 Task: In the  document horse.html Align the width of word art with 'Picture'. Fill the whole document with 'Black'. Add link on bottom right corner of the sheet: www.instagram.com
Action: Mouse moved to (319, 469)
Screenshot: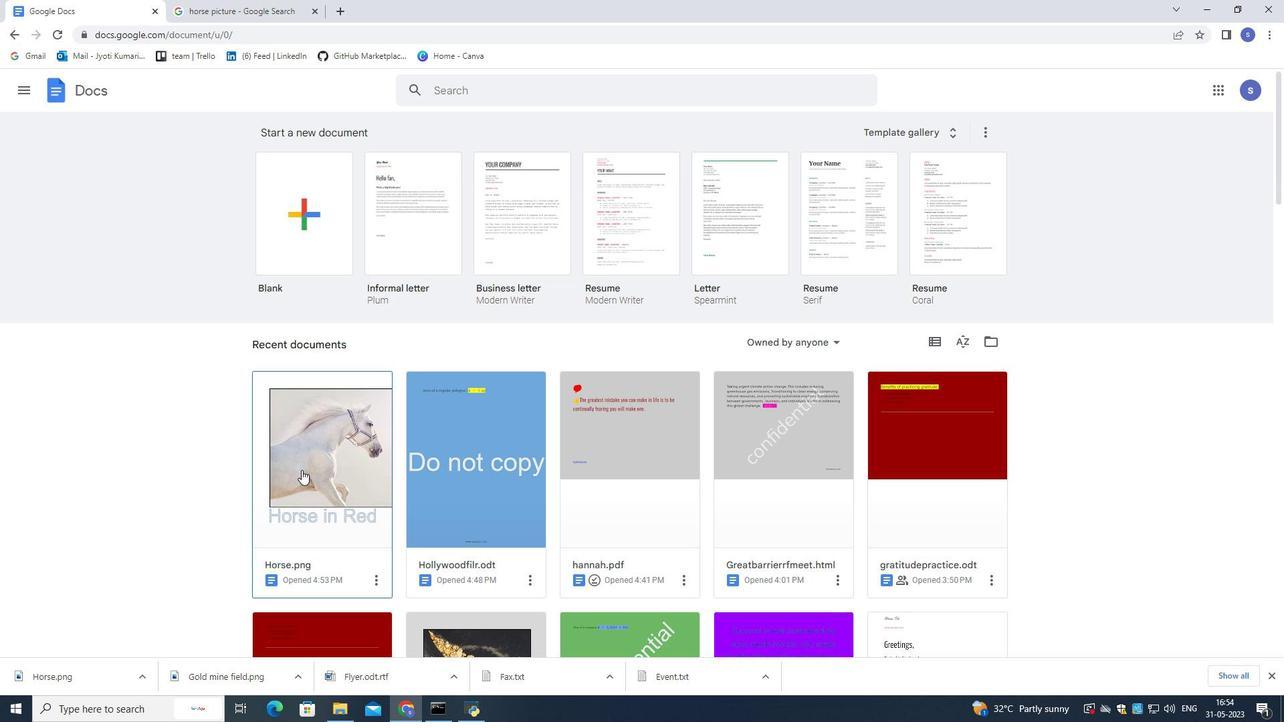 
Action: Mouse pressed left at (319, 469)
Screenshot: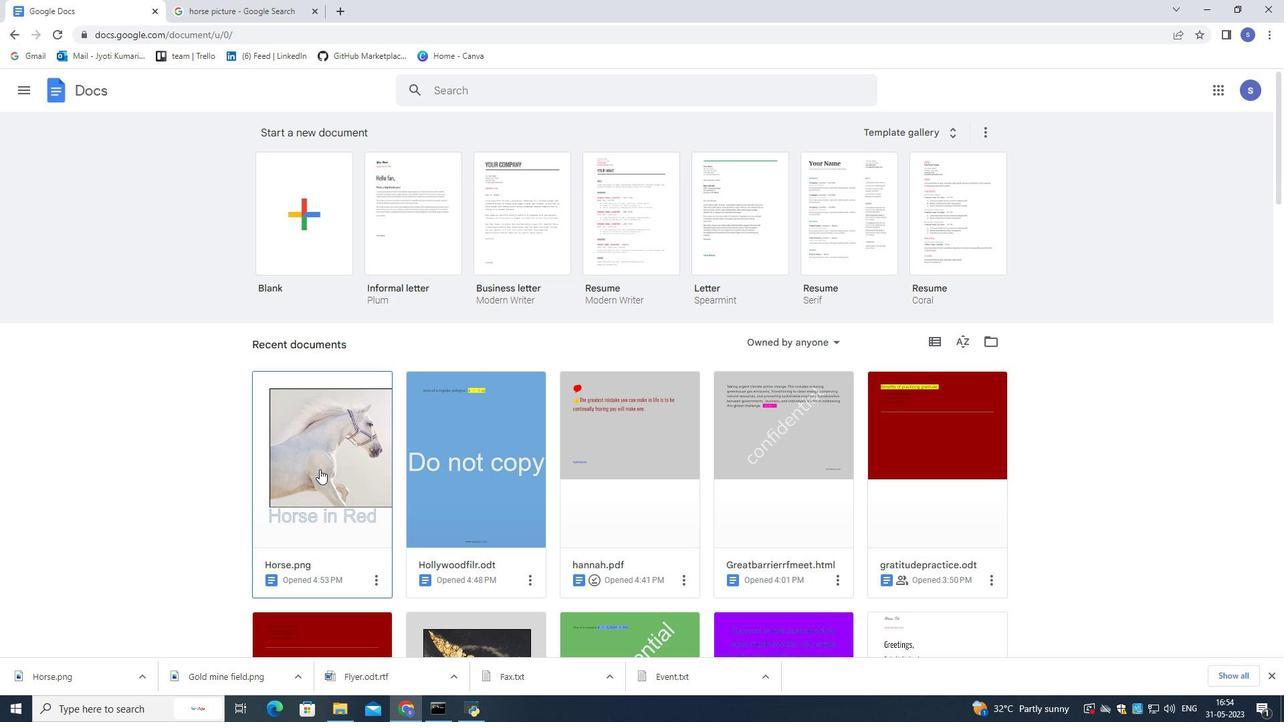
Action: Mouse moved to (322, 463)
Screenshot: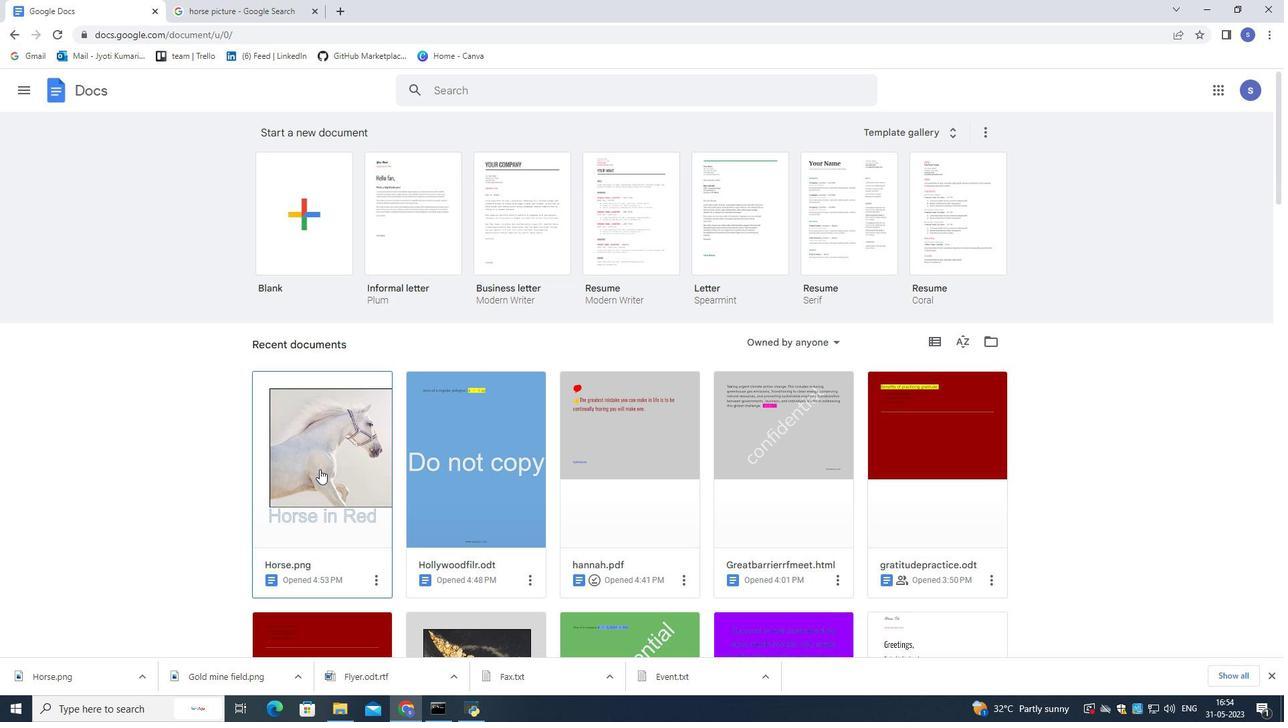 
Action: Mouse pressed left at (322, 463)
Screenshot: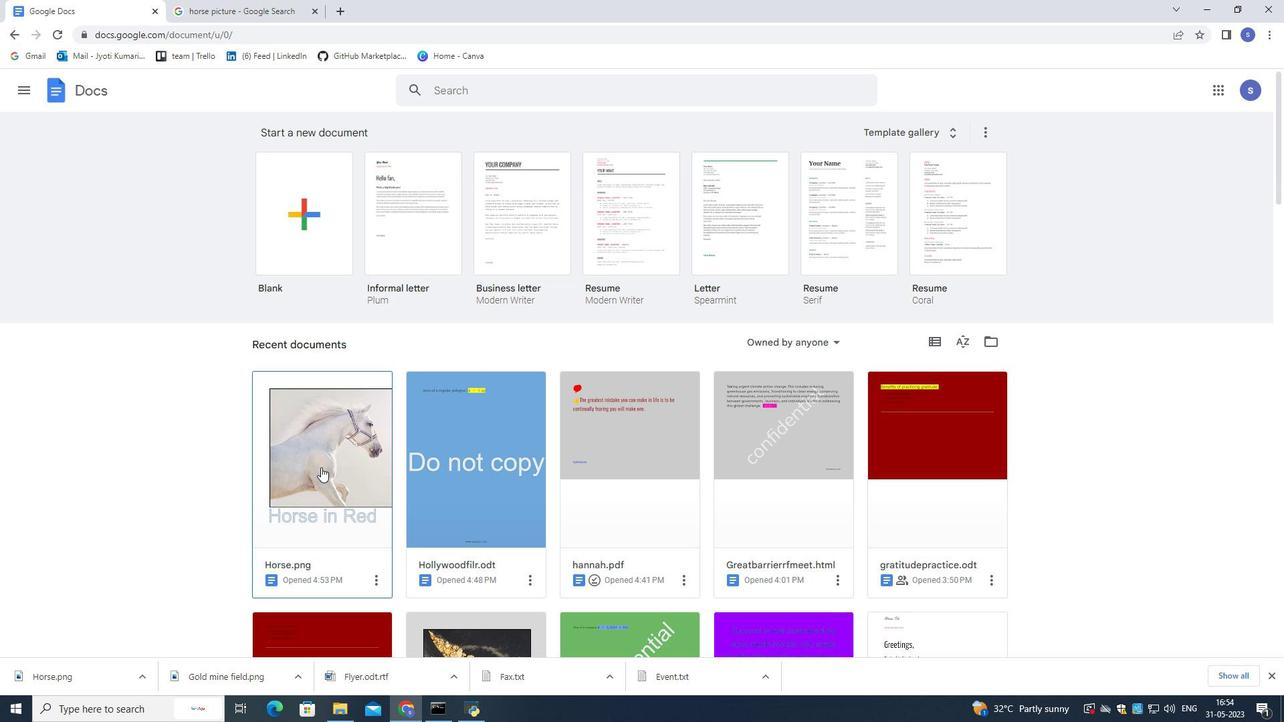 
Action: Mouse moved to (644, 531)
Screenshot: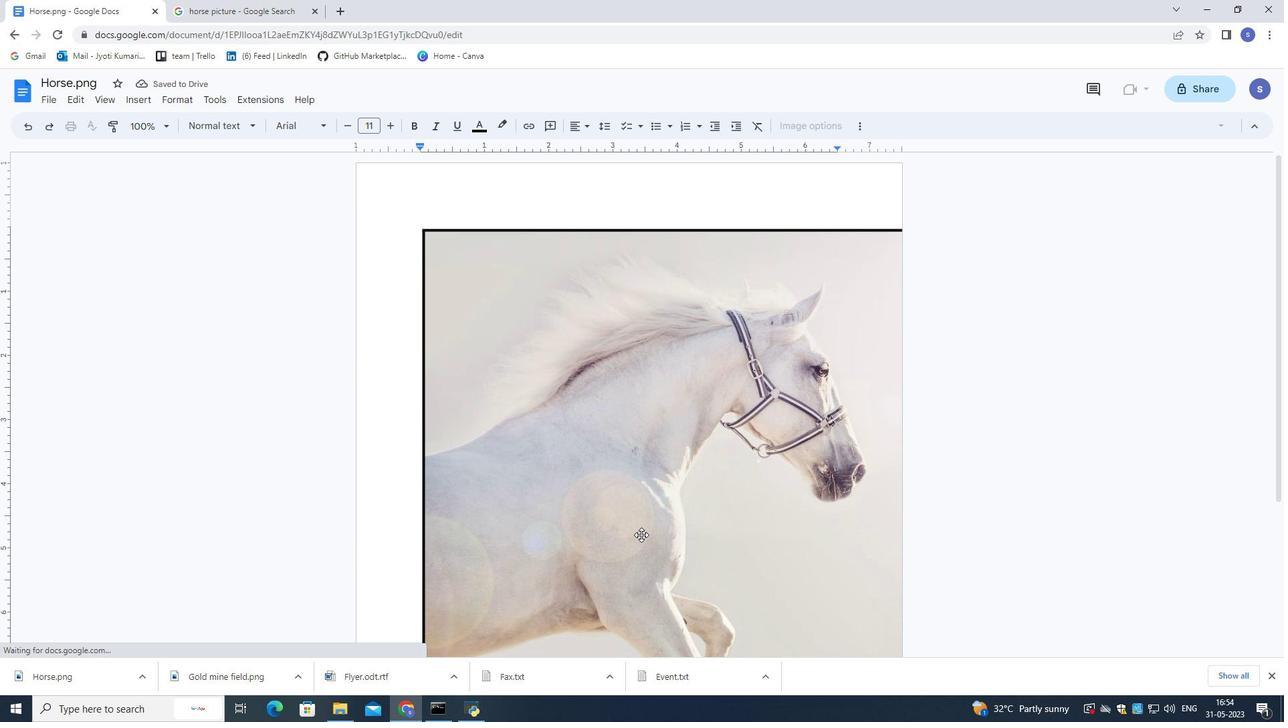 
Action: Mouse scrolled (644, 530) with delta (0, 0)
Screenshot: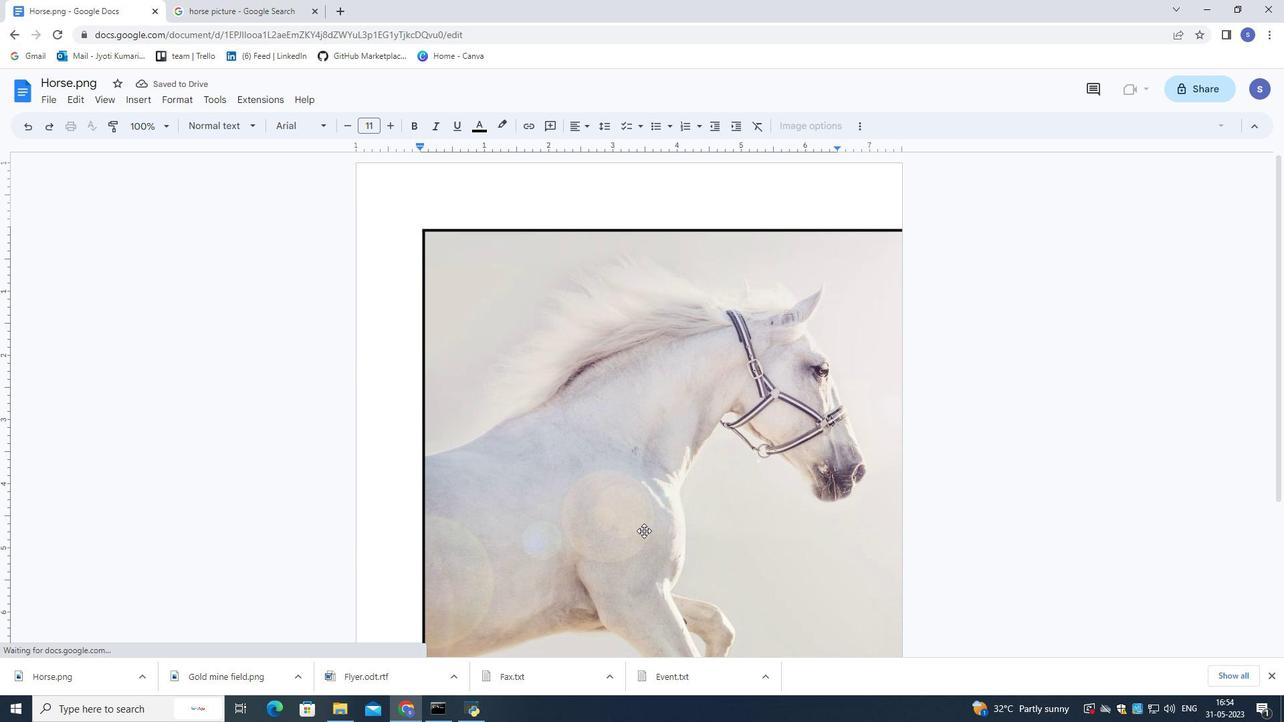 
Action: Mouse moved to (644, 531)
Screenshot: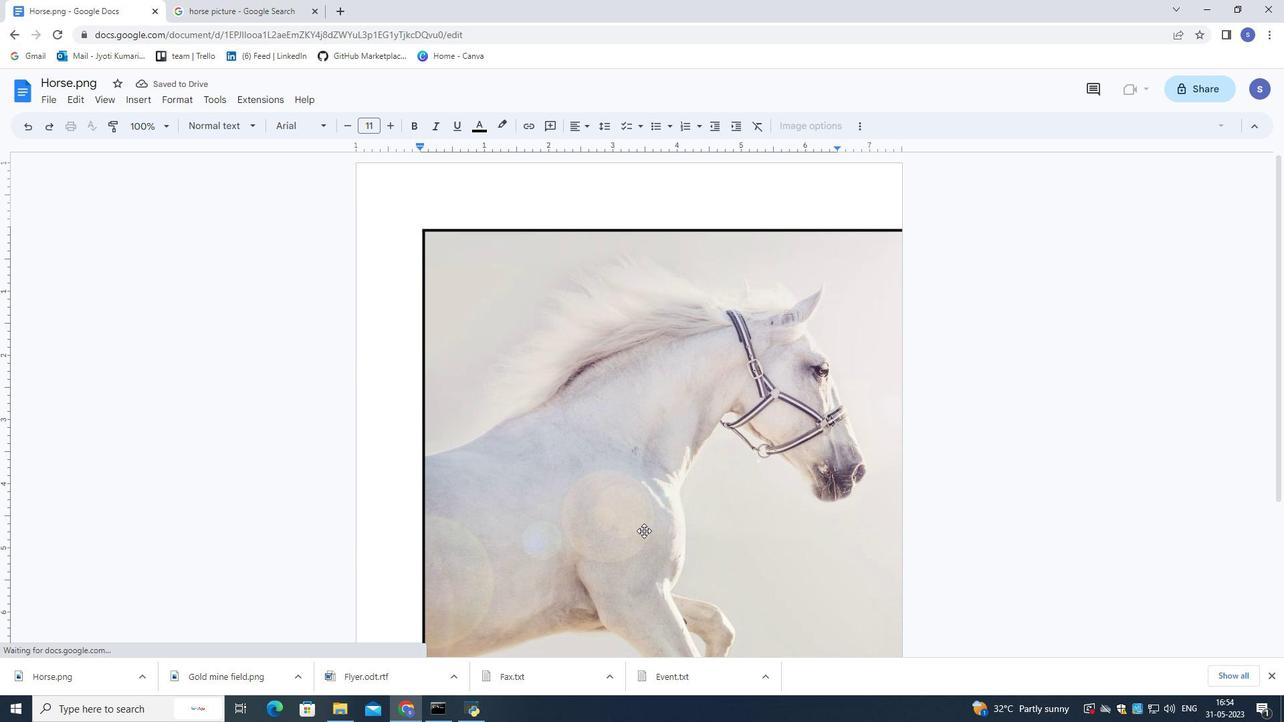 
Action: Mouse scrolled (644, 530) with delta (0, 0)
Screenshot: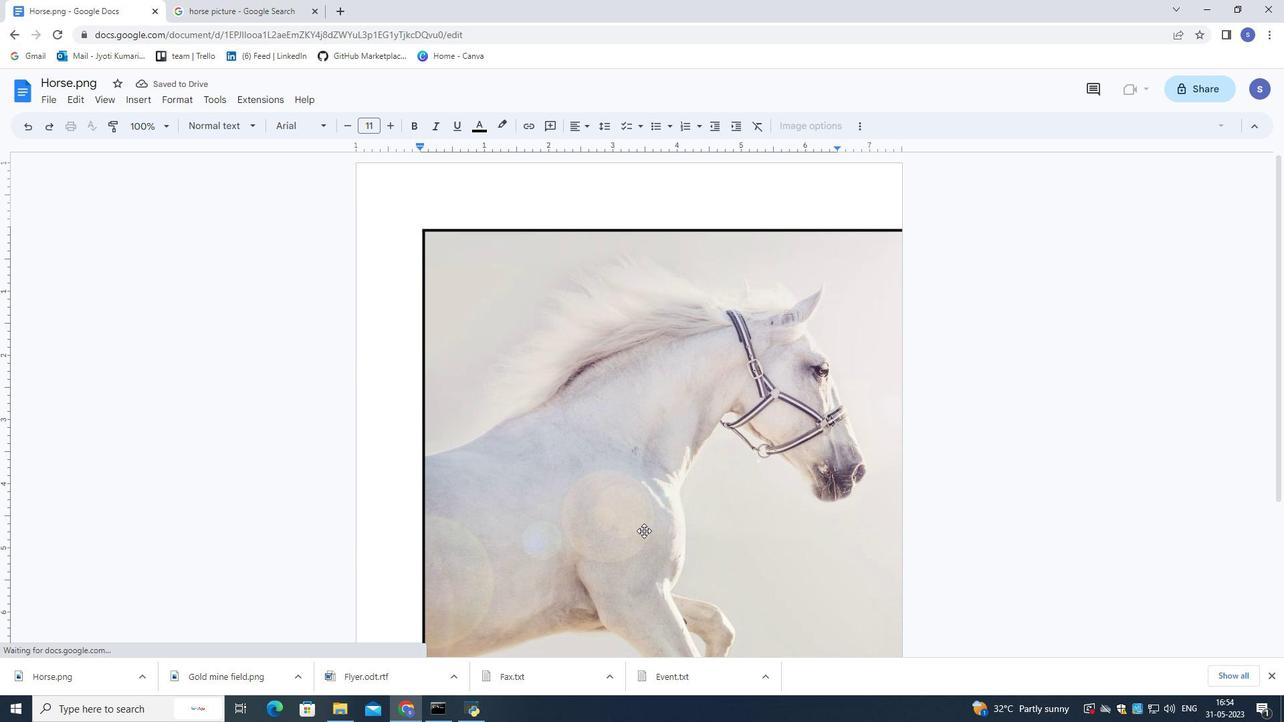 
Action: Mouse moved to (666, 586)
Screenshot: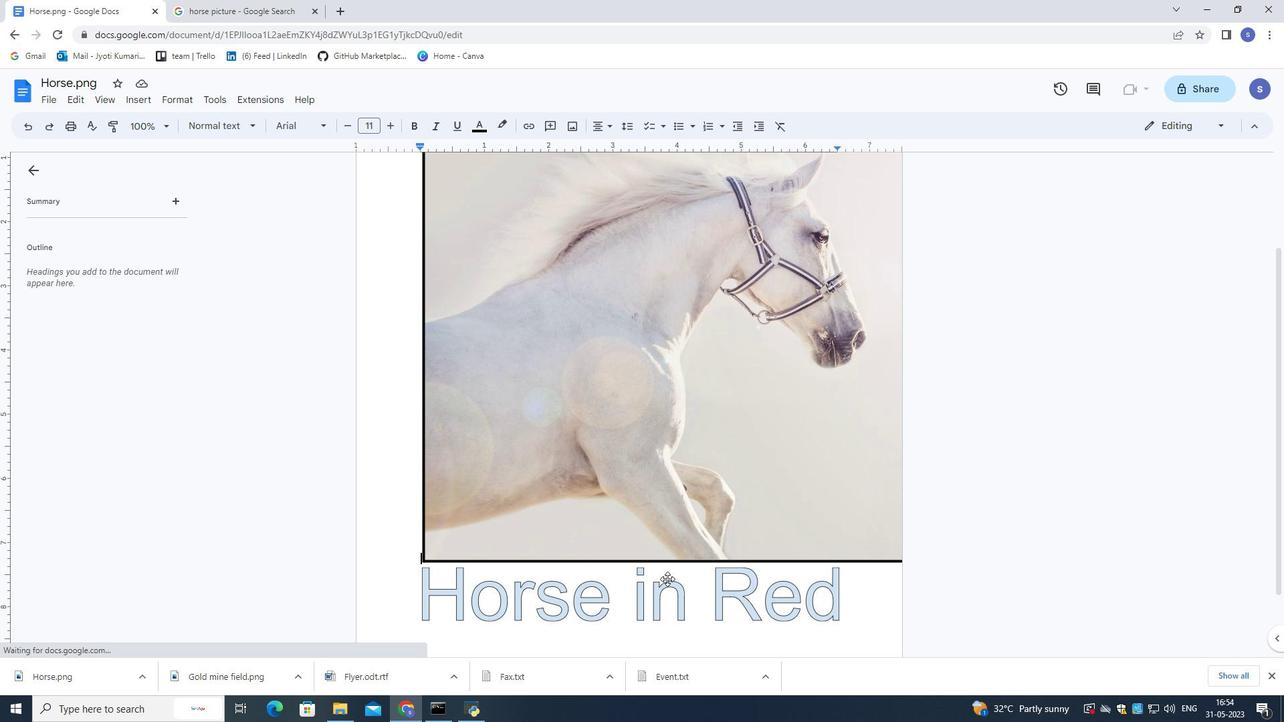 
Action: Mouse pressed left at (666, 586)
Screenshot: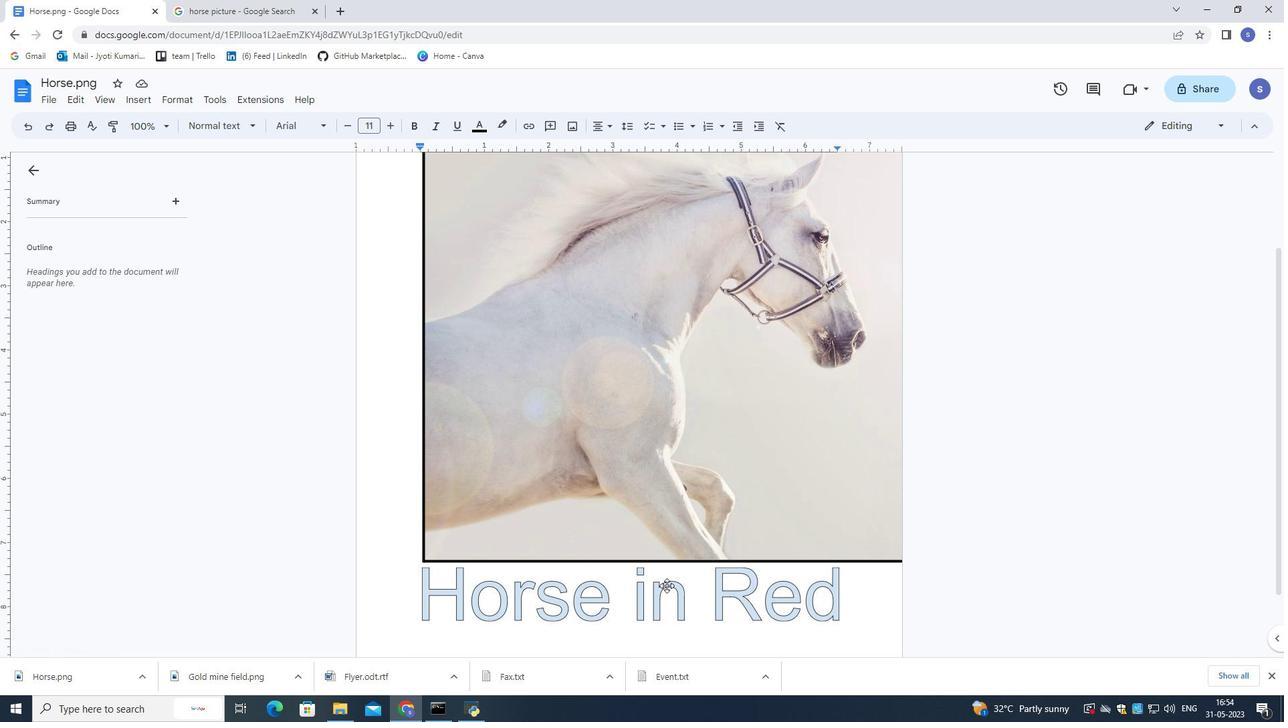 
Action: Mouse moved to (672, 505)
Screenshot: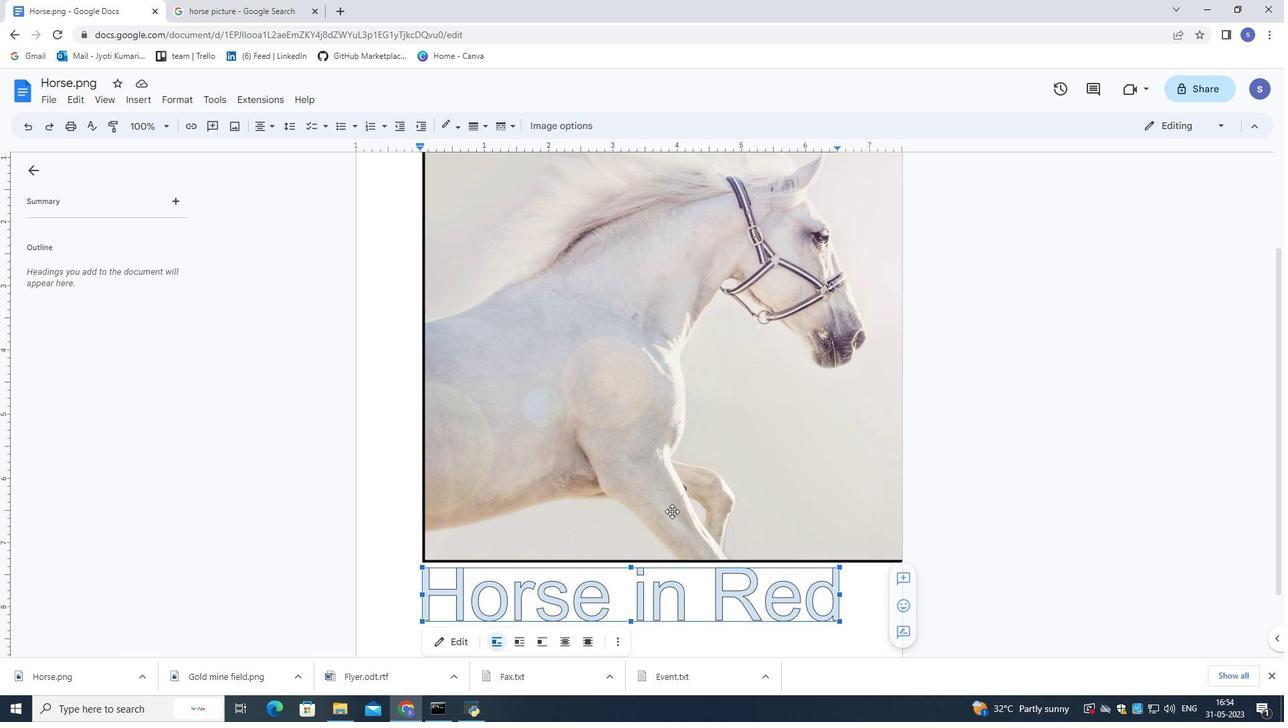 
Action: Mouse scrolled (672, 505) with delta (0, 0)
Screenshot: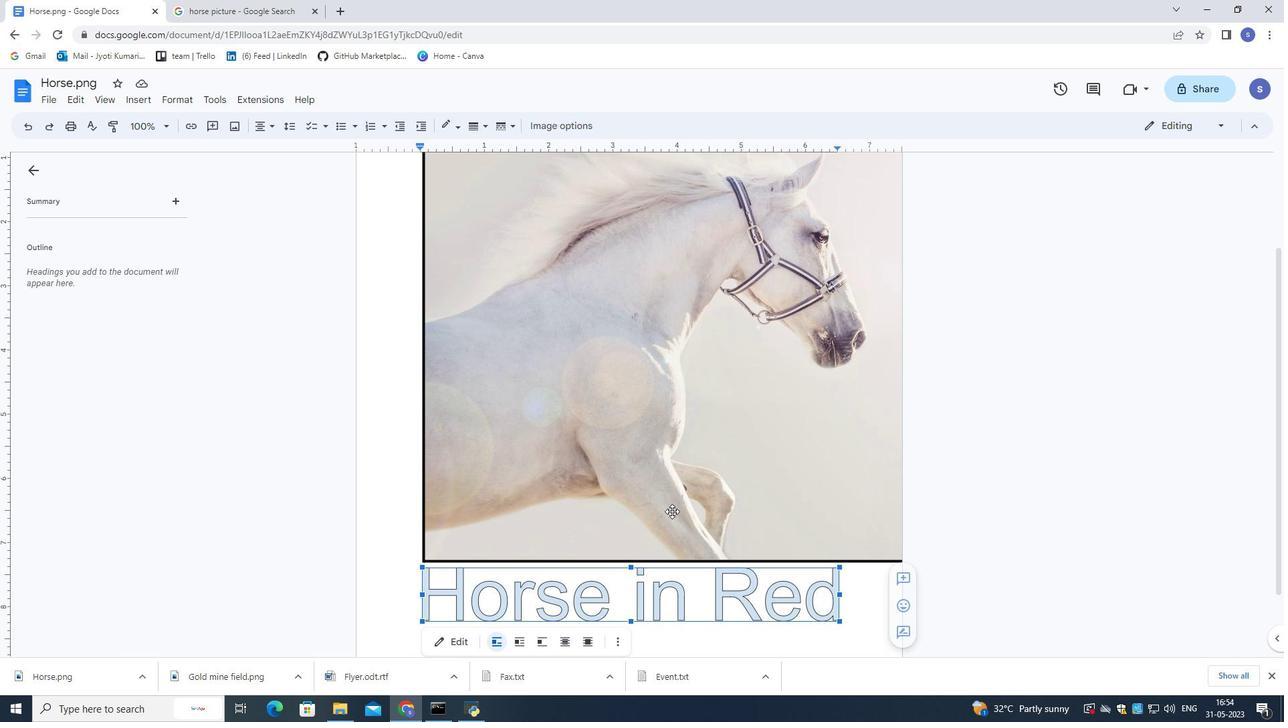 
Action: Mouse scrolled (672, 505) with delta (0, 0)
Screenshot: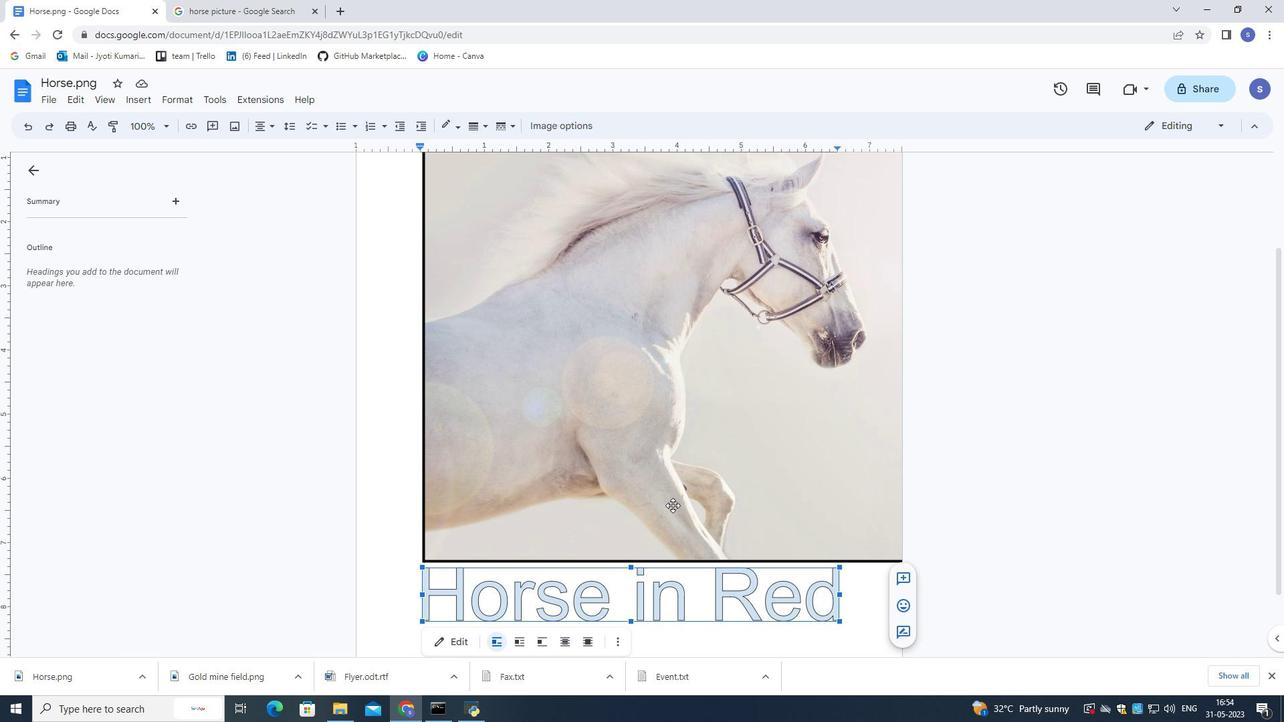 
Action: Mouse scrolled (672, 505) with delta (0, 0)
Screenshot: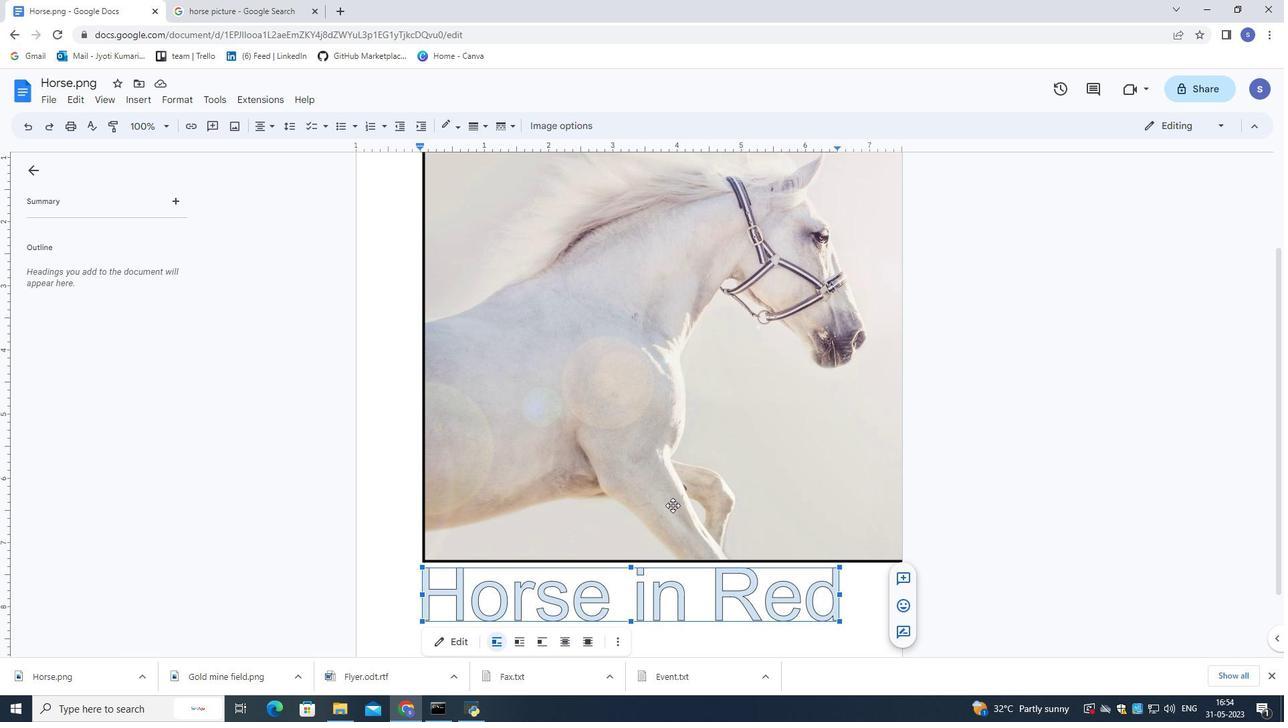 
Action: Mouse moved to (839, 509)
Screenshot: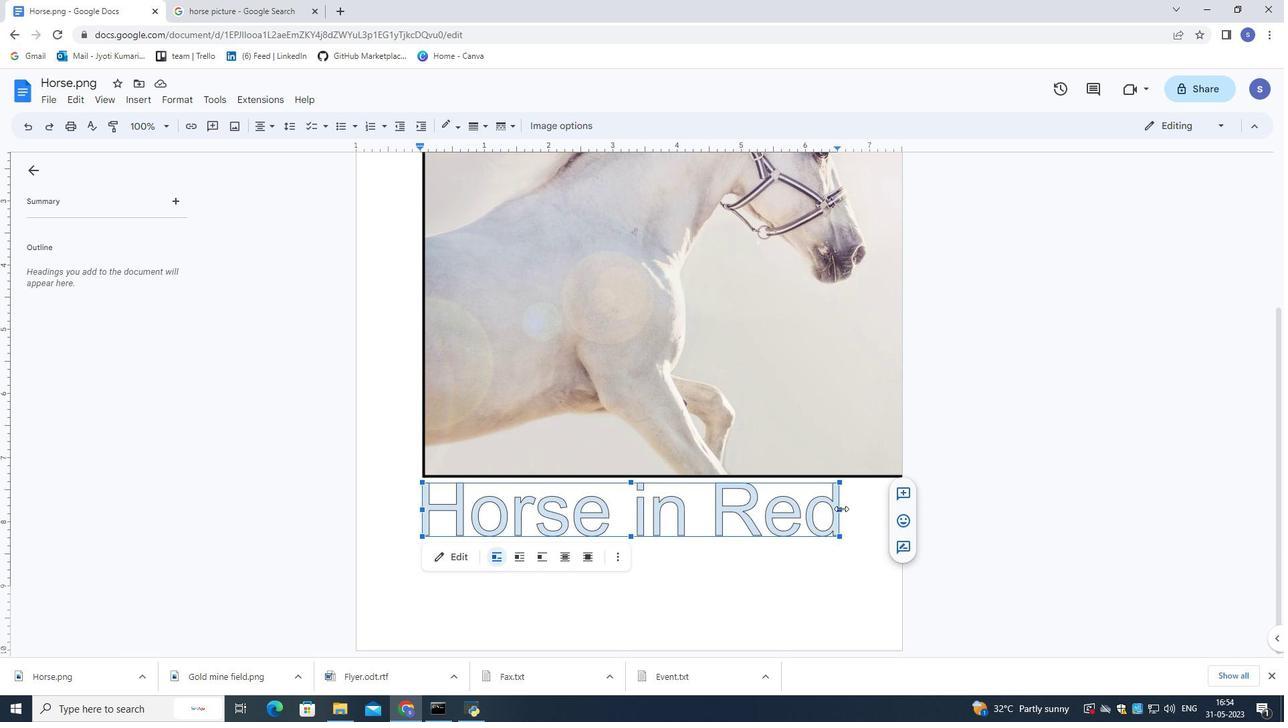 
Action: Mouse pressed left at (839, 509)
Screenshot: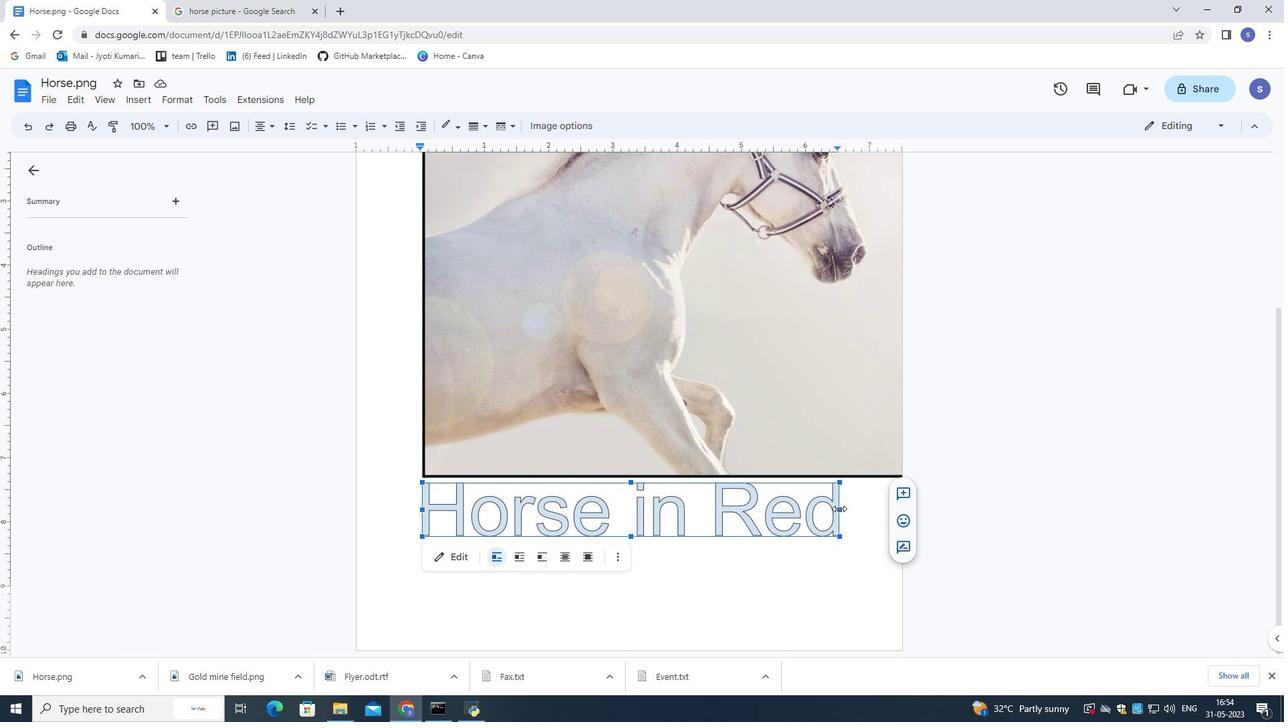 
Action: Mouse moved to (842, 454)
Screenshot: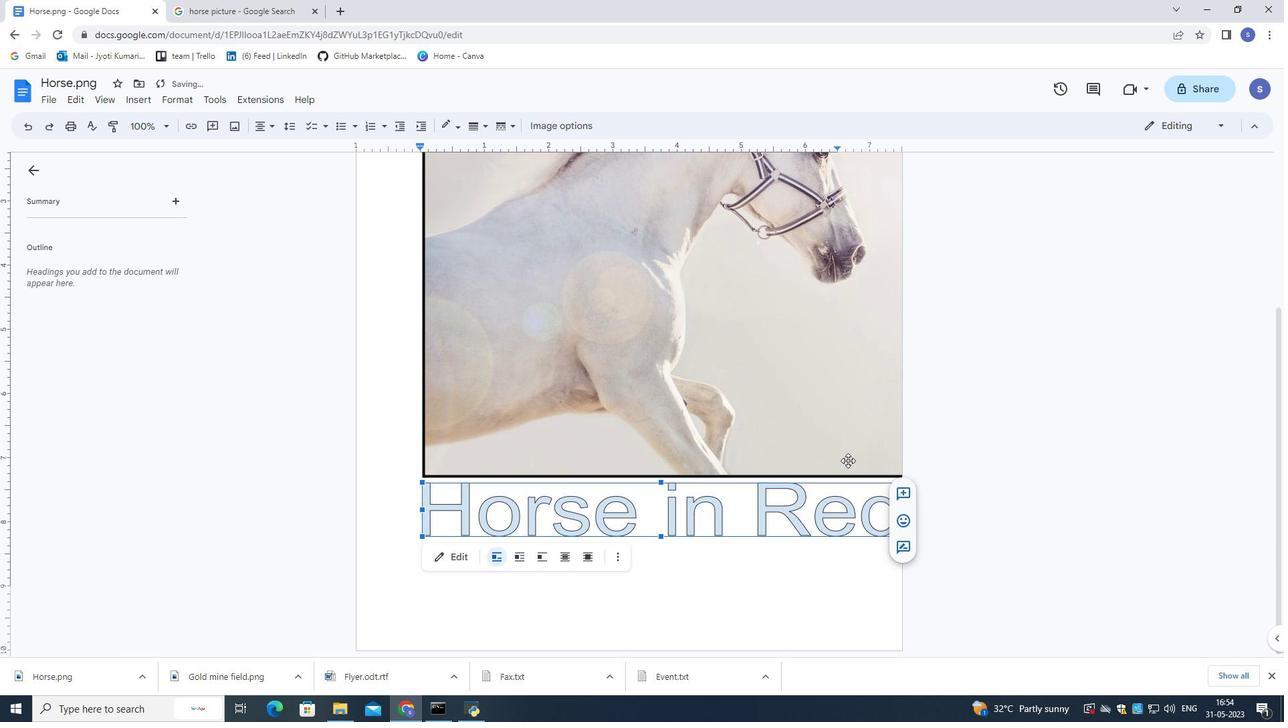 
Action: Mouse pressed left at (842, 454)
Screenshot: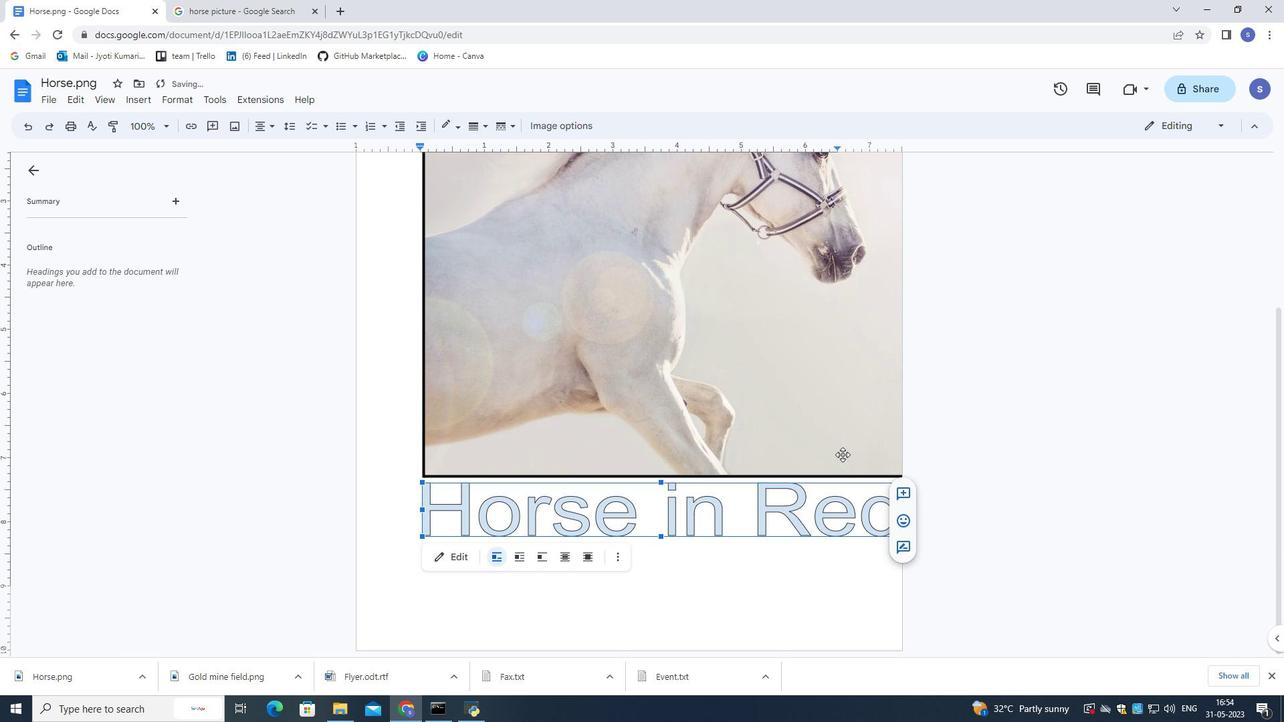 
Action: Mouse moved to (845, 515)
Screenshot: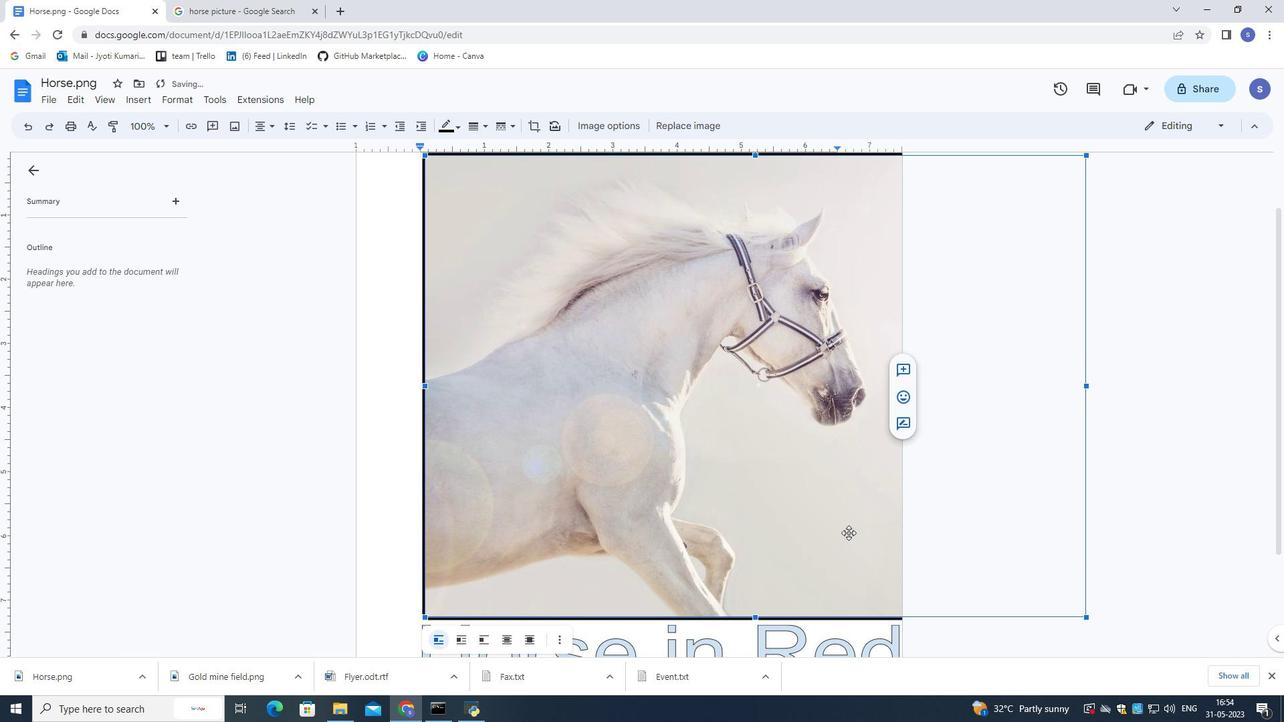 
Action: Mouse scrolled (845, 515) with delta (0, 0)
Screenshot: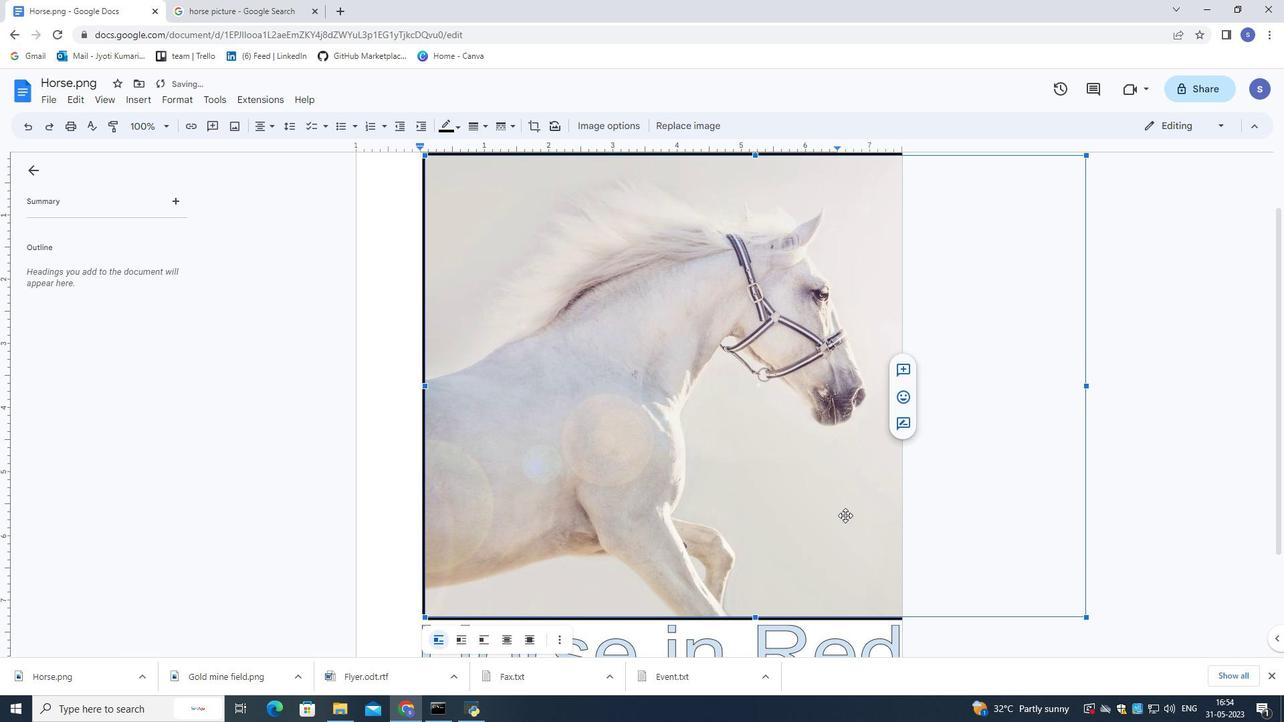 
Action: Mouse scrolled (845, 515) with delta (0, 0)
Screenshot: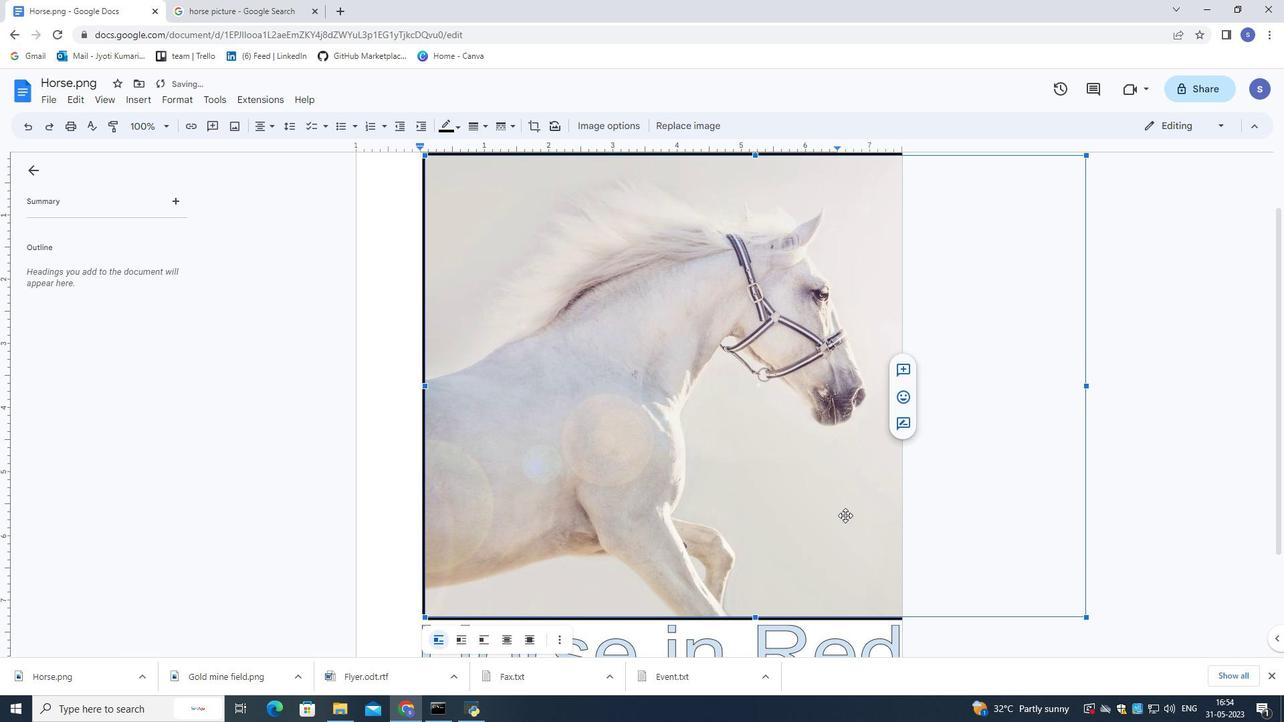 
Action: Mouse scrolled (845, 515) with delta (0, 0)
Screenshot: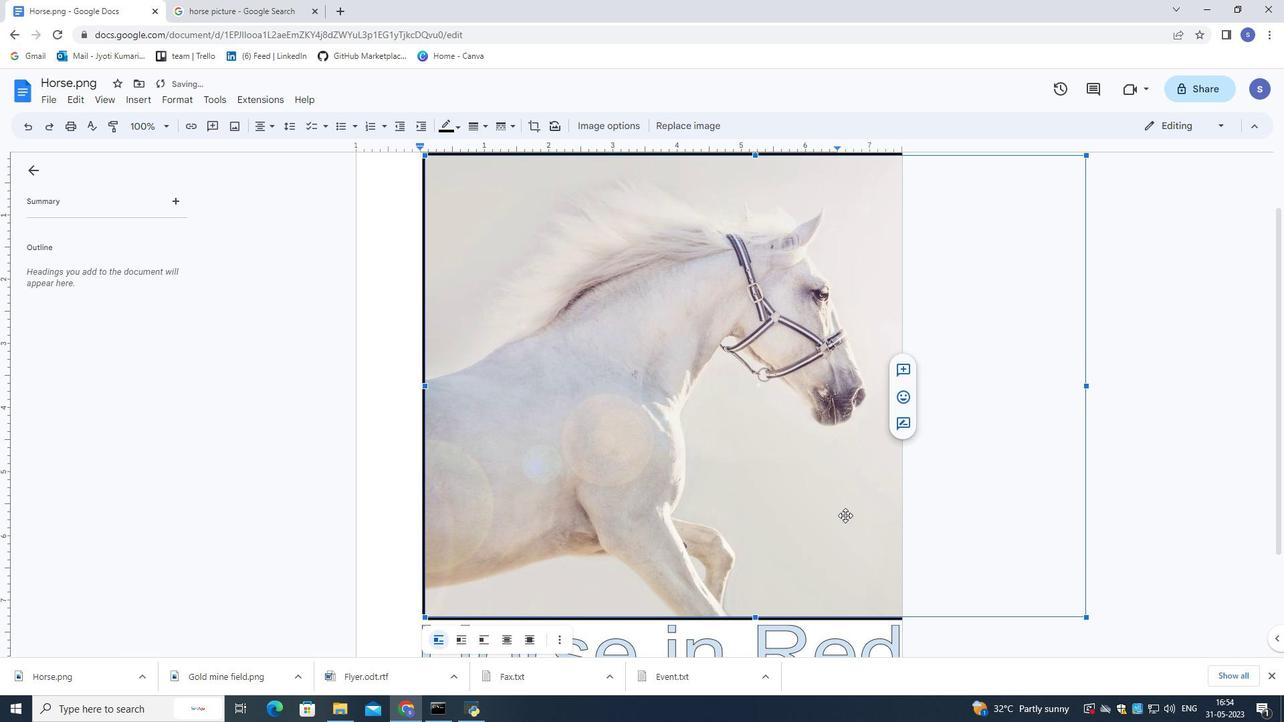 
Action: Mouse scrolled (845, 515) with delta (0, 0)
Screenshot: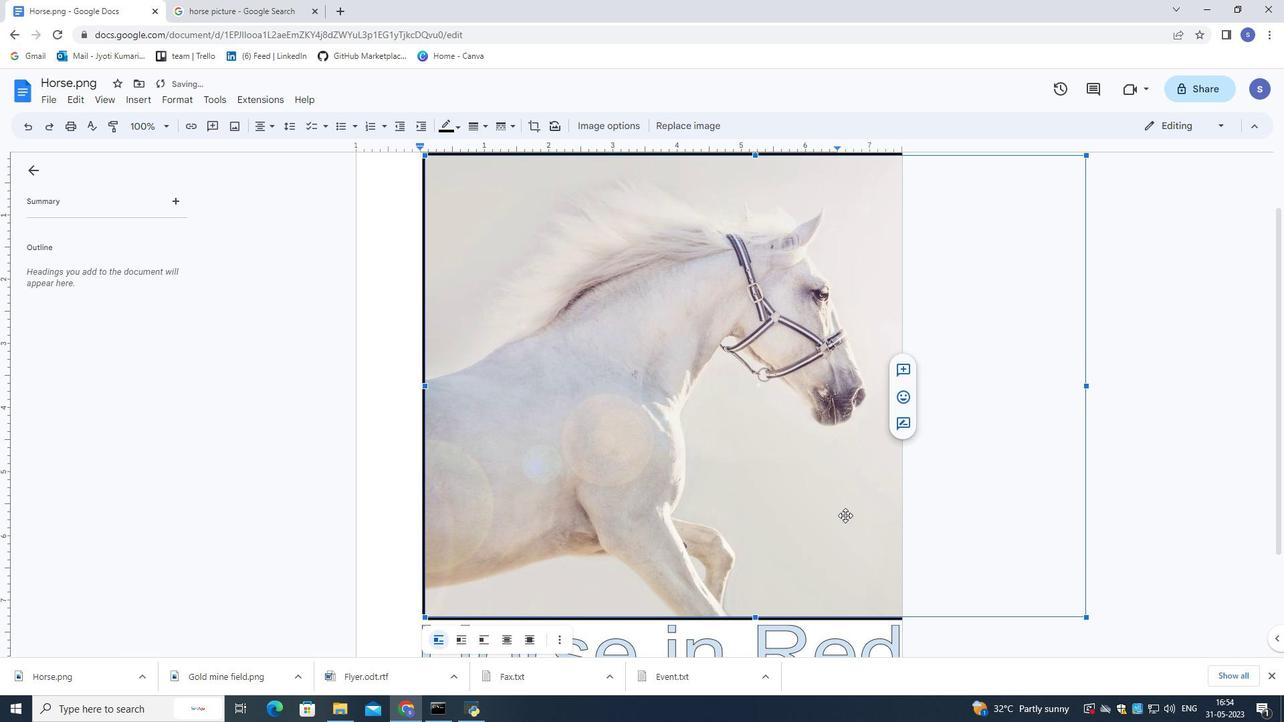
Action: Mouse scrolled (845, 515) with delta (0, 0)
Screenshot: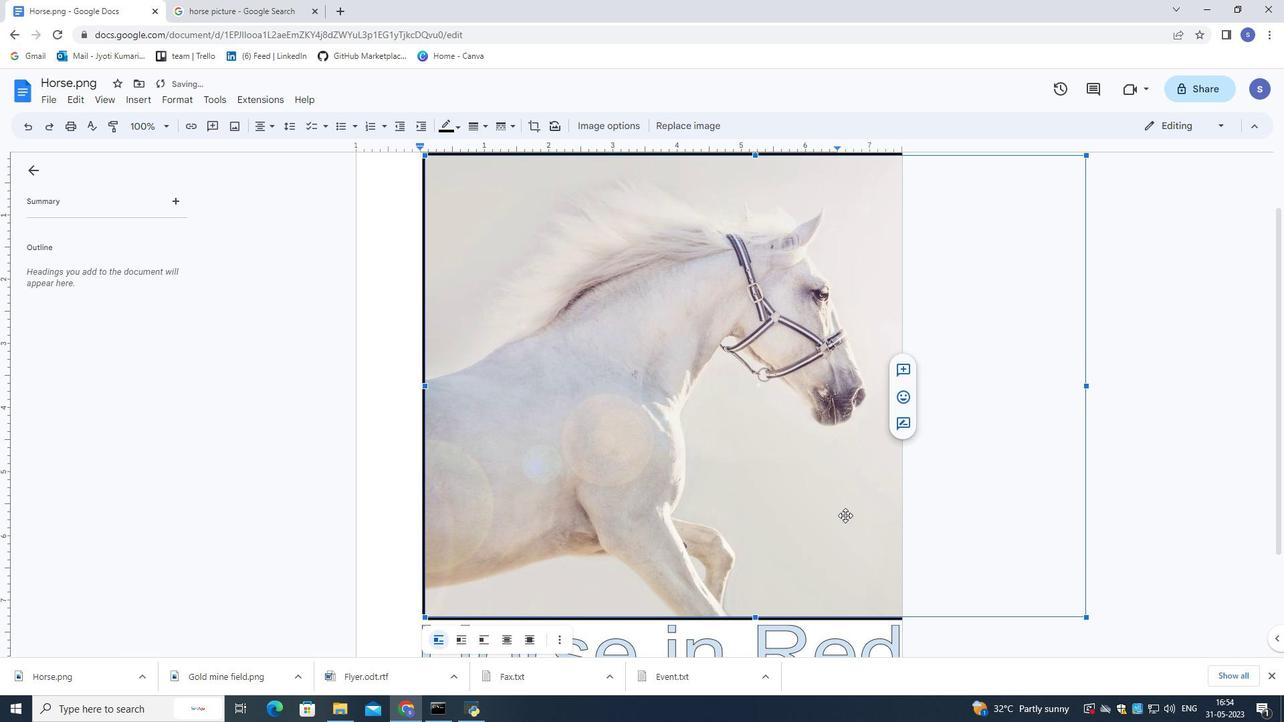 
Action: Mouse moved to (836, 551)
Screenshot: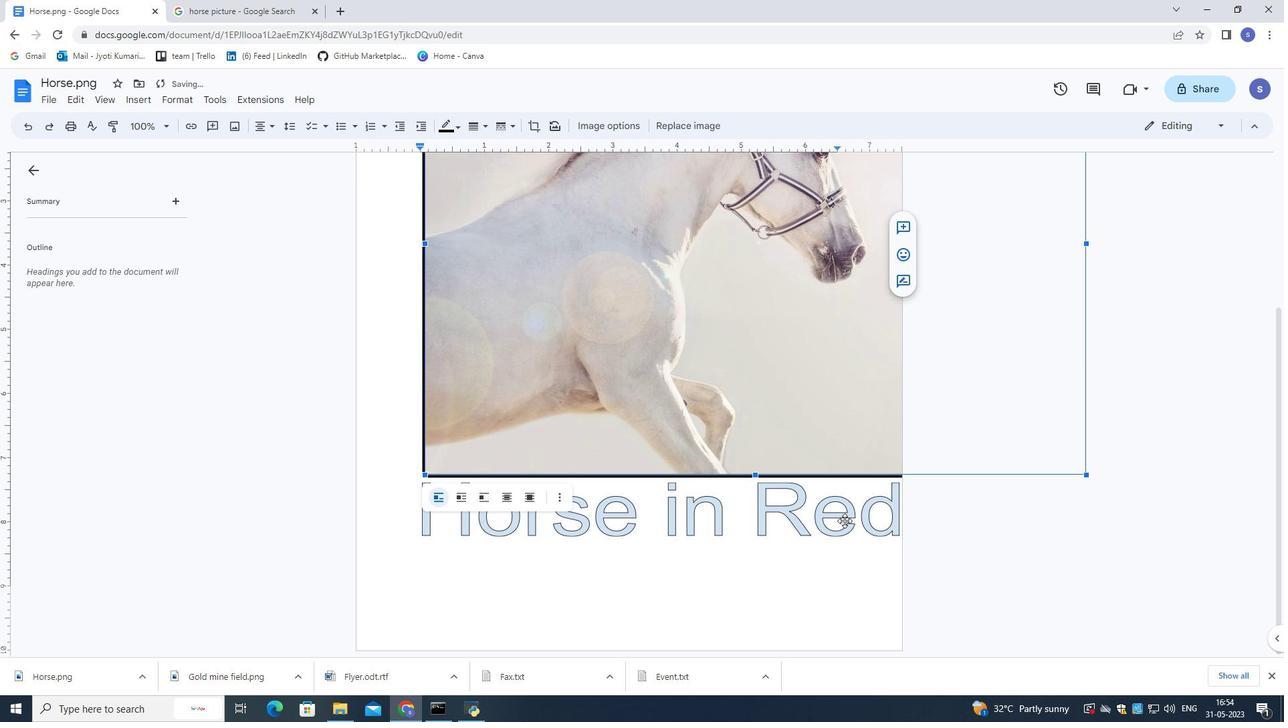
Action: Mouse pressed left at (836, 551)
Screenshot: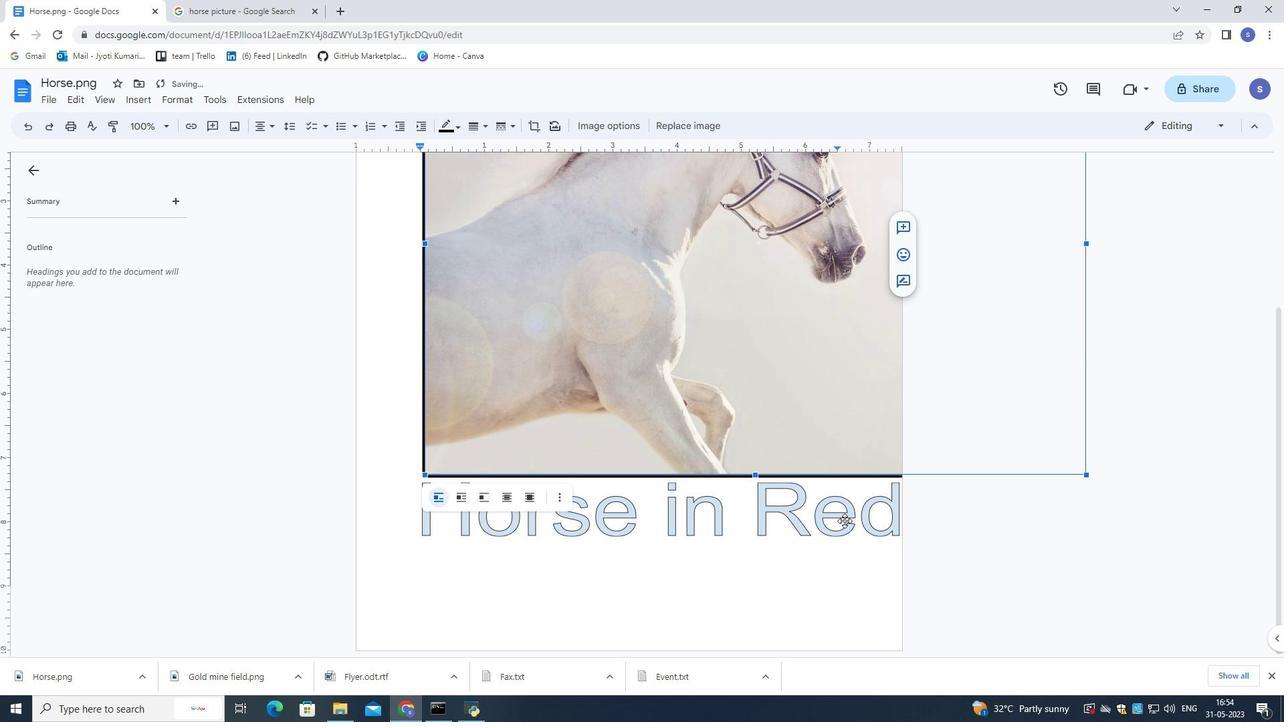 
Action: Mouse moved to (794, 434)
Screenshot: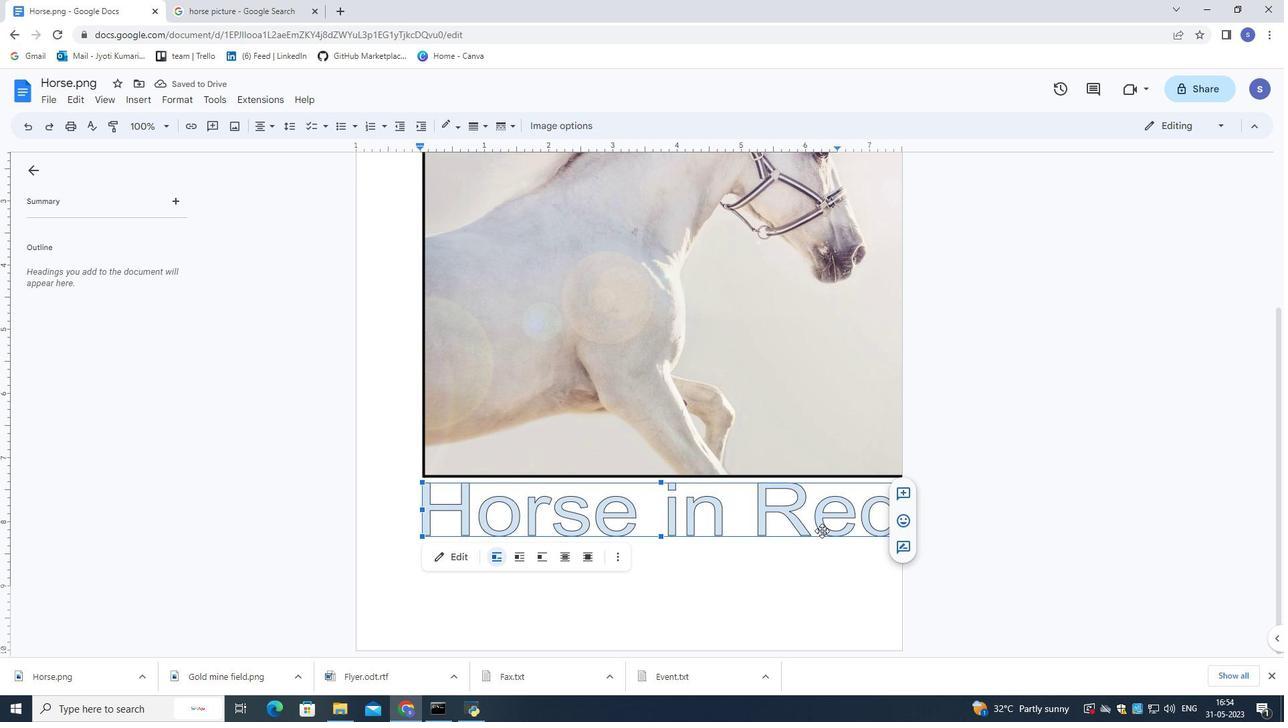 
Action: Mouse pressed left at (794, 434)
Screenshot: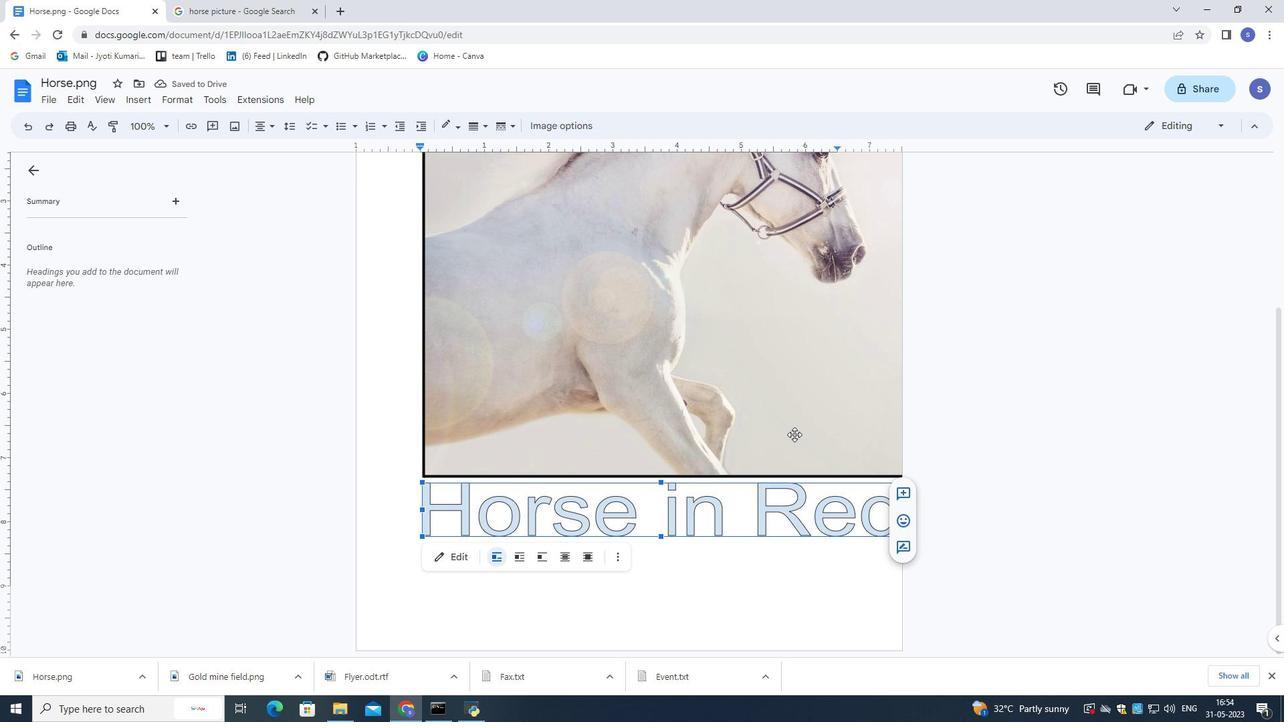 
Action: Mouse moved to (815, 530)
Screenshot: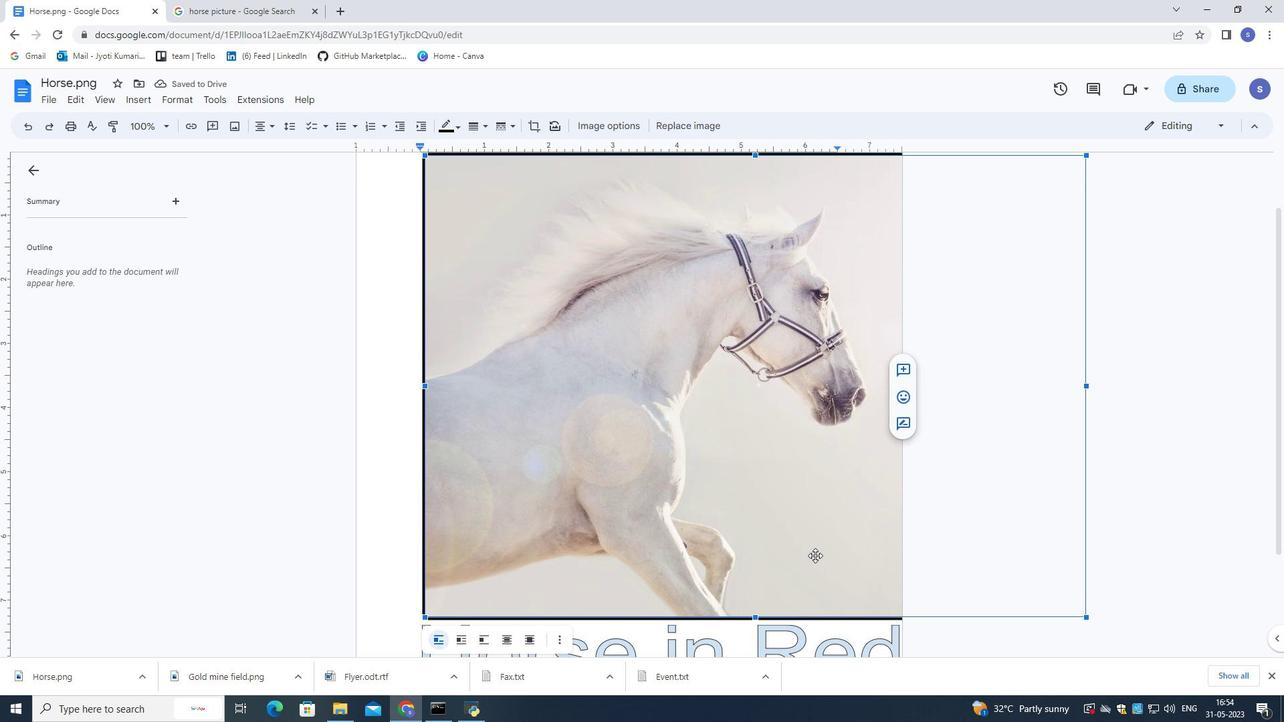 
Action: Mouse scrolled (815, 529) with delta (0, 0)
Screenshot: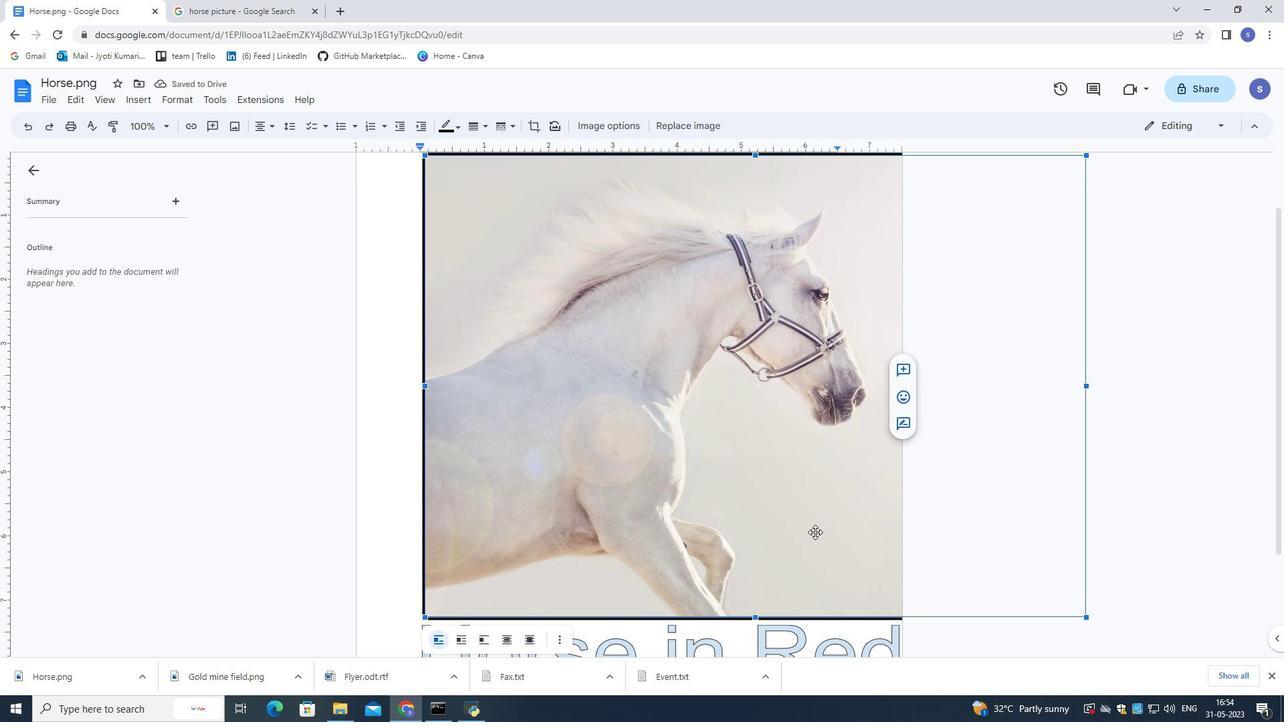 
Action: Mouse scrolled (815, 529) with delta (0, 0)
Screenshot: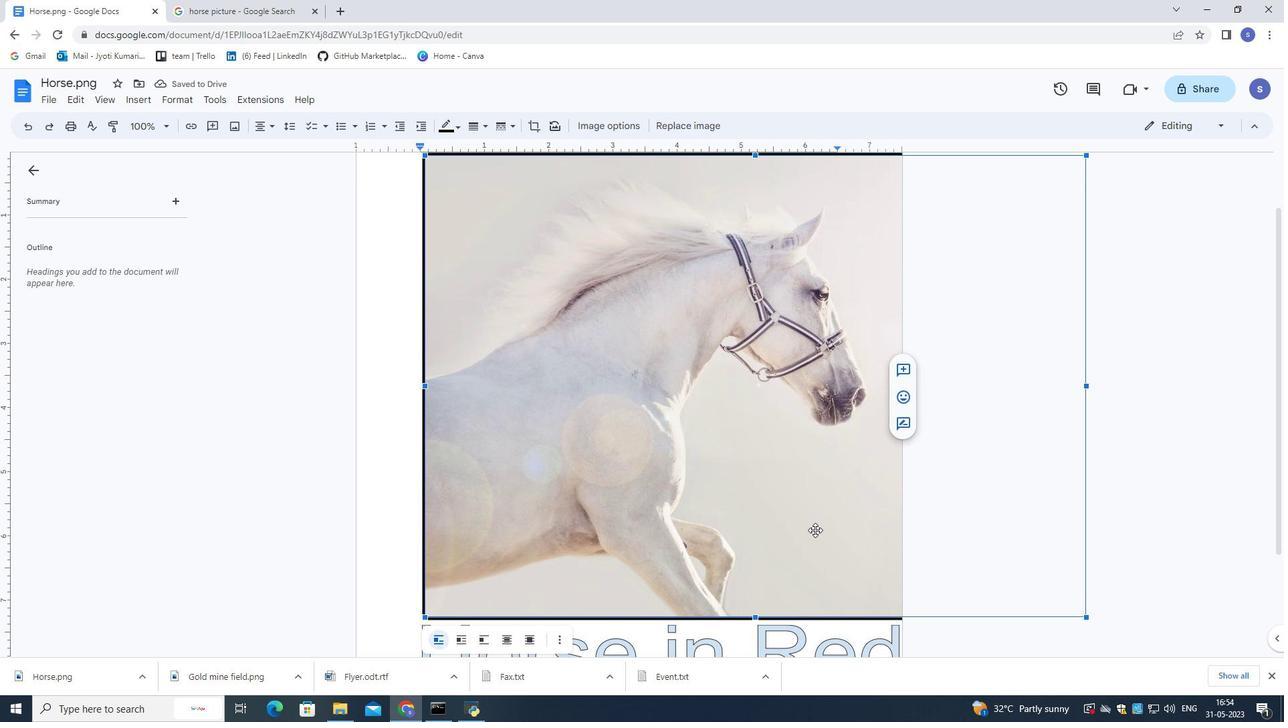 
Action: Mouse scrolled (815, 529) with delta (0, 0)
Screenshot: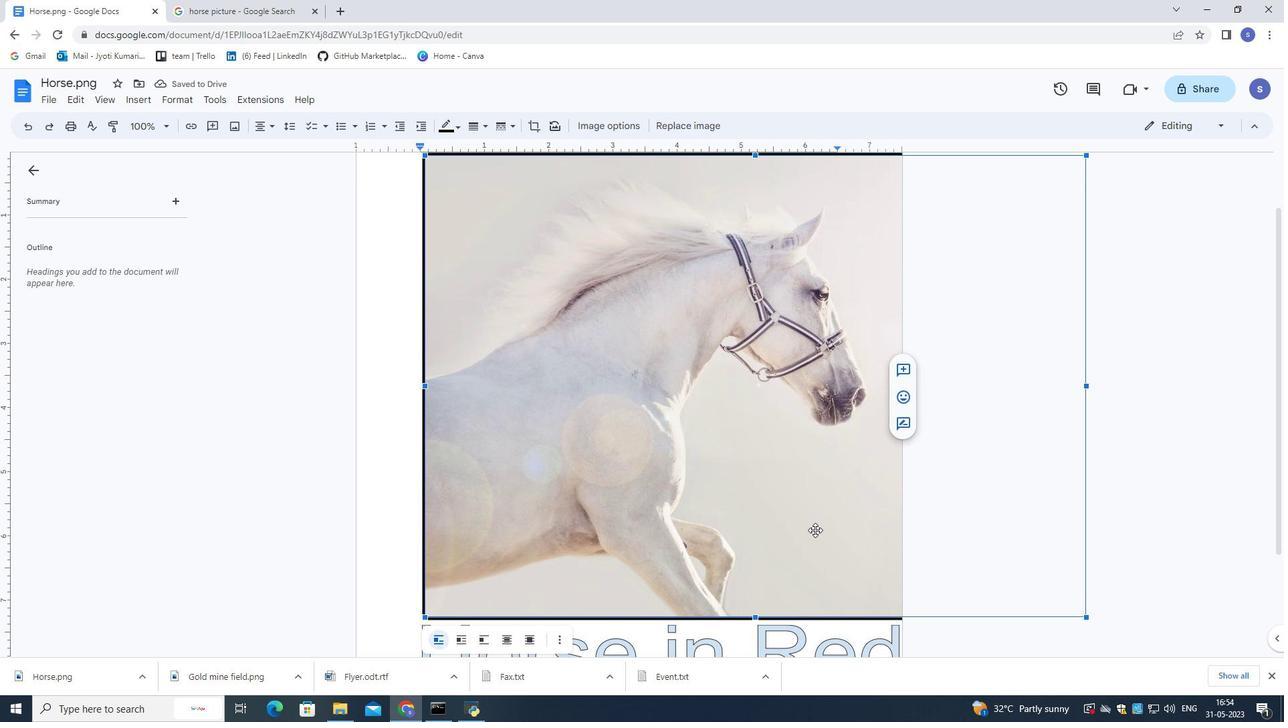 
Action: Mouse moved to (819, 555)
Screenshot: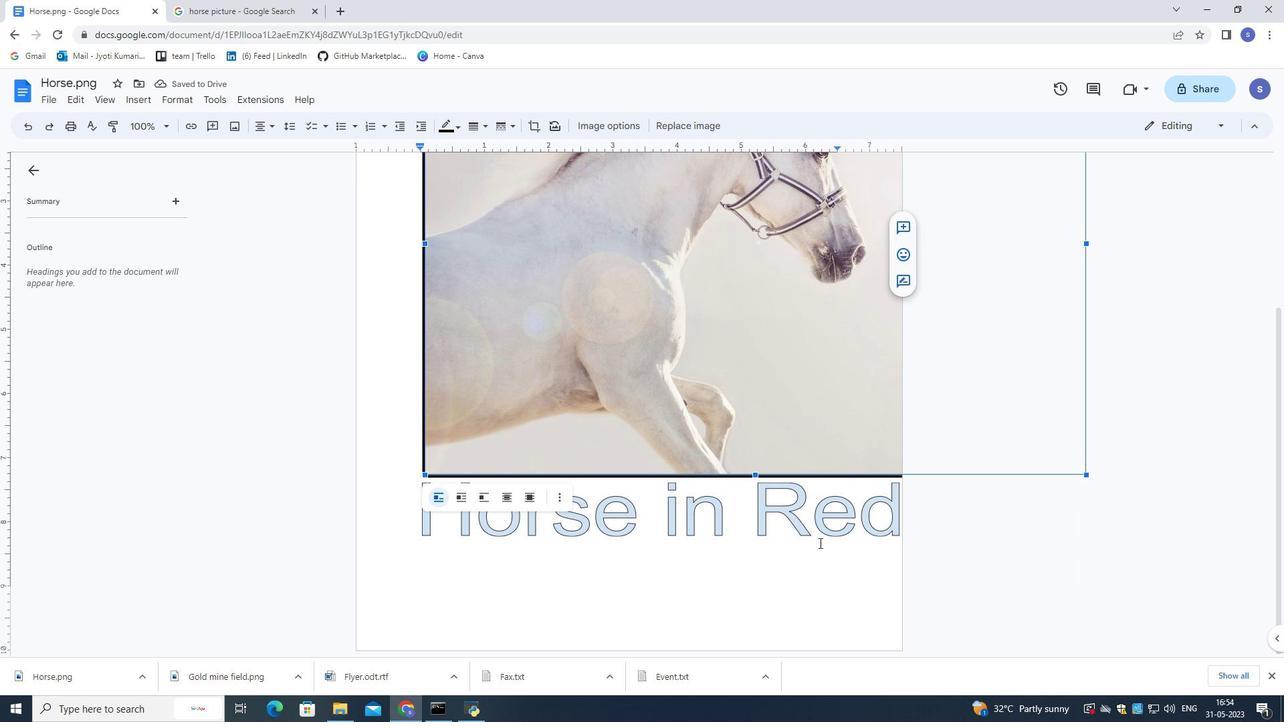 
Action: Mouse pressed left at (819, 555)
Screenshot: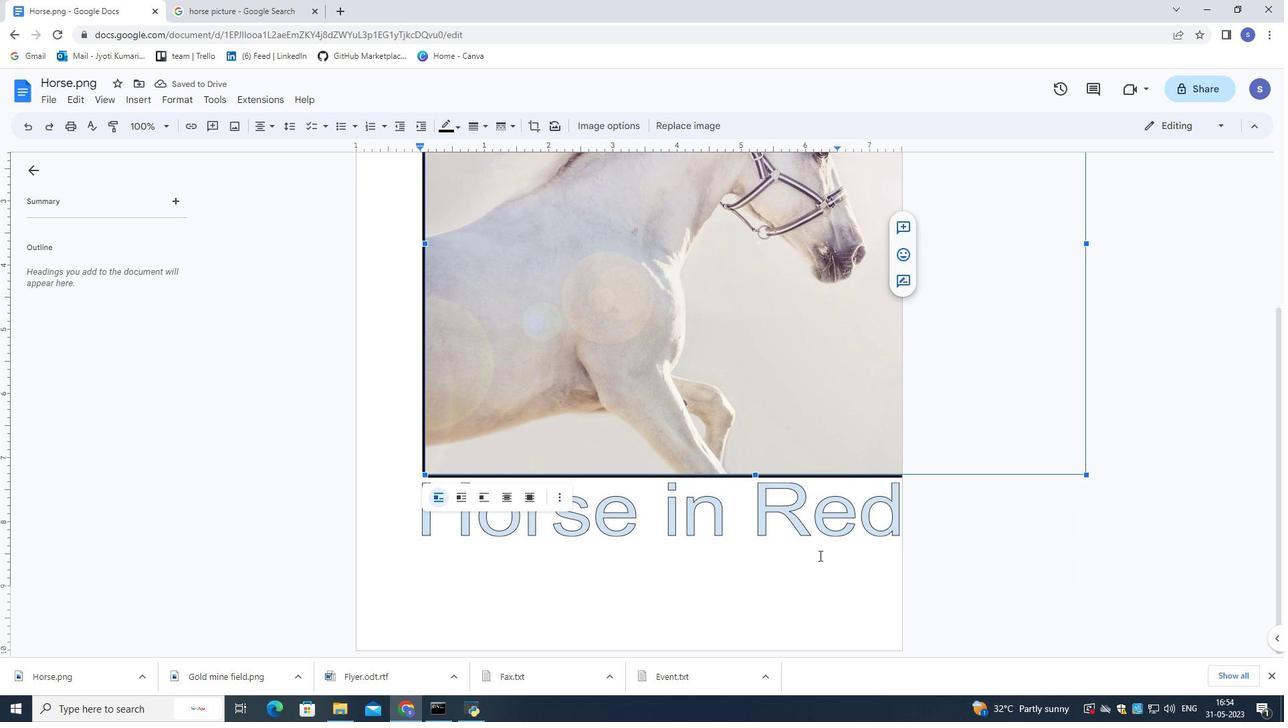 
Action: Mouse moved to (571, 329)
Screenshot: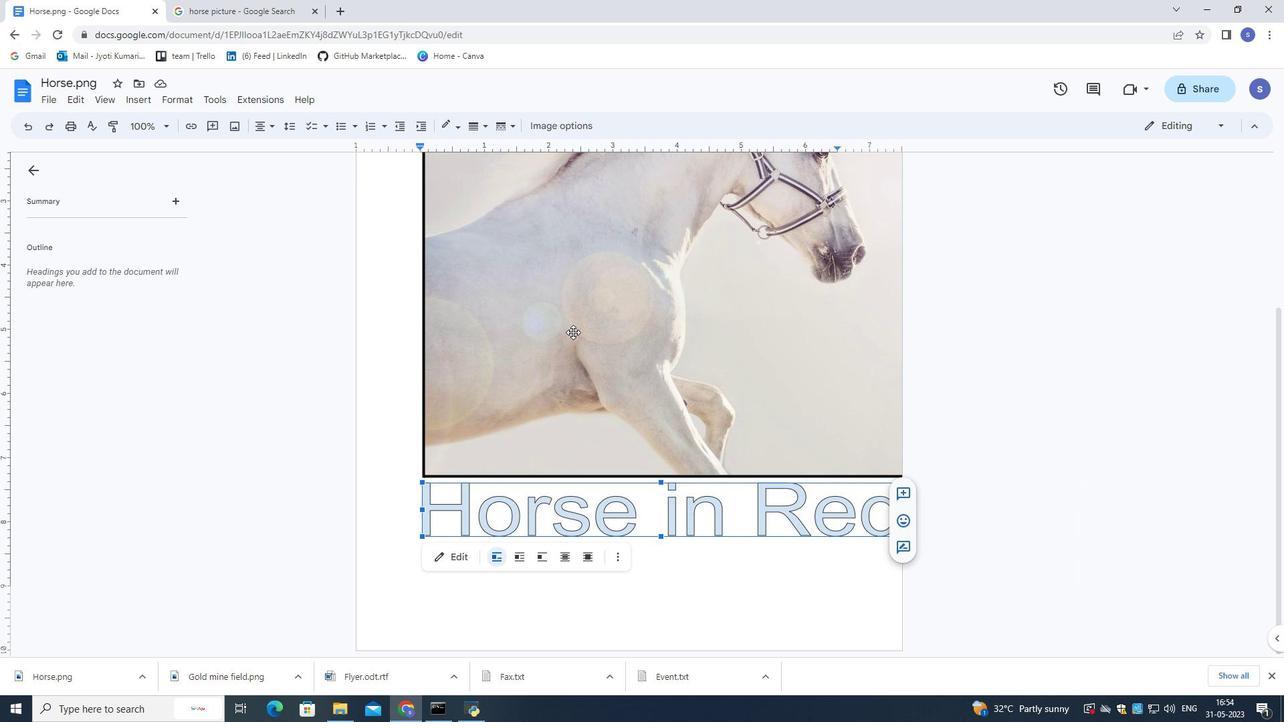 
Action: Mouse scrolled (571, 329) with delta (0, 0)
Screenshot: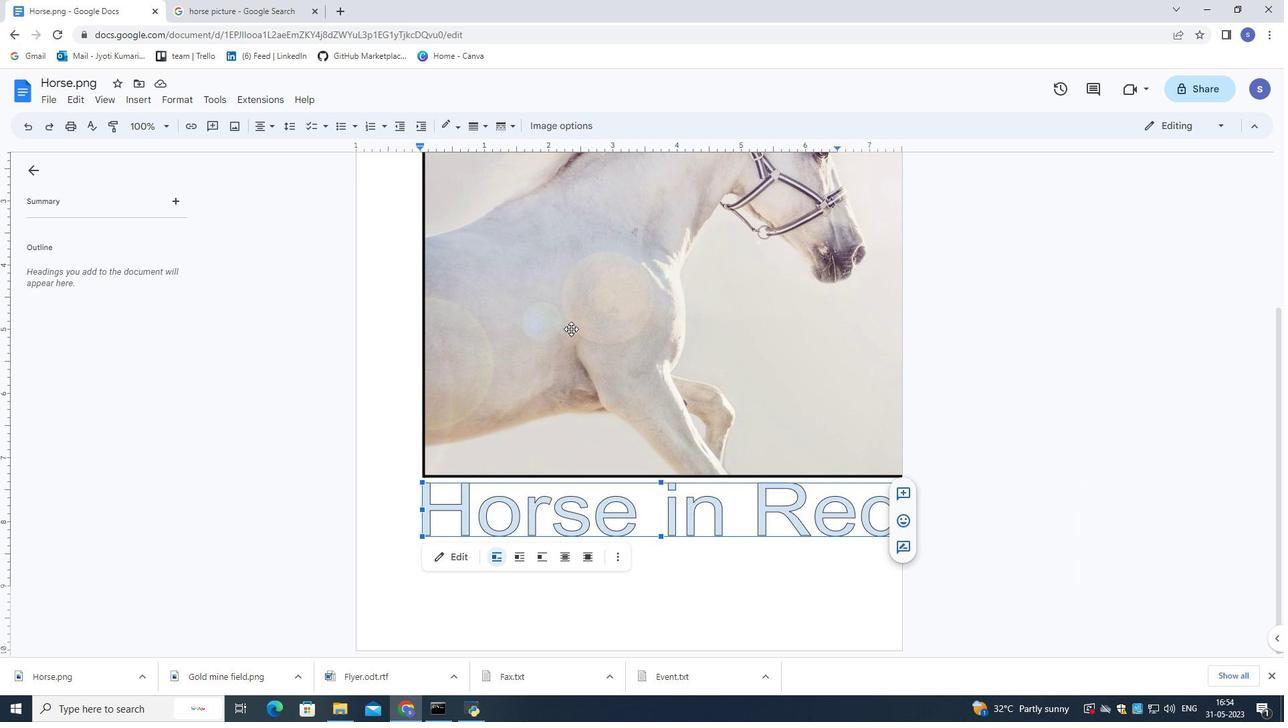 
Action: Mouse scrolled (571, 329) with delta (0, 0)
Screenshot: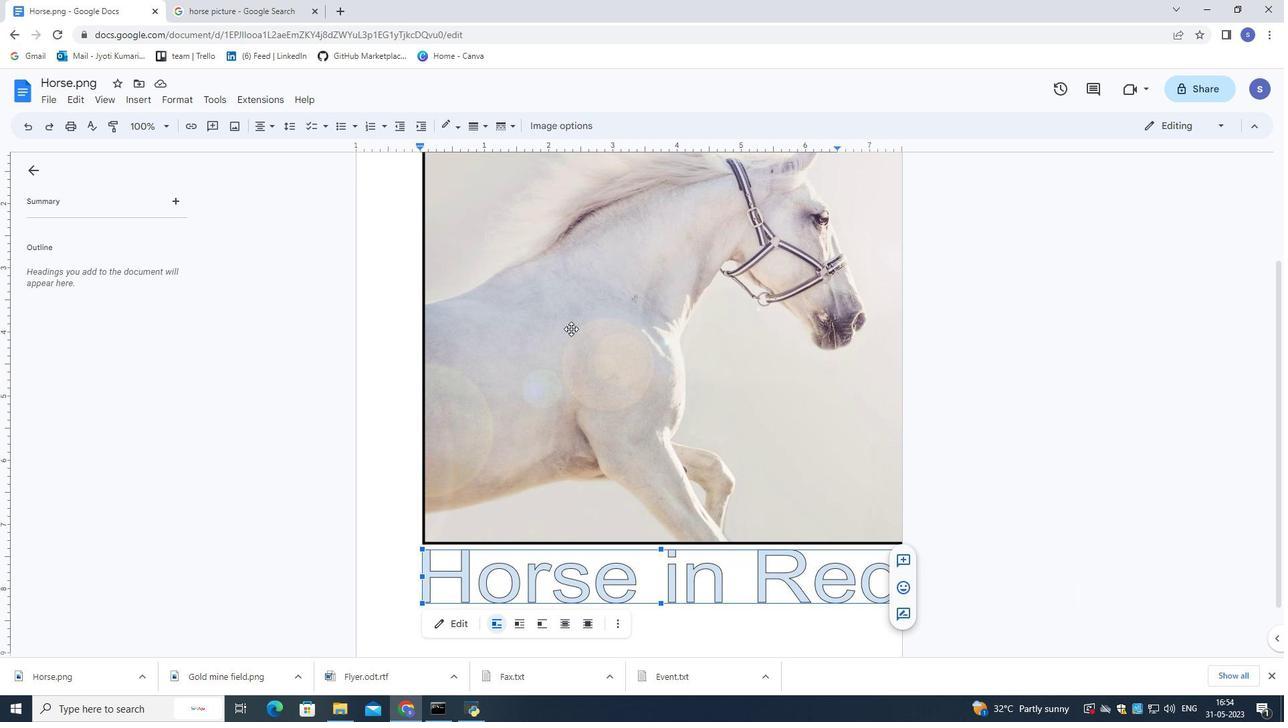 
Action: Mouse moved to (46, 94)
Screenshot: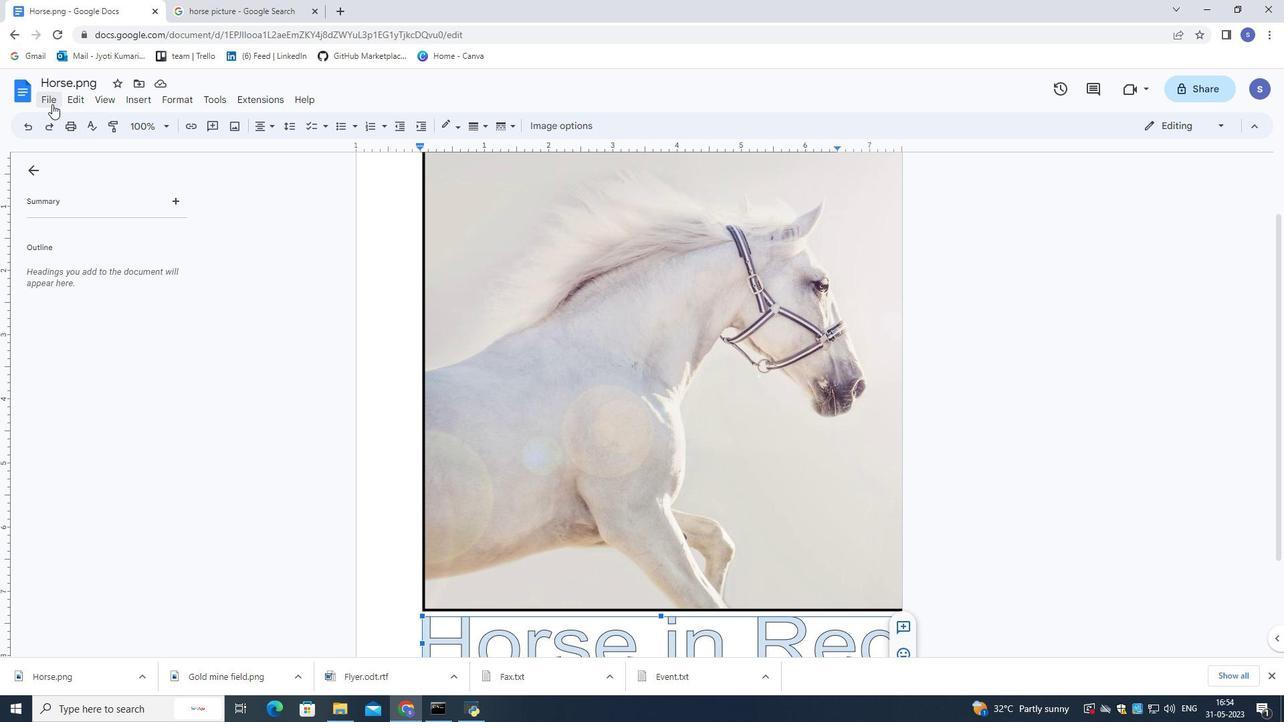 
Action: Mouse pressed left at (46, 94)
Screenshot: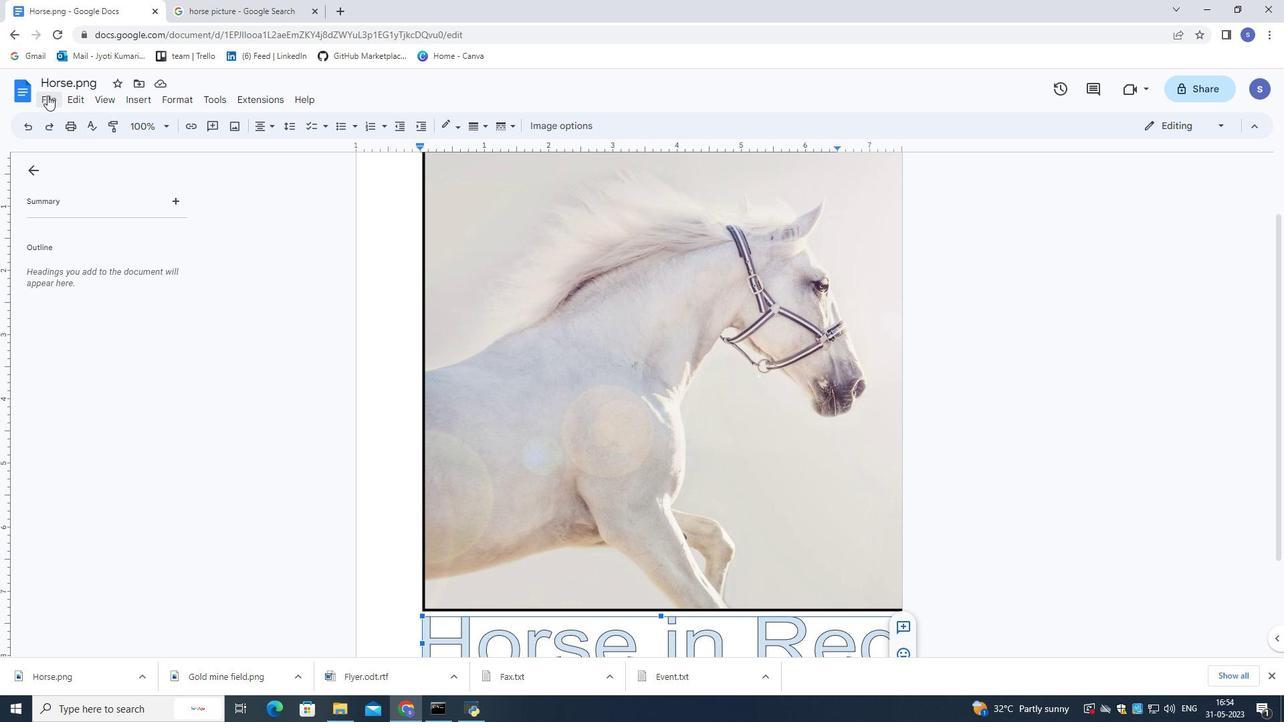 
Action: Mouse moved to (52, 94)
Screenshot: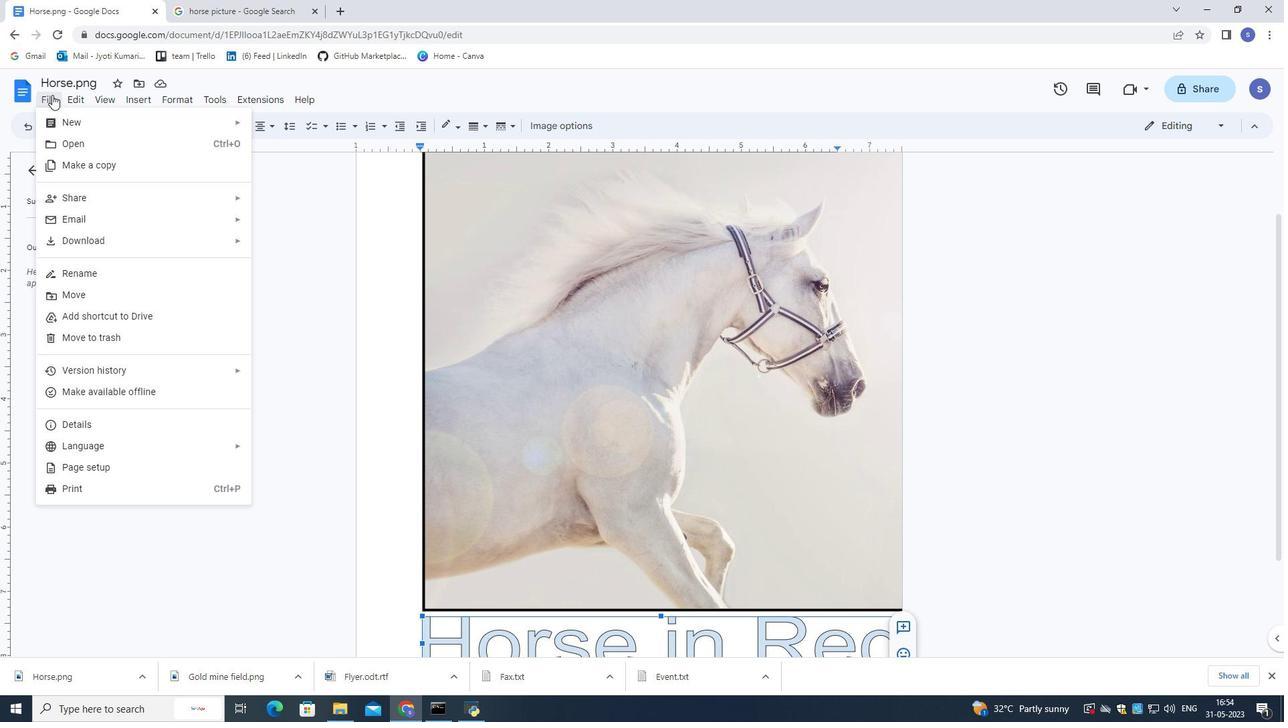 
Action: Mouse pressed left at (52, 94)
Screenshot: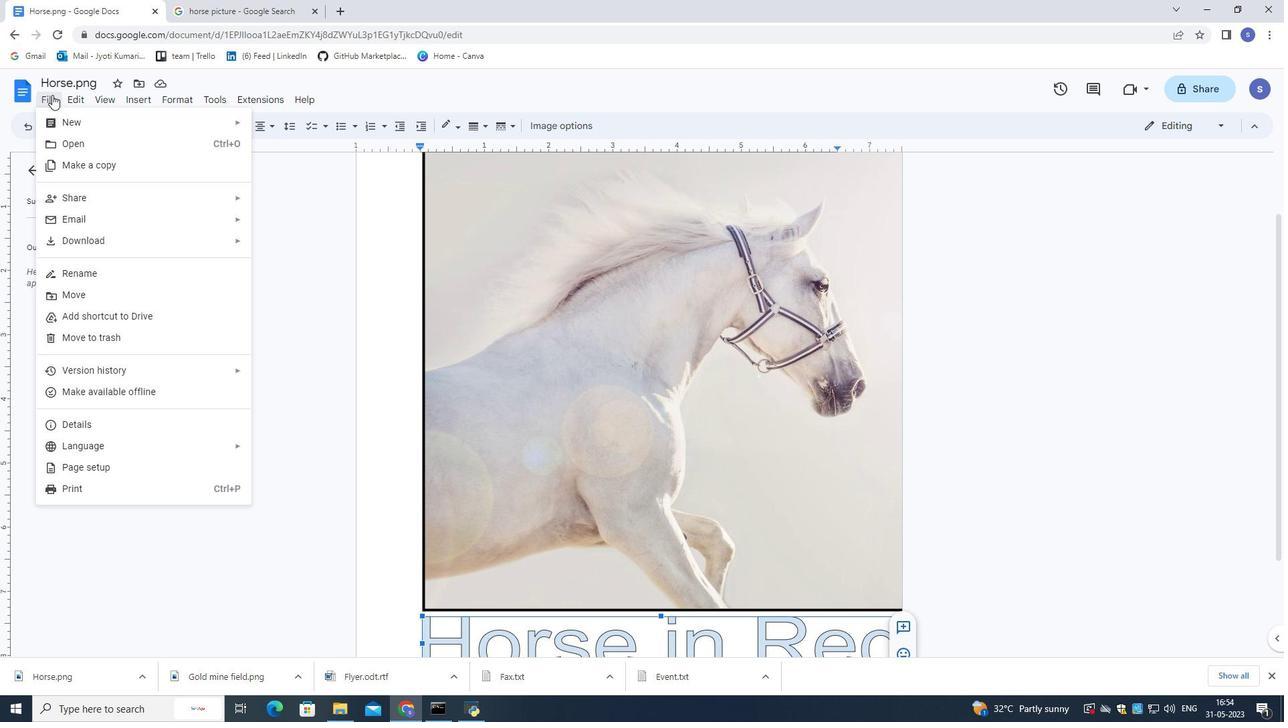 
Action: Mouse moved to (51, 100)
Screenshot: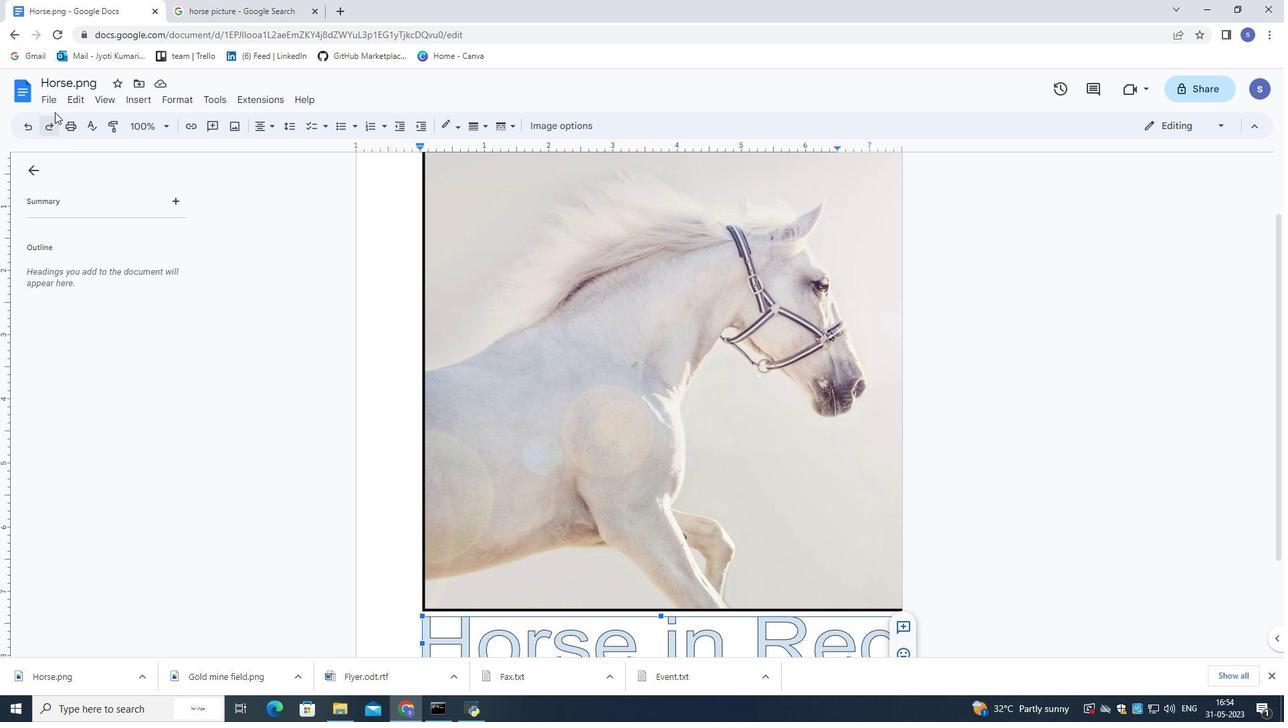 
Action: Mouse pressed left at (51, 100)
Screenshot: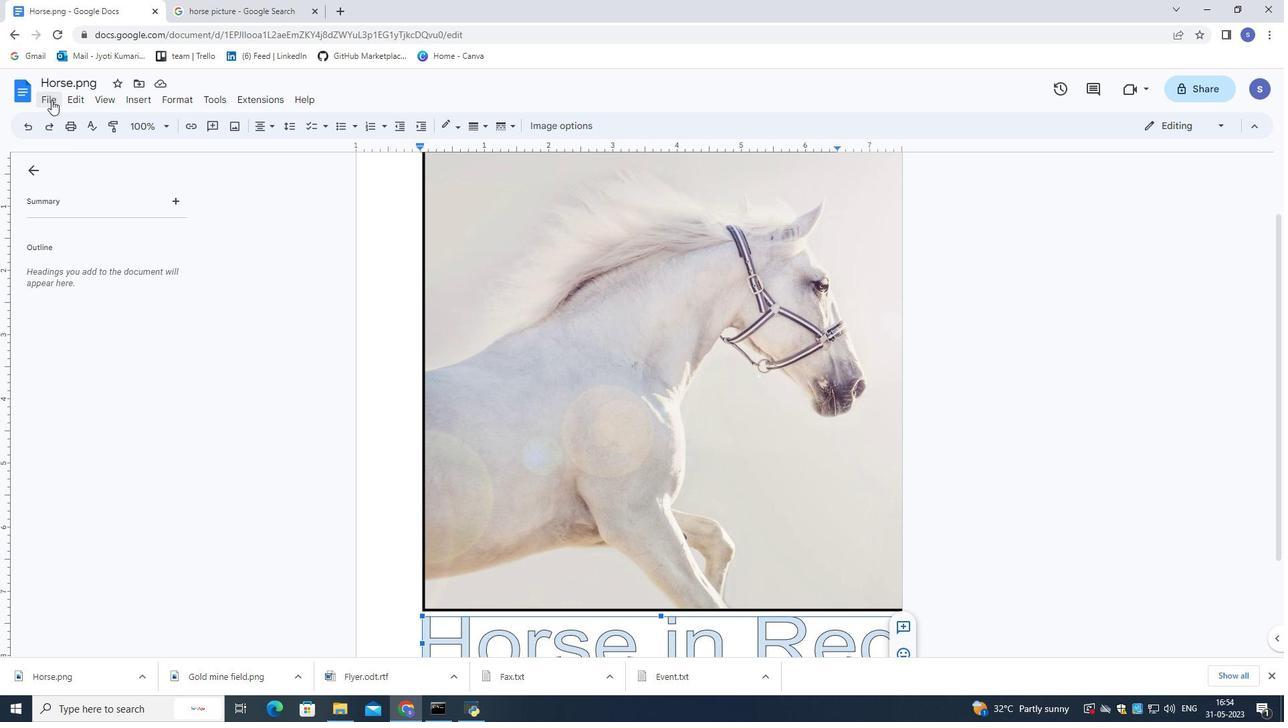 
Action: Mouse moved to (124, 462)
Screenshot: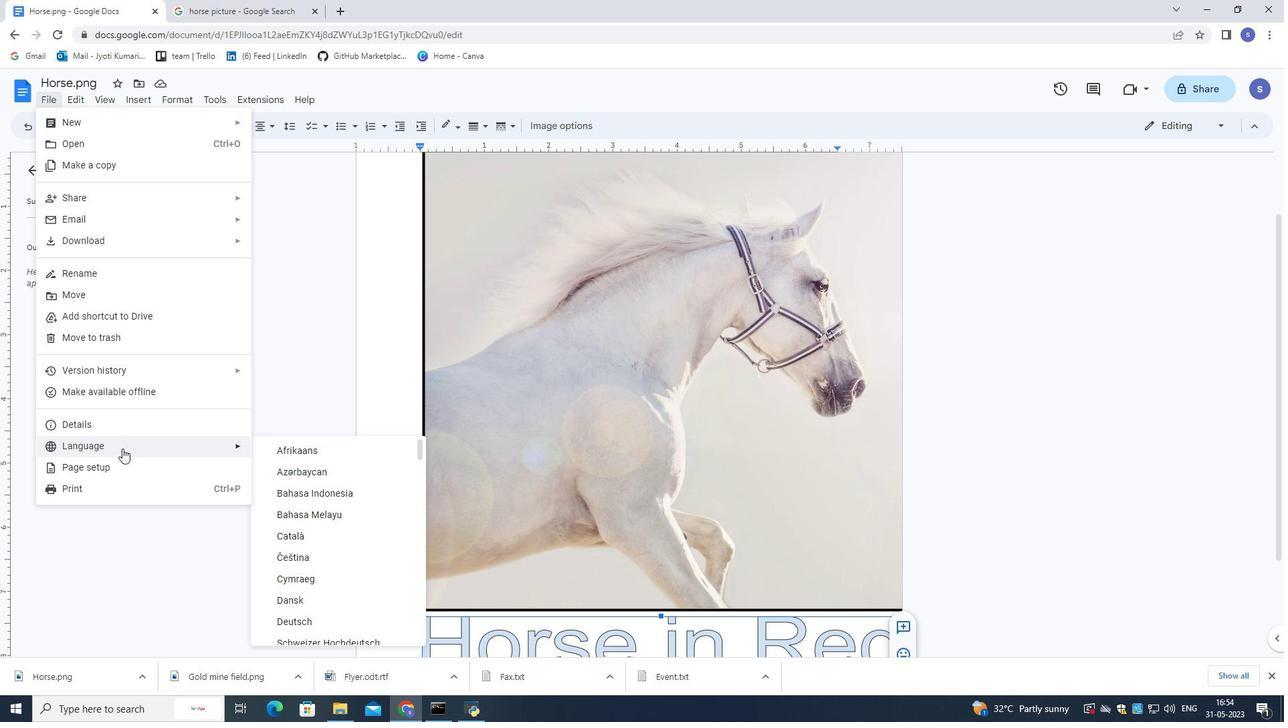 
Action: Mouse pressed left at (124, 462)
Screenshot: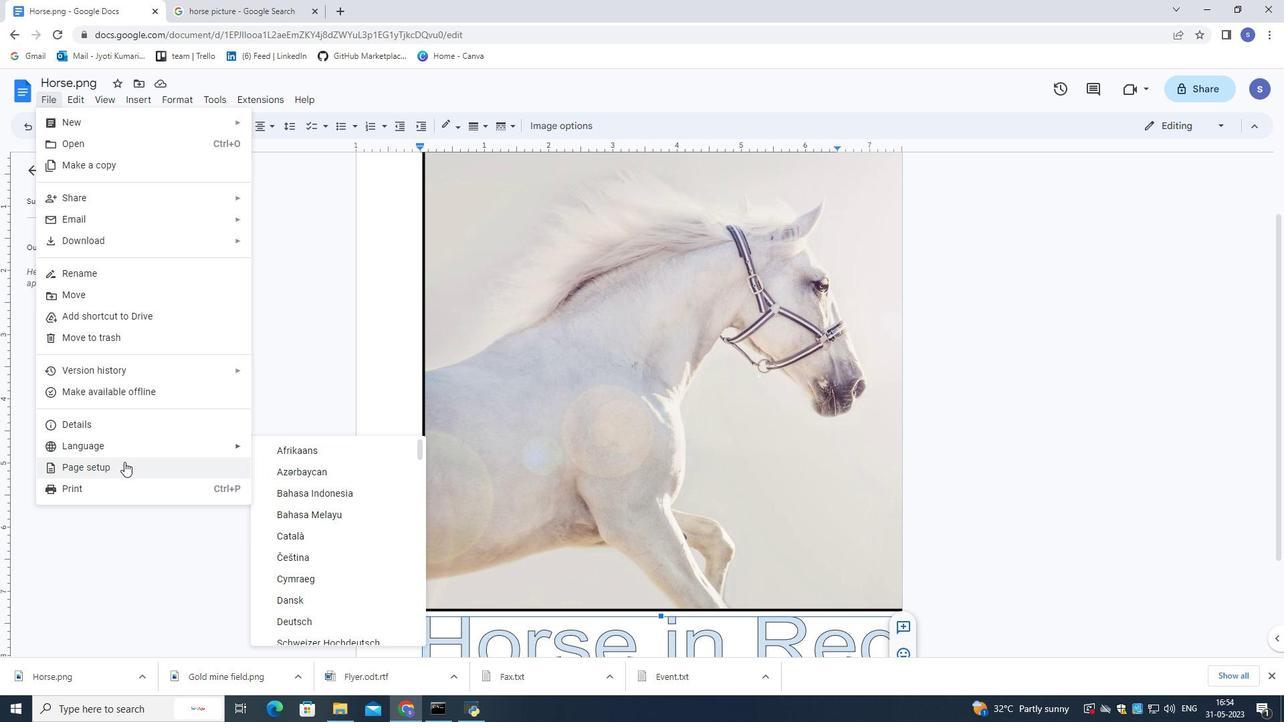 
Action: Mouse moved to (563, 290)
Screenshot: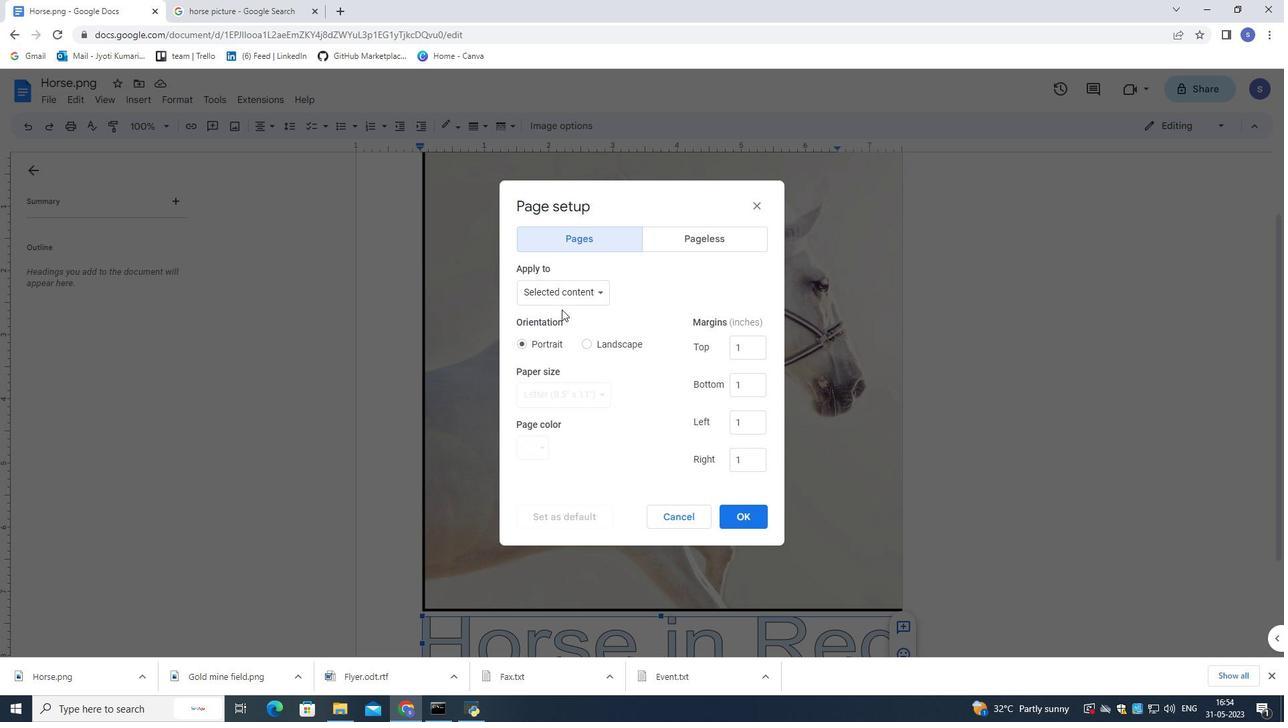 
Action: Mouse pressed left at (563, 290)
Screenshot: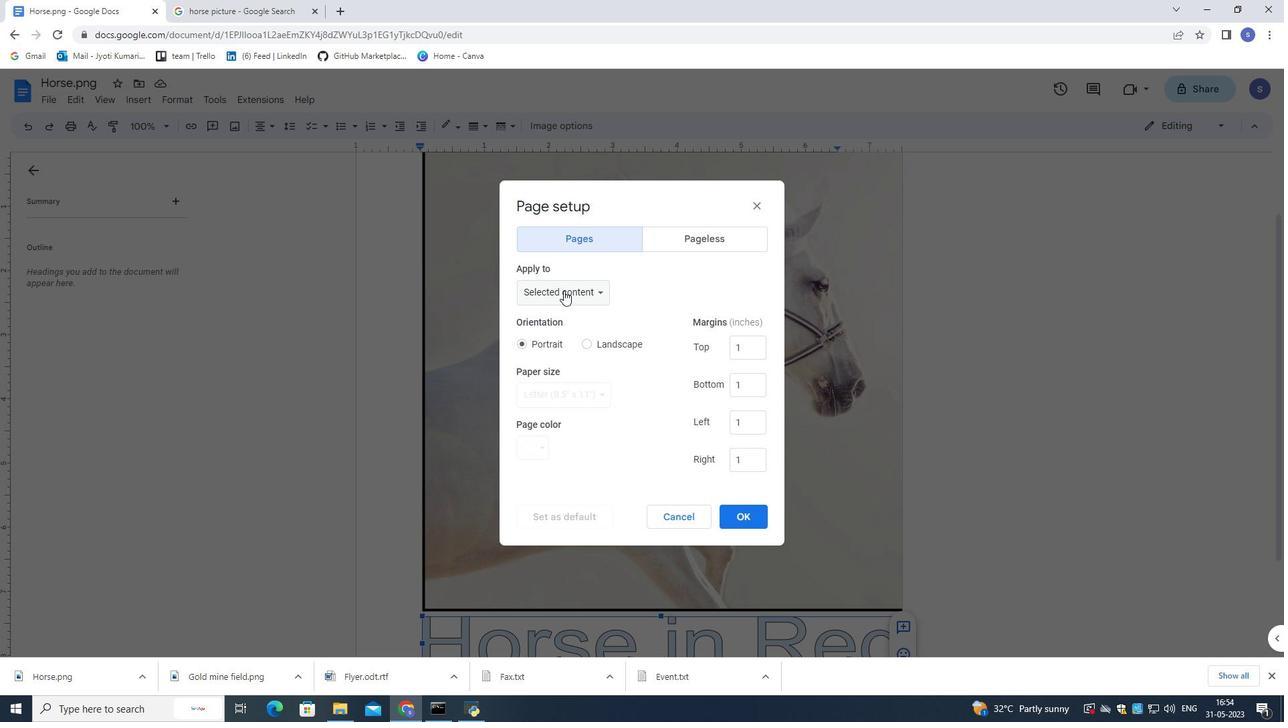 
Action: Mouse moved to (570, 265)
Screenshot: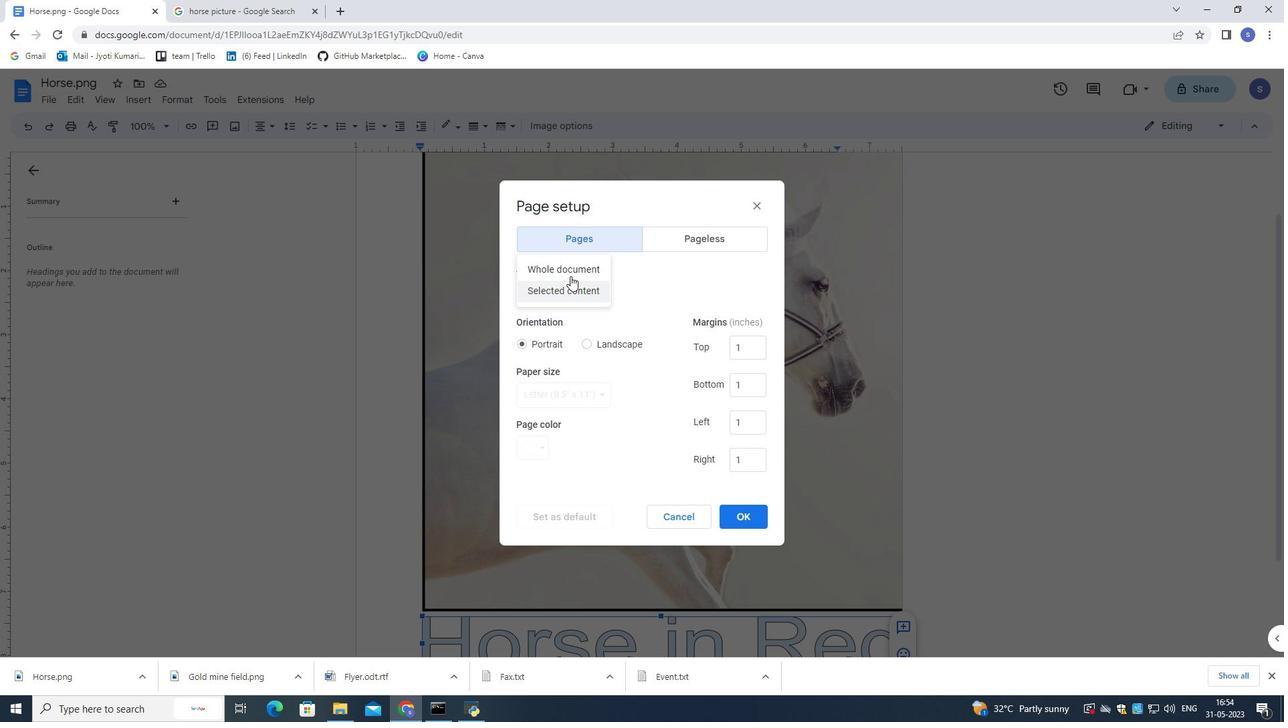 
Action: Mouse pressed left at (570, 265)
Screenshot: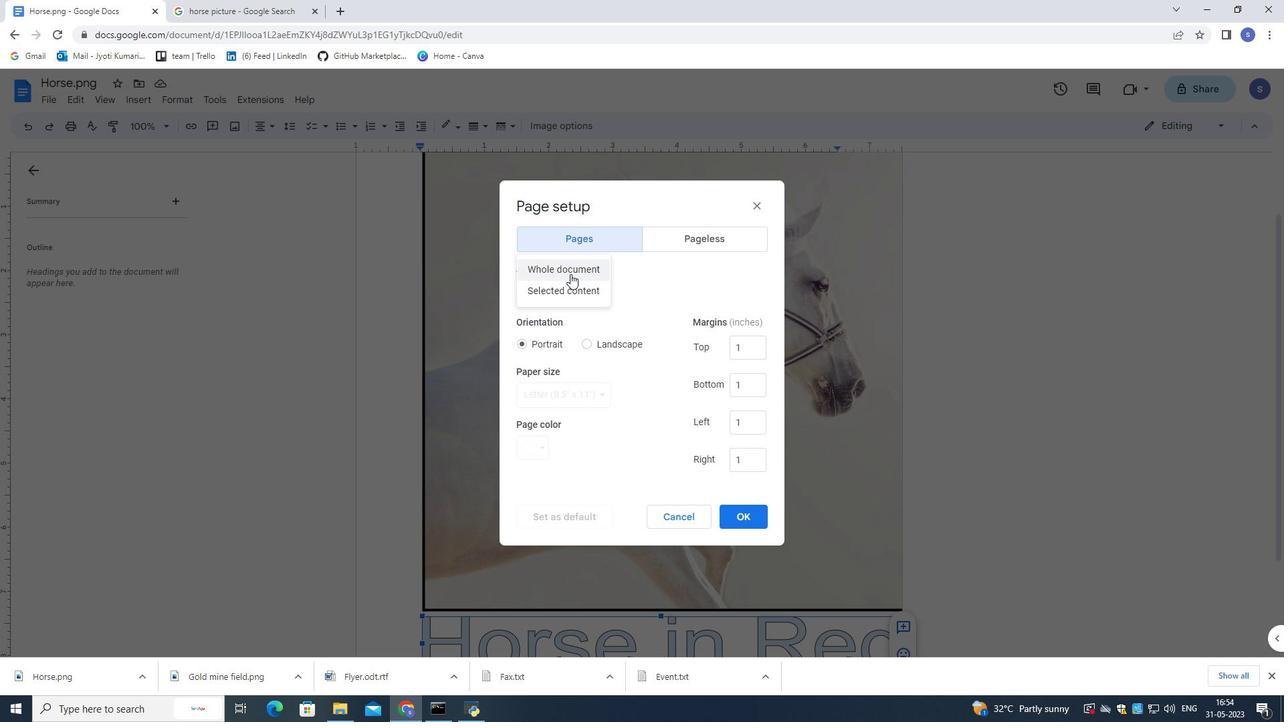 
Action: Mouse moved to (542, 444)
Screenshot: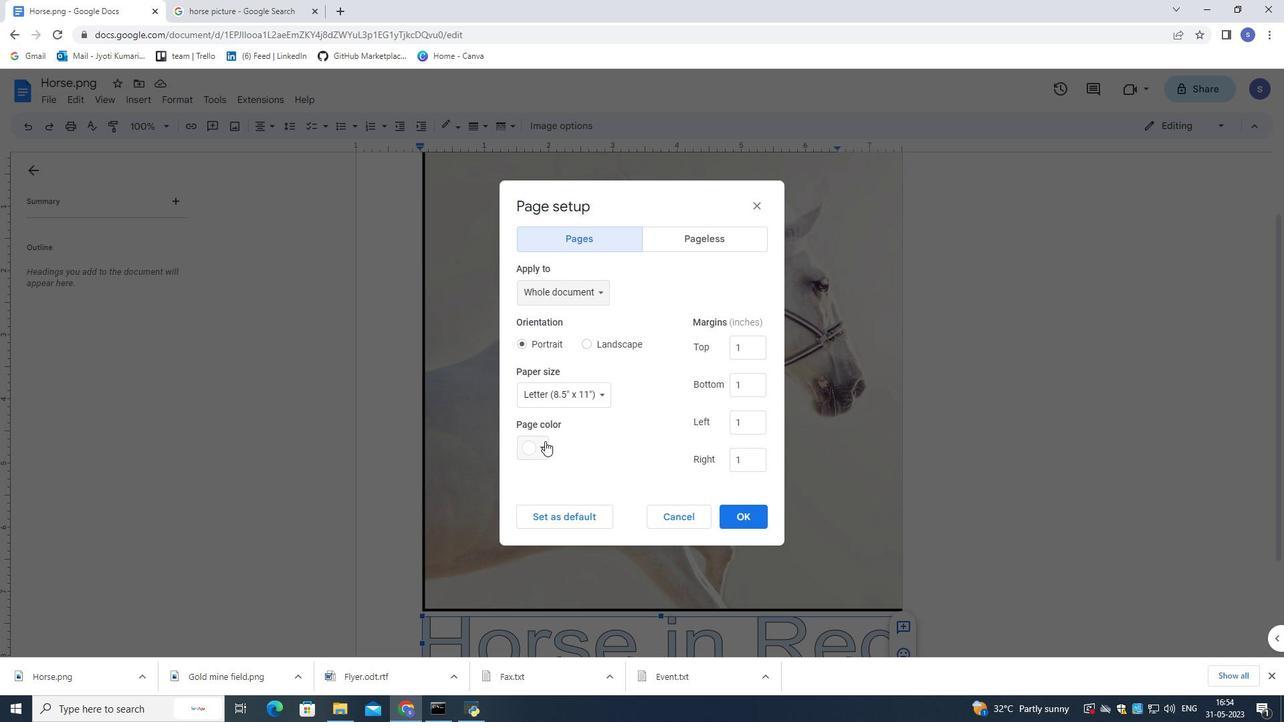 
Action: Mouse pressed left at (542, 444)
Screenshot: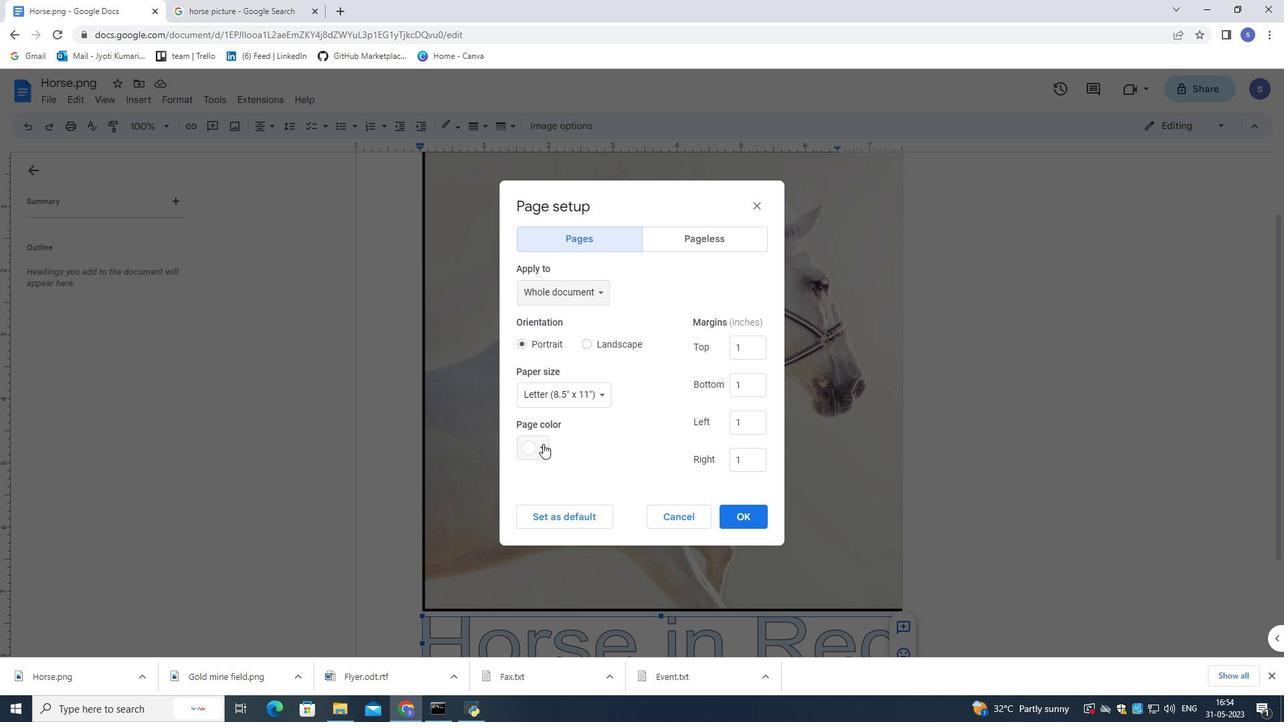 
Action: Mouse moved to (547, 478)
Screenshot: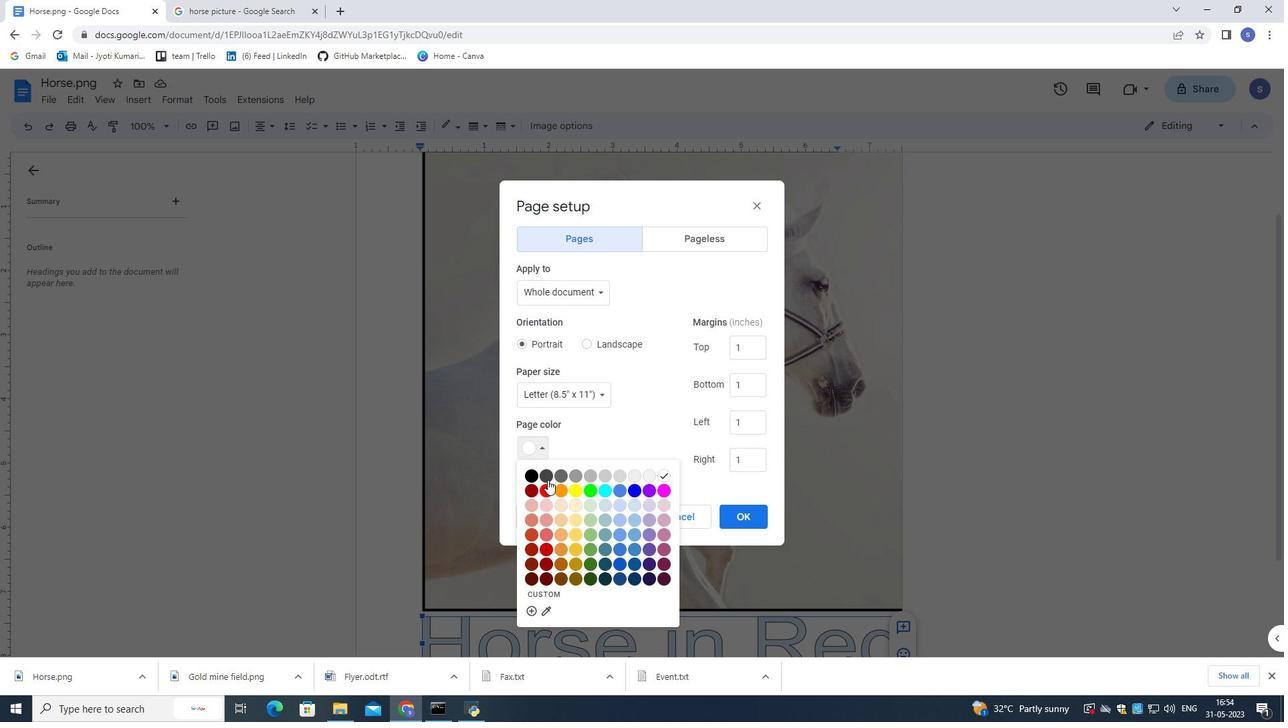 
Action: Mouse pressed left at (547, 478)
Screenshot: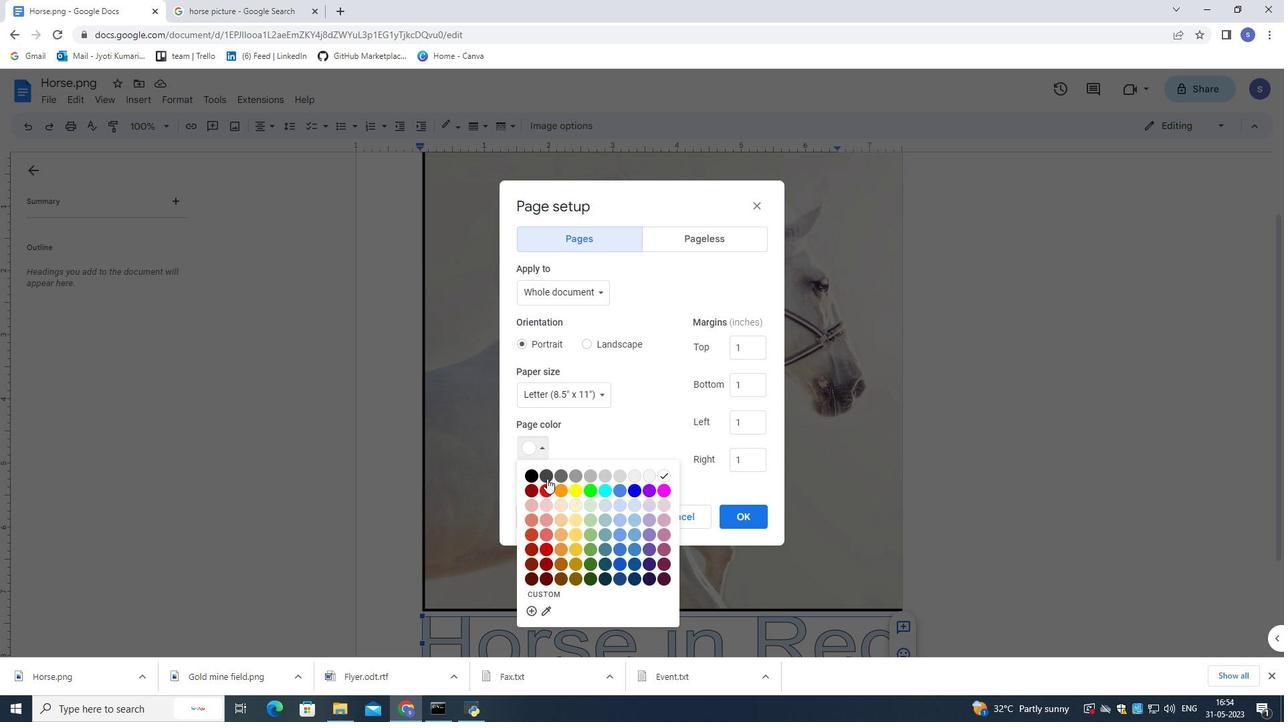 
Action: Mouse moved to (734, 521)
Screenshot: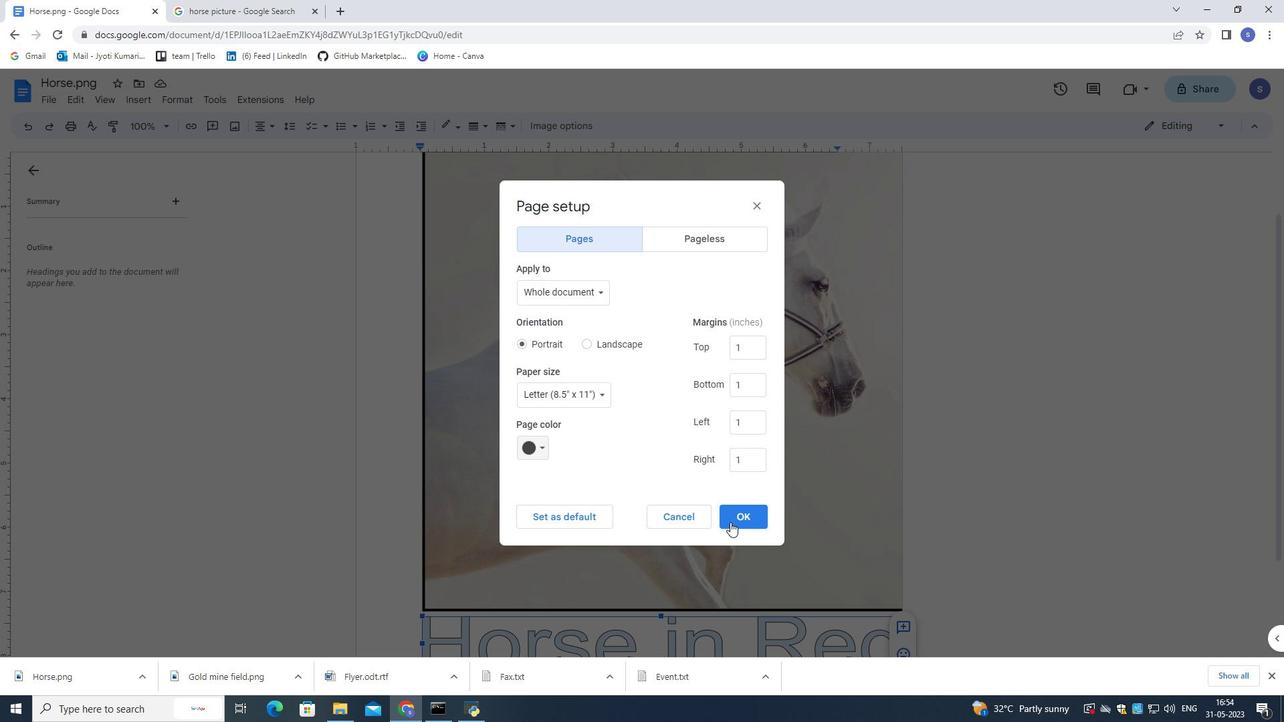 
Action: Mouse pressed left at (734, 521)
Screenshot: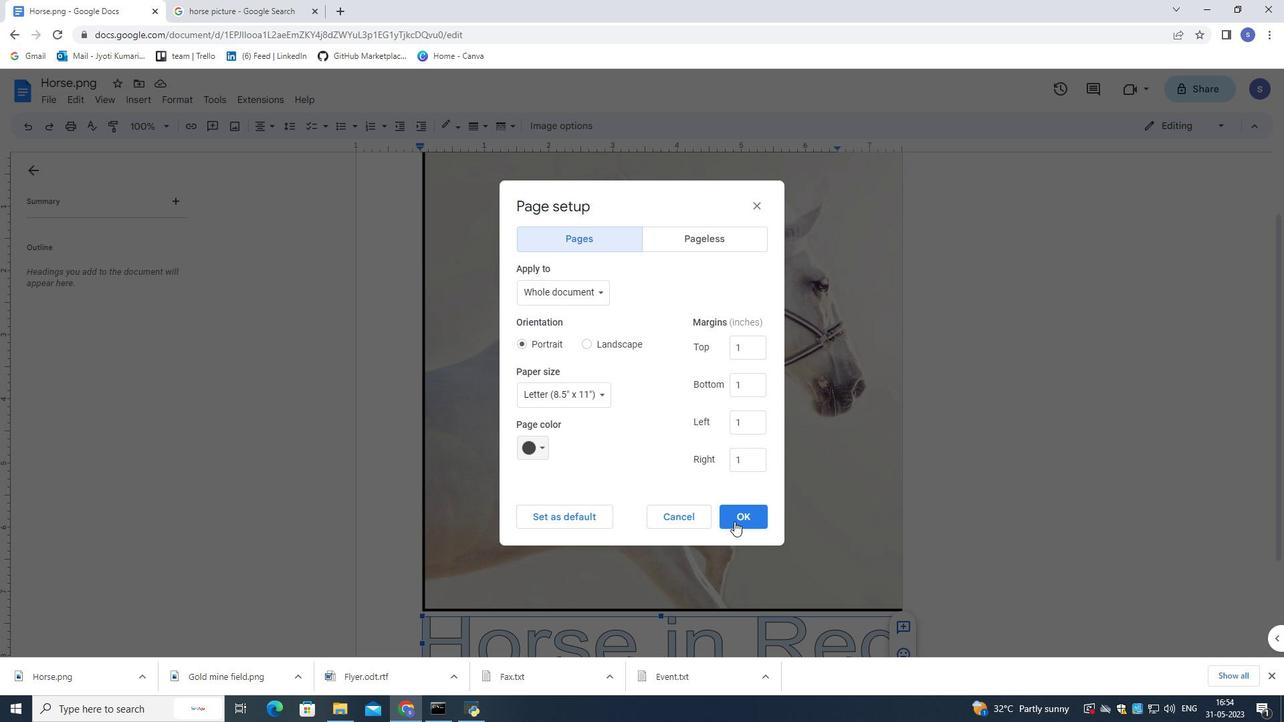 
Action: Mouse moved to (544, 465)
Screenshot: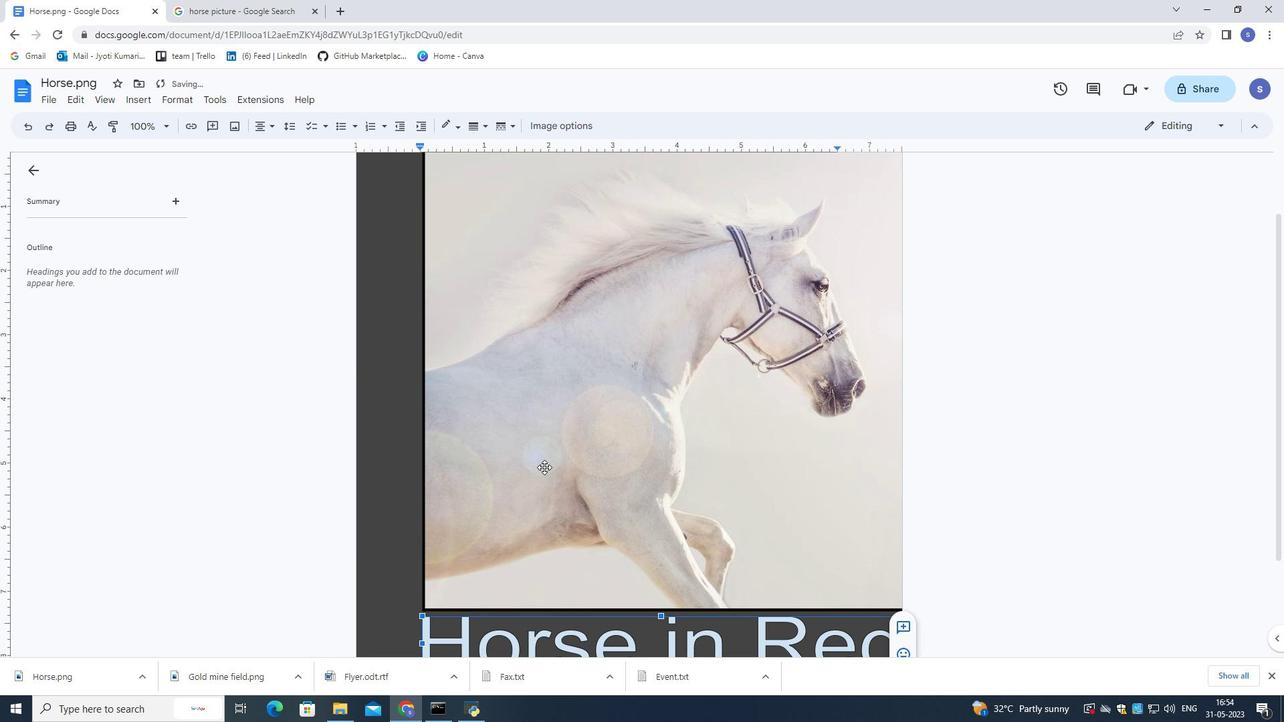 
Action: Mouse scrolled (544, 464) with delta (0, 0)
Screenshot: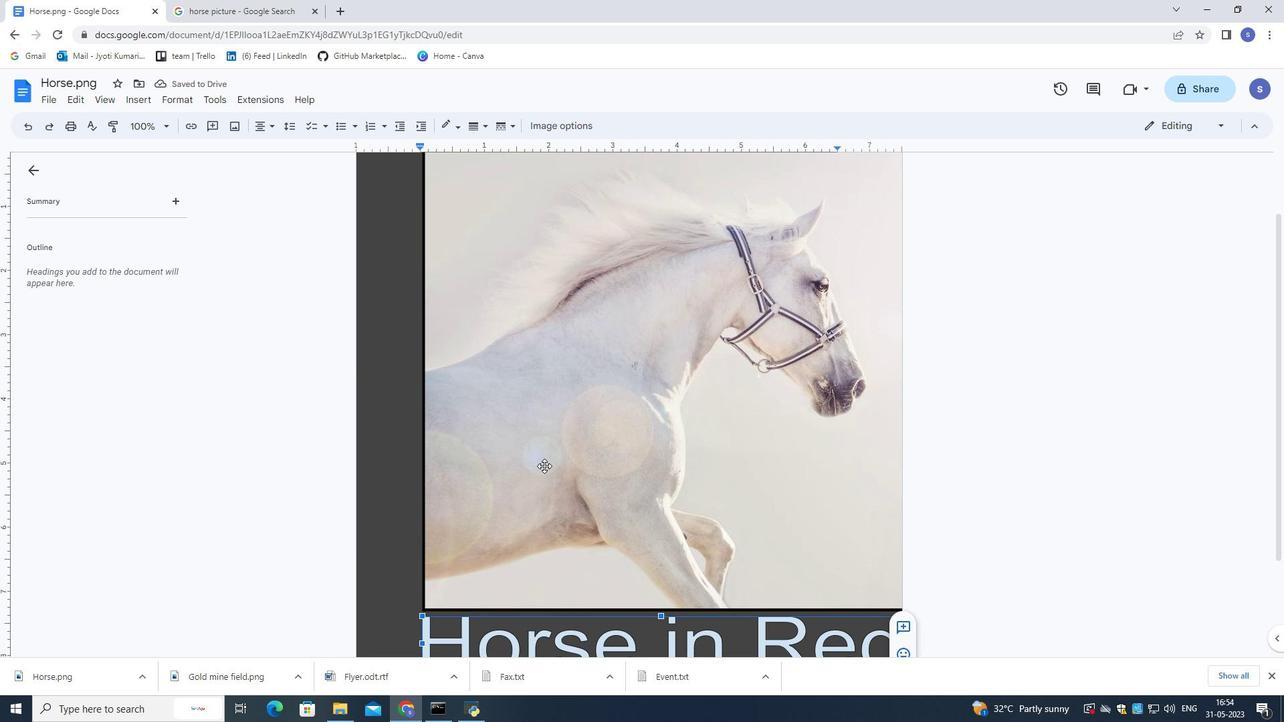 
Action: Mouse scrolled (544, 464) with delta (0, 0)
Screenshot: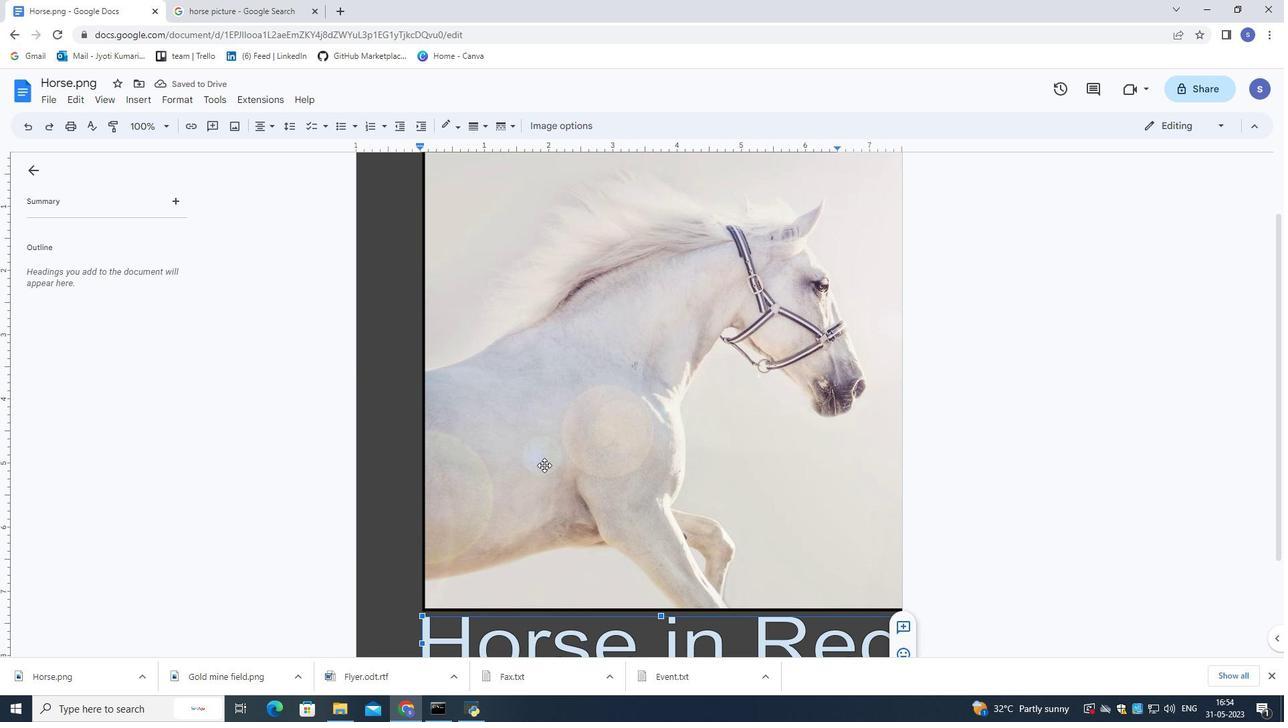 
Action: Mouse scrolled (544, 464) with delta (0, 0)
Screenshot: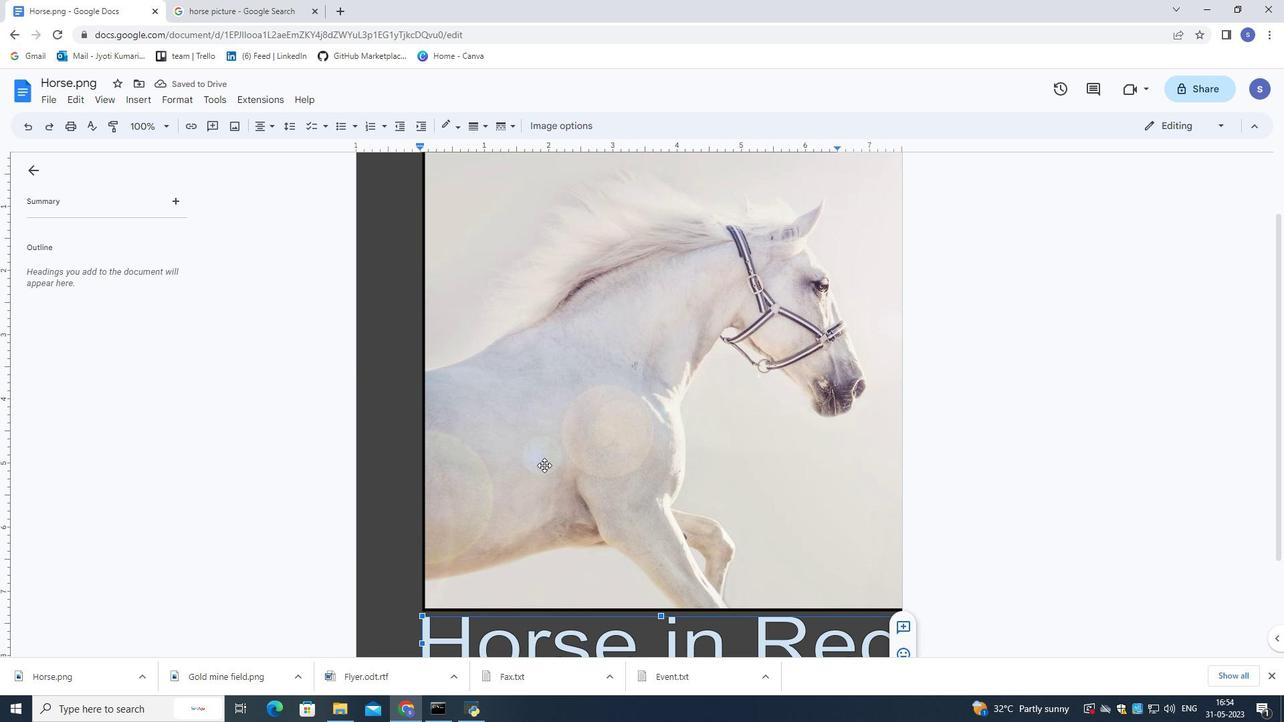 
Action: Mouse scrolled (544, 464) with delta (0, 0)
Screenshot: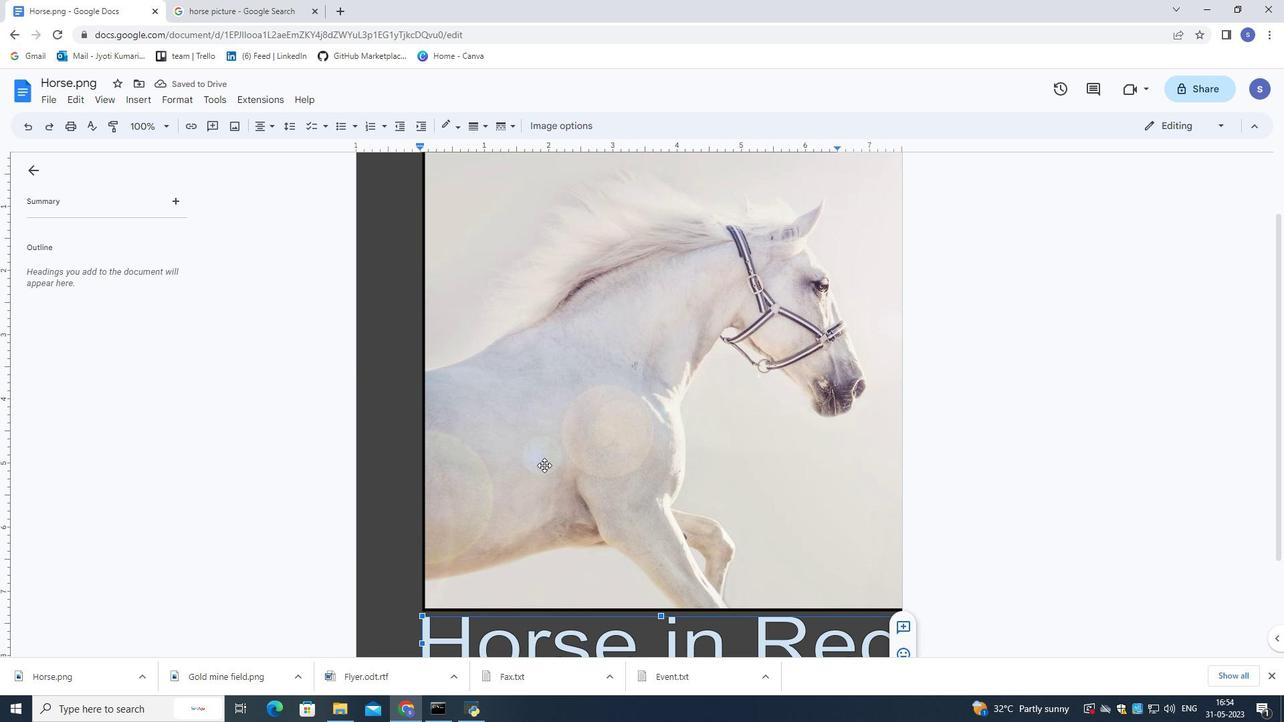 
Action: Mouse moved to (544, 465)
Screenshot: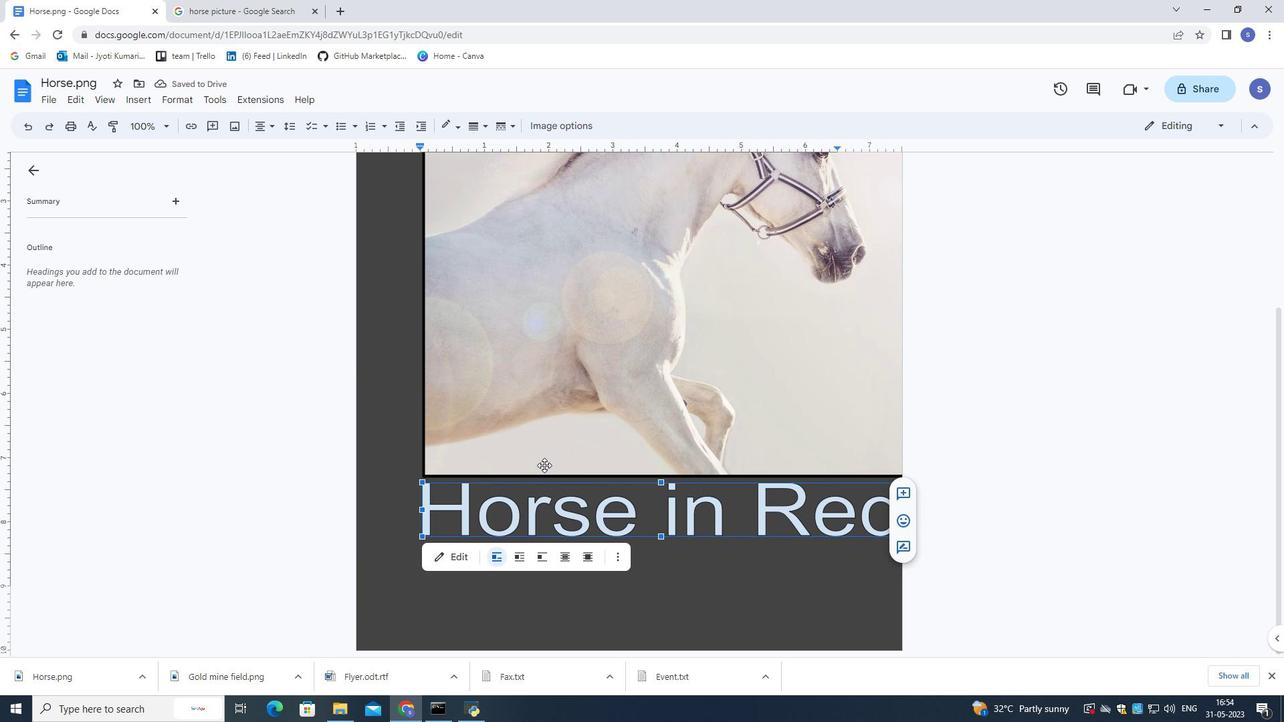 
Action: Mouse scrolled (544, 466) with delta (0, 0)
Screenshot: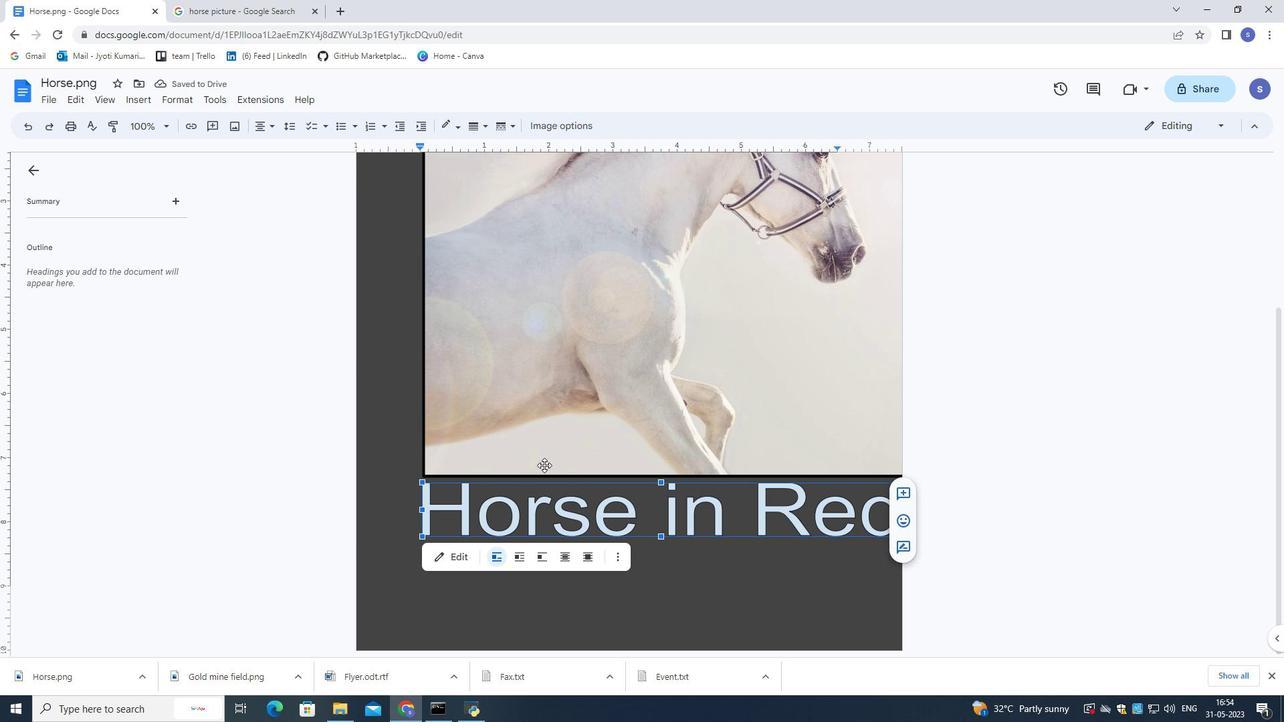 
Action: Mouse scrolled (544, 466) with delta (0, 0)
Screenshot: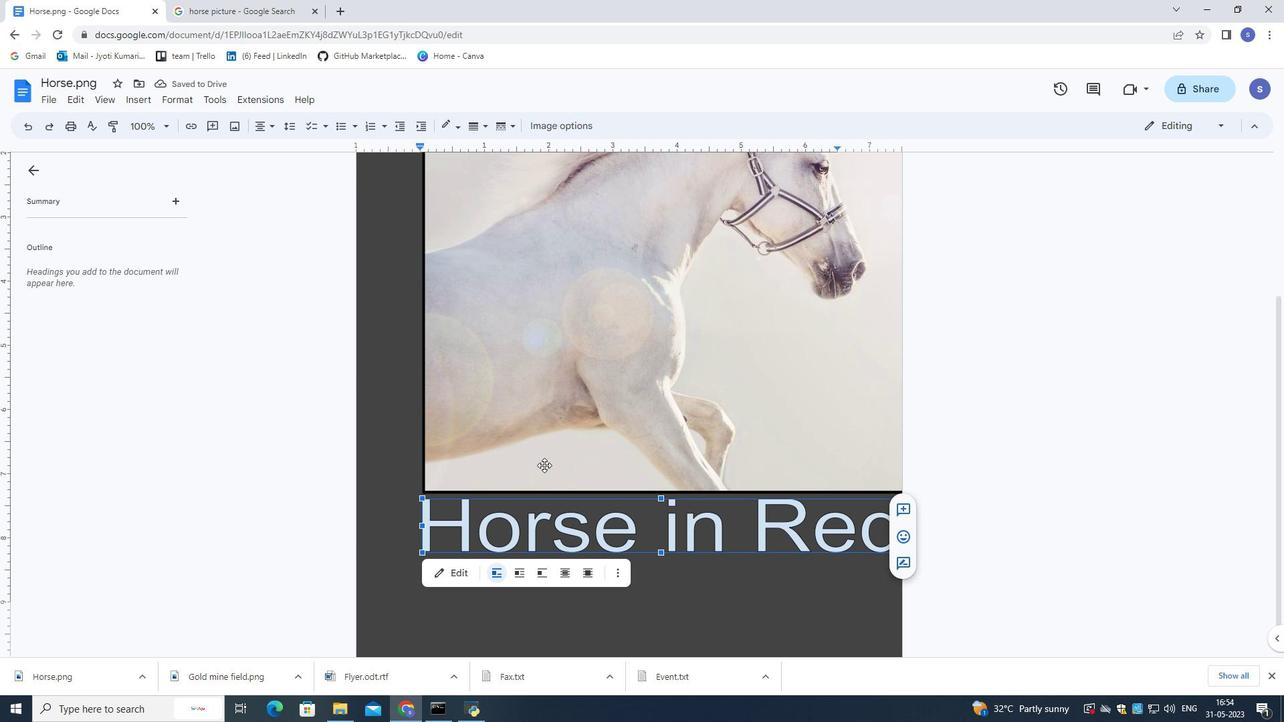 
Action: Mouse scrolled (544, 466) with delta (0, 0)
Screenshot: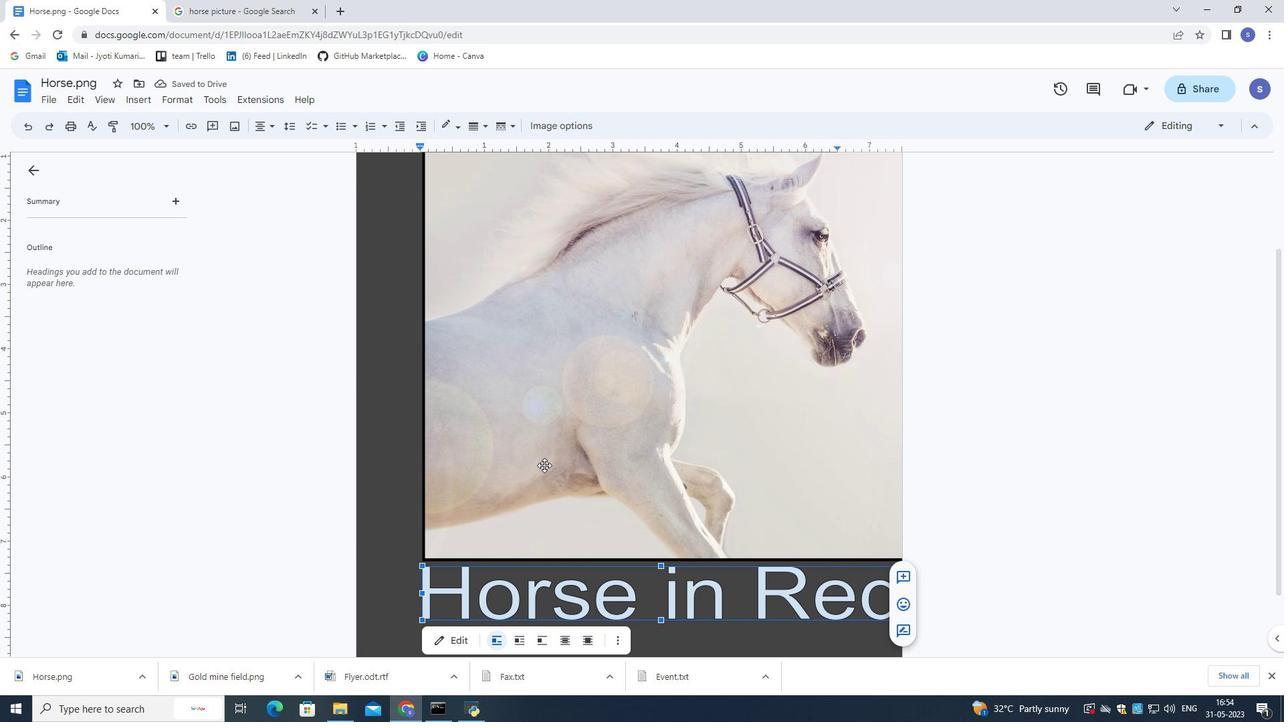 
Action: Mouse moved to (525, 430)
Screenshot: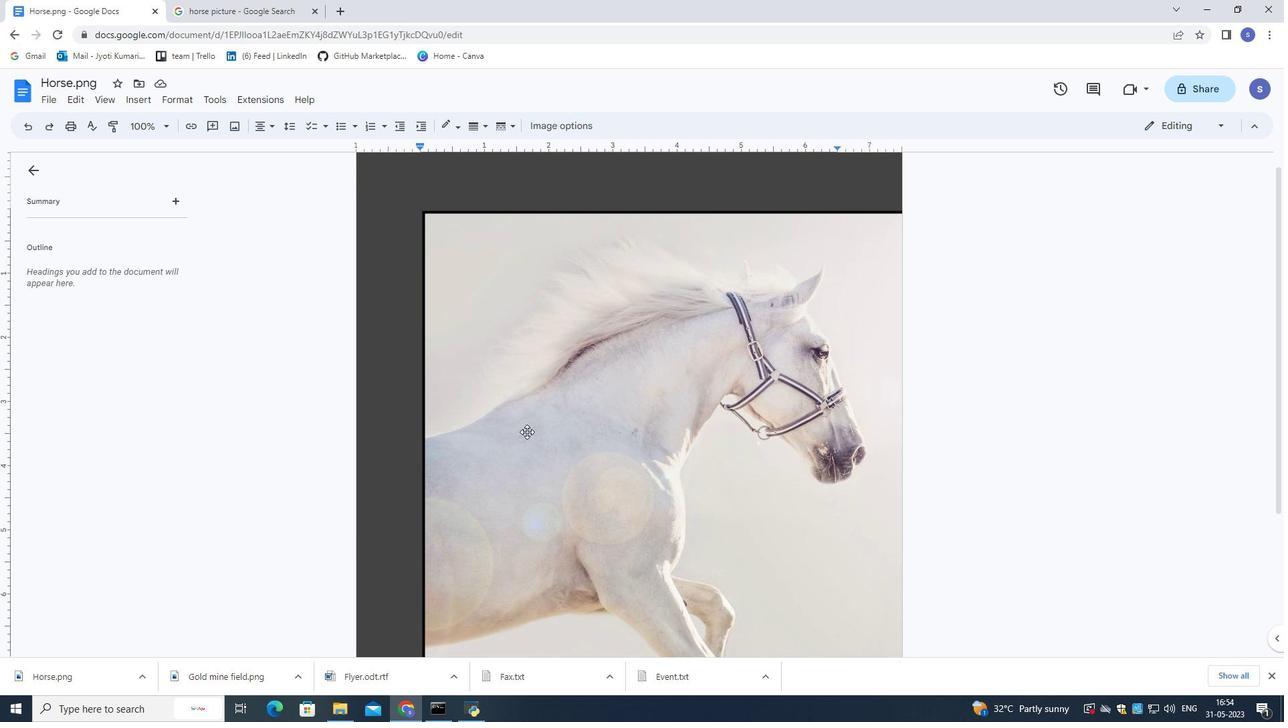 
Action: Mouse scrolled (525, 429) with delta (0, 0)
Screenshot: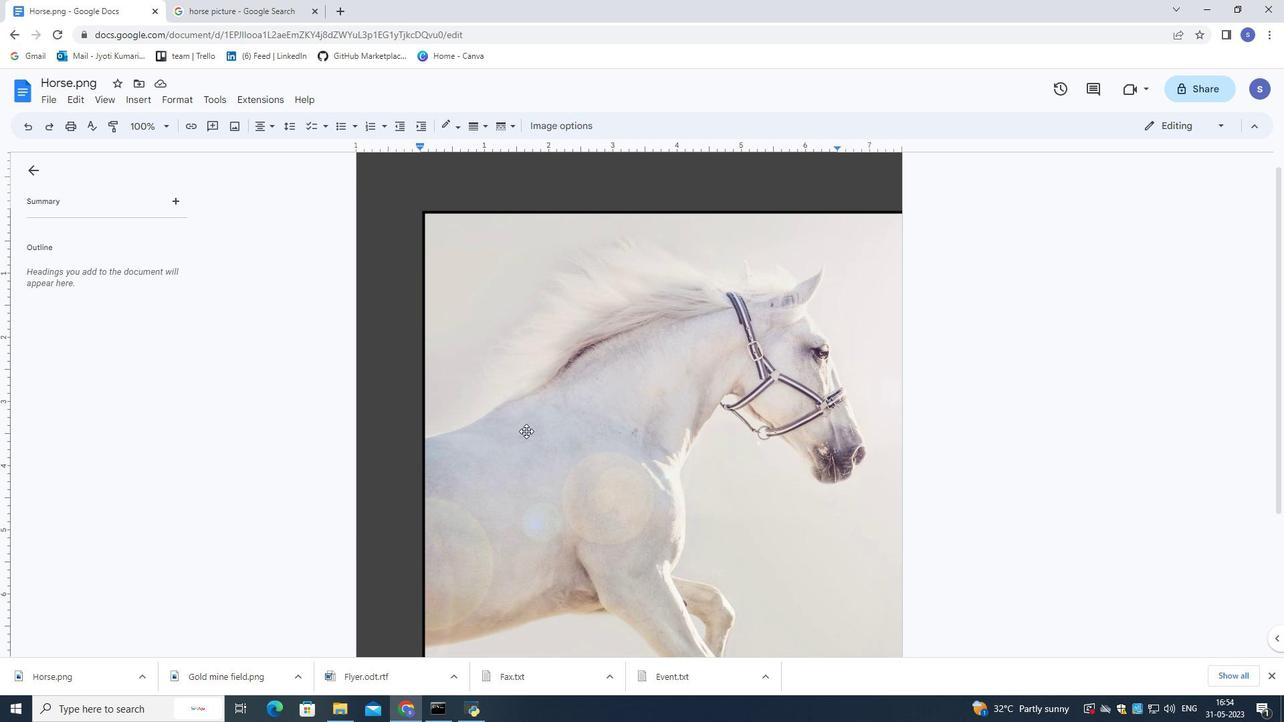
Action: Mouse moved to (353, 379)
Screenshot: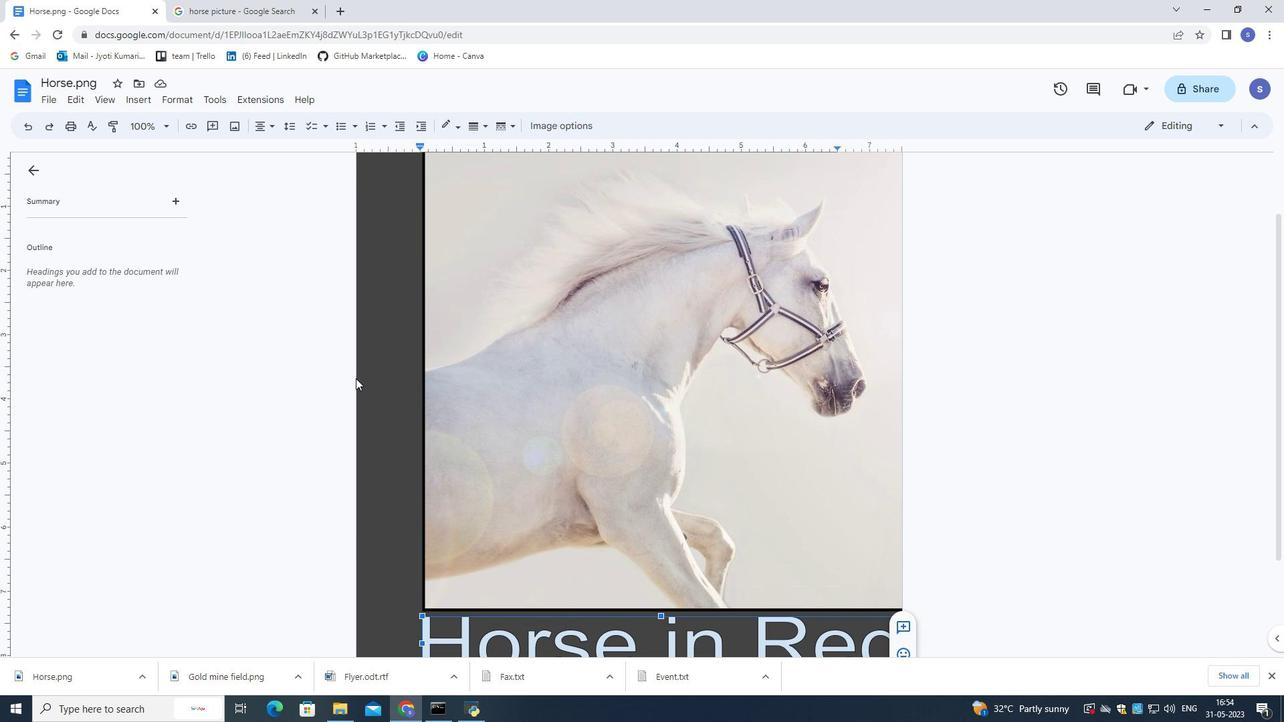 
Action: Mouse scrolled (353, 378) with delta (0, 0)
Screenshot: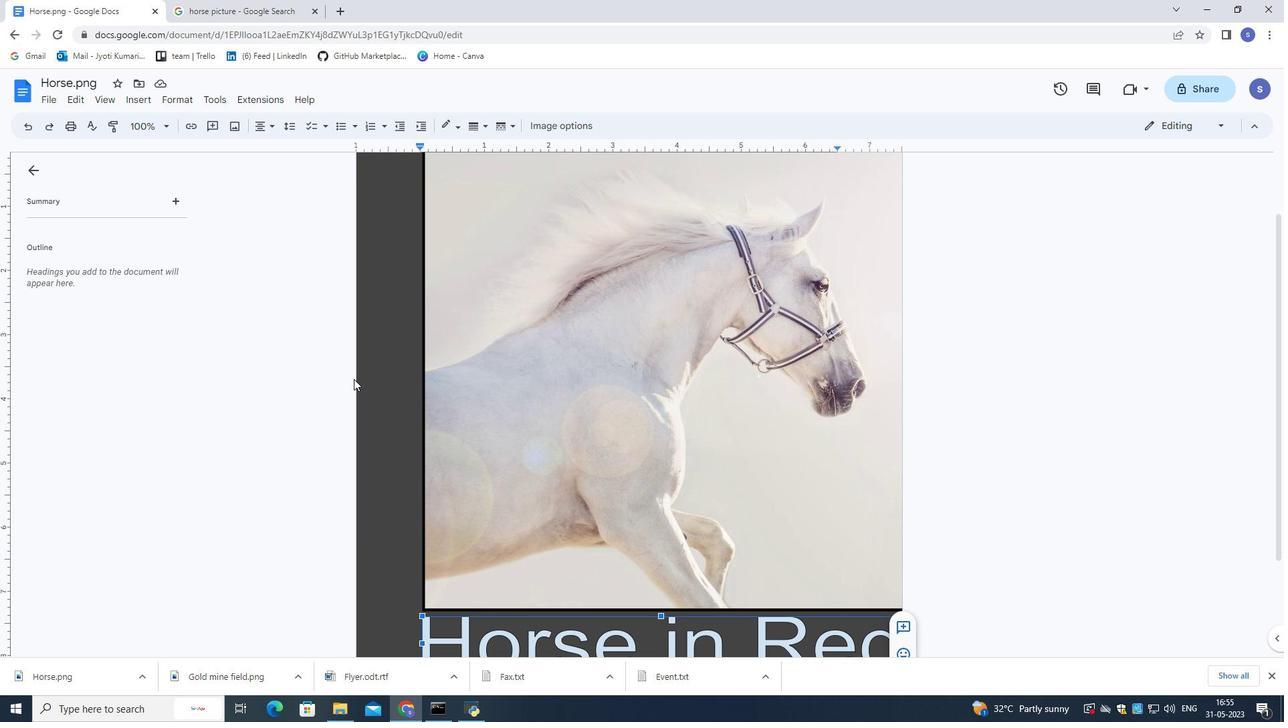 
Action: Mouse scrolled (353, 378) with delta (0, 0)
Screenshot: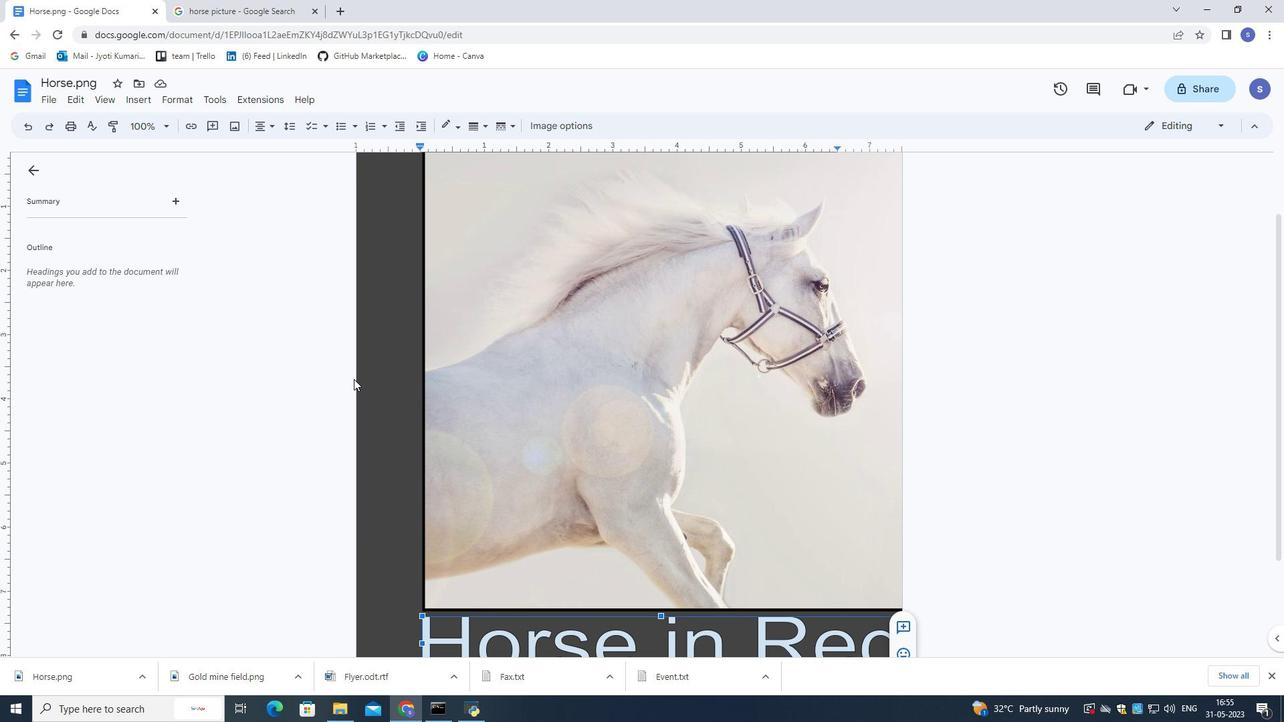 
Action: Mouse scrolled (353, 378) with delta (0, 0)
Screenshot: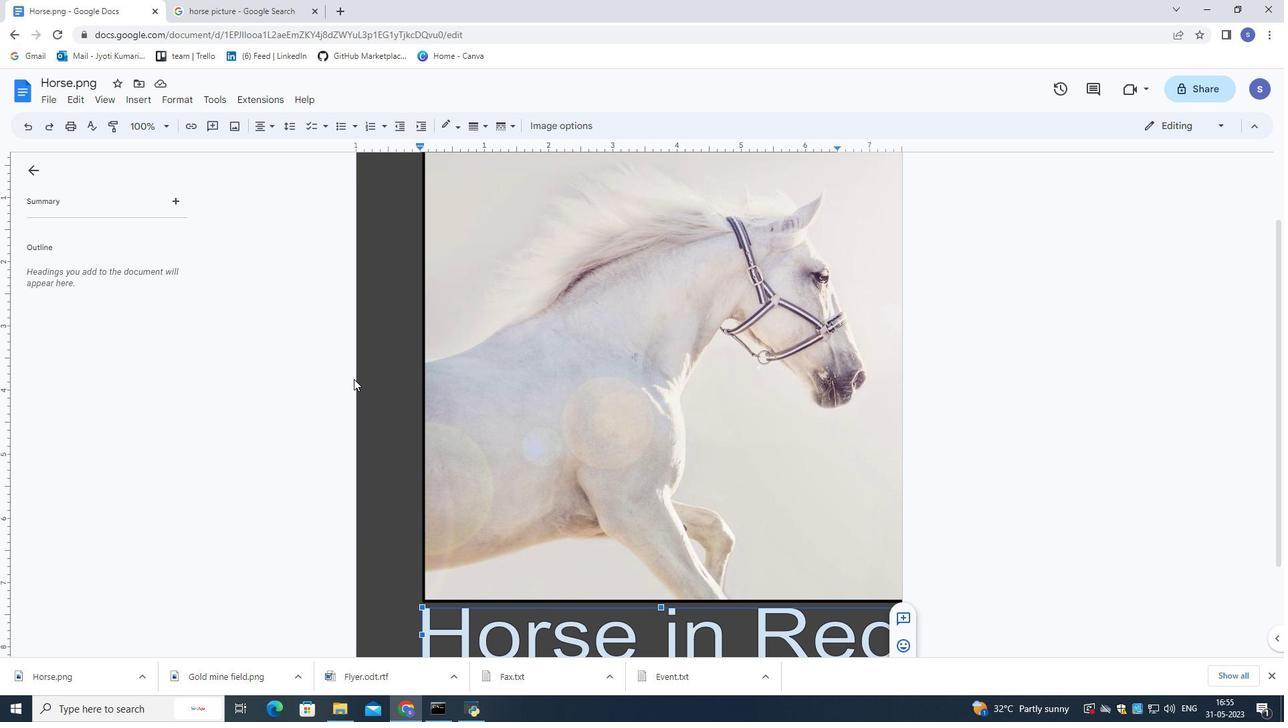 
Action: Mouse moved to (350, 379)
Screenshot: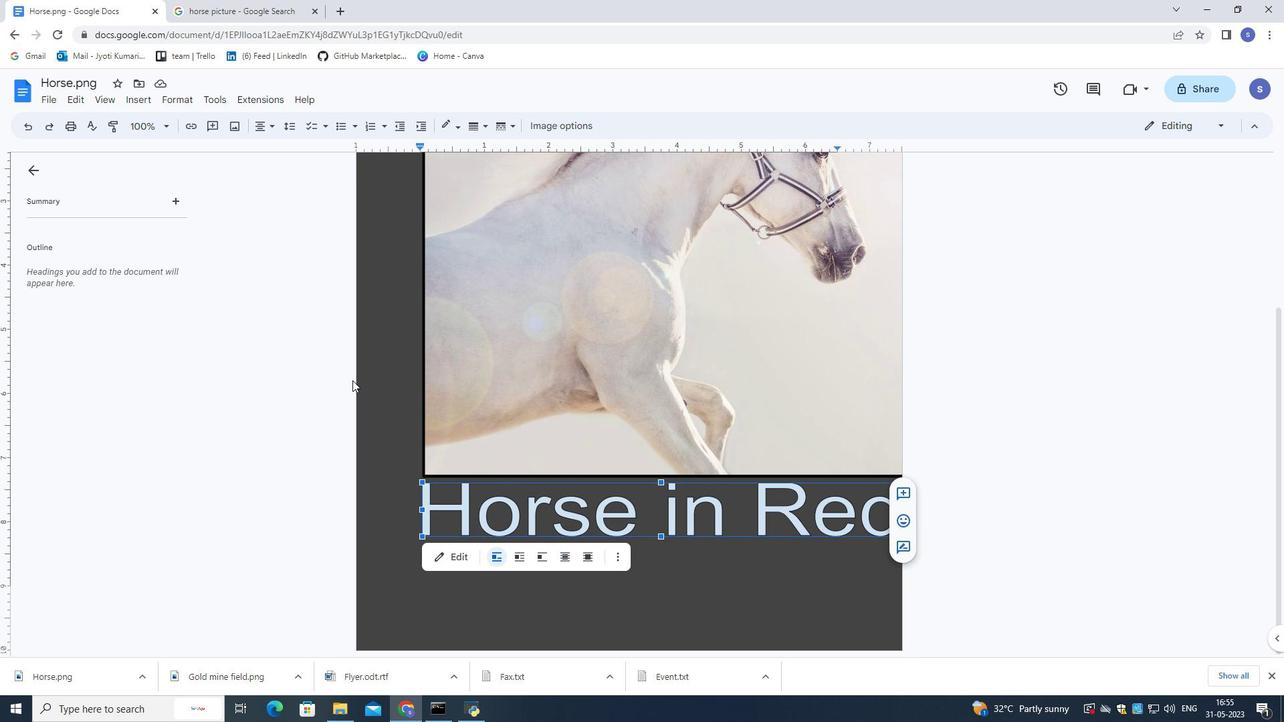 
Action: Mouse scrolled (350, 379) with delta (0, 0)
Screenshot: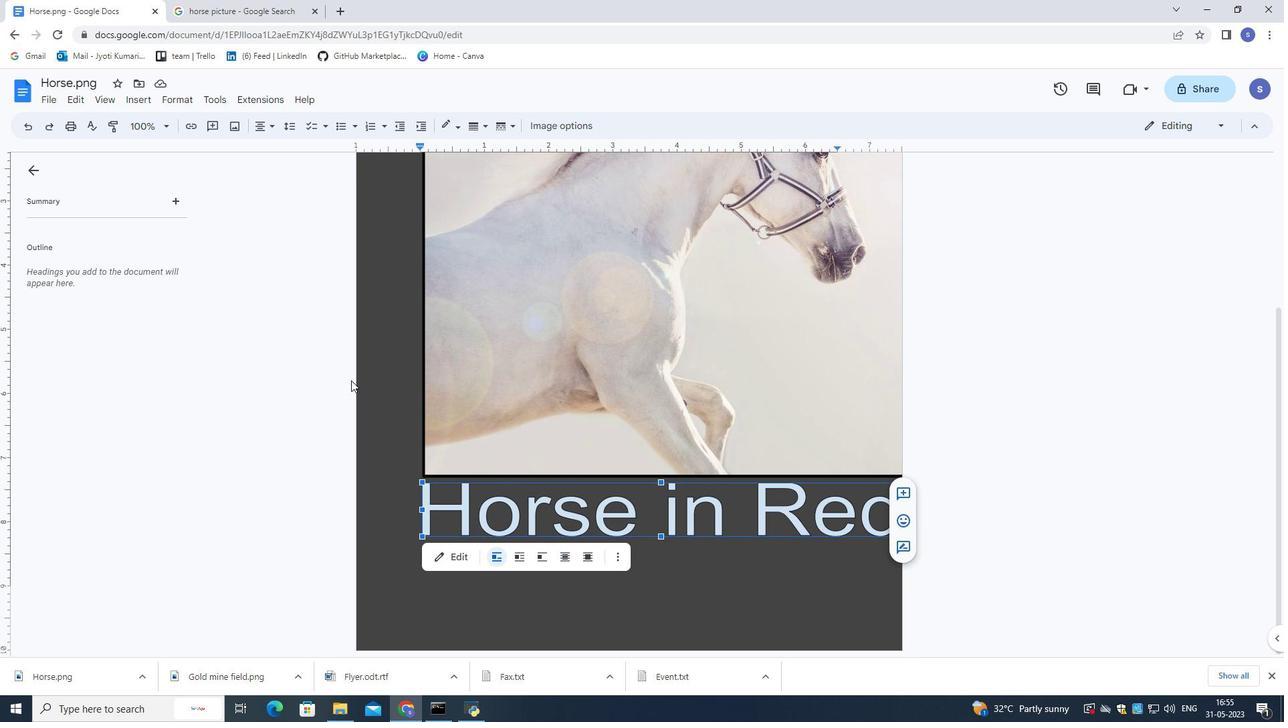 
Action: Mouse moved to (750, 601)
Screenshot: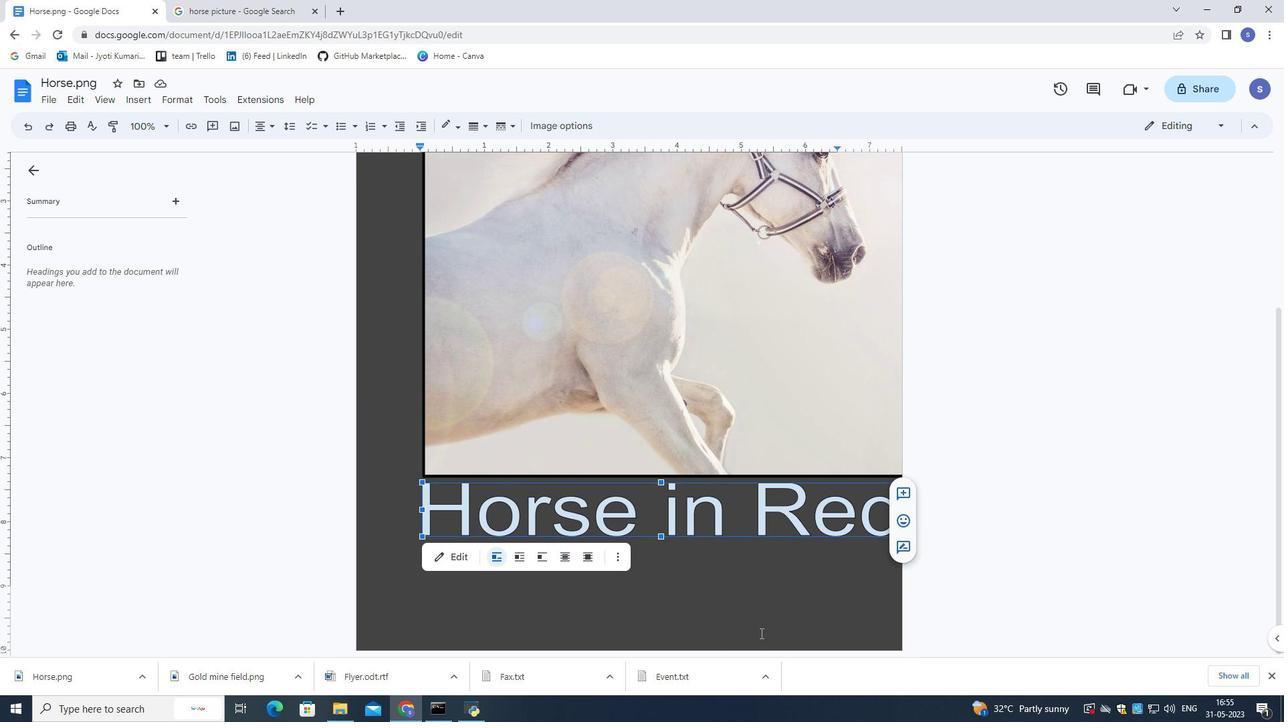 
Action: Mouse pressed left at (750, 601)
Screenshot: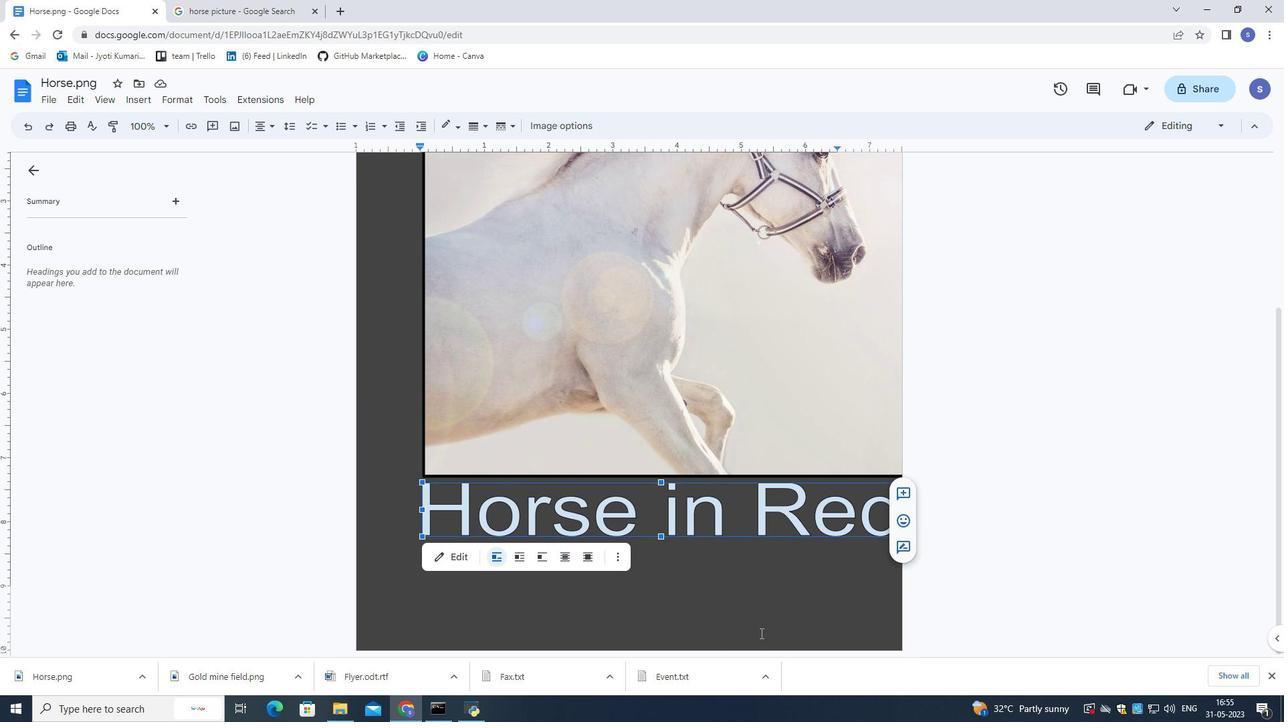 
Action: Mouse pressed left at (750, 601)
Screenshot: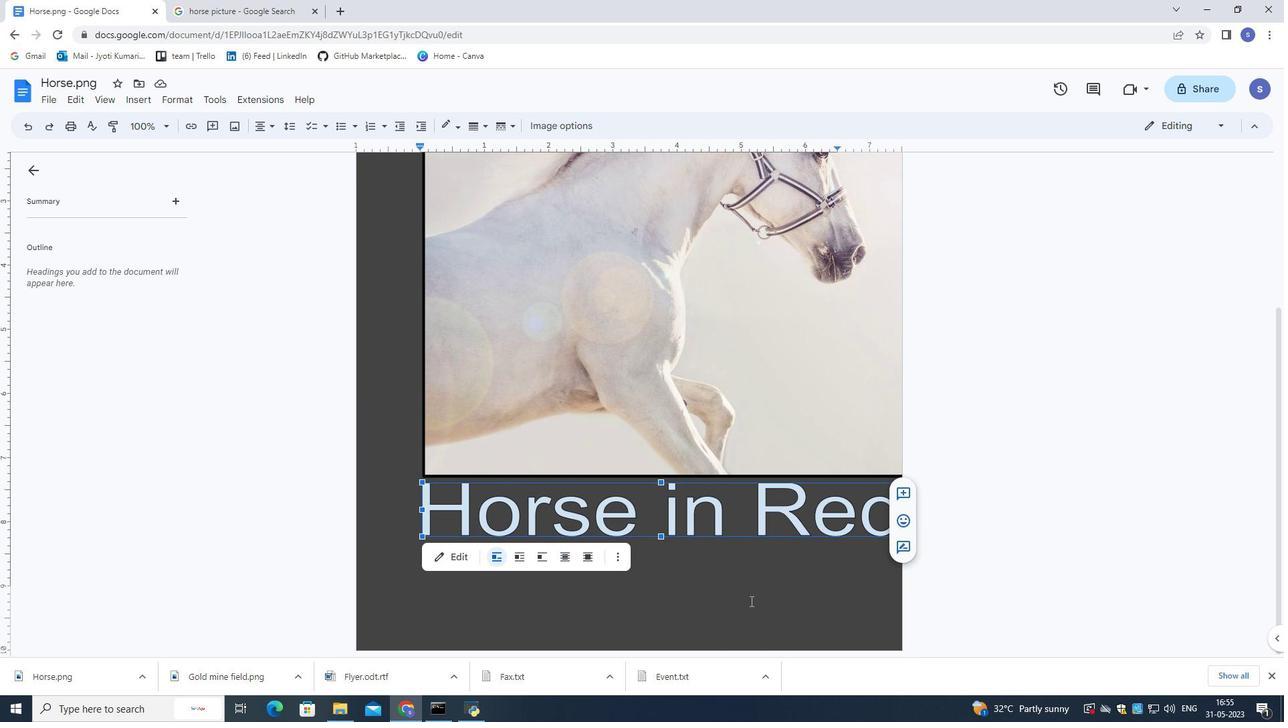 
Action: Mouse pressed left at (750, 601)
Screenshot: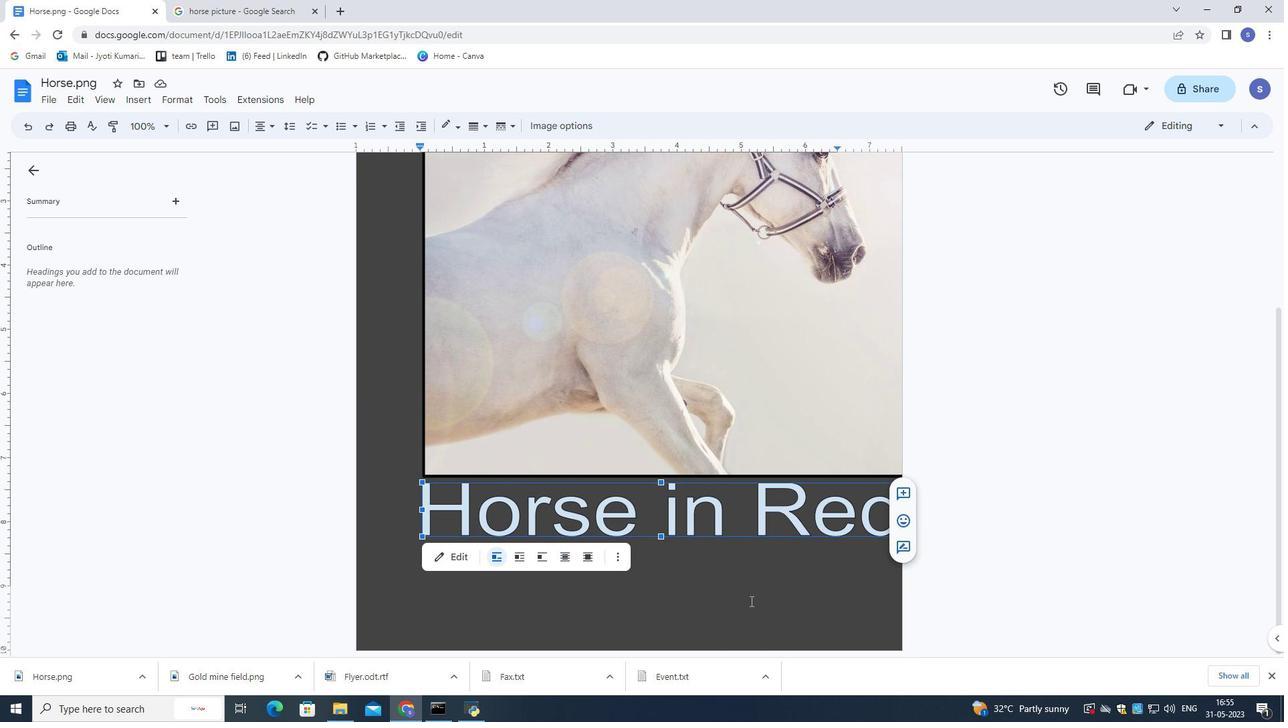 
Action: Mouse moved to (676, 601)
Screenshot: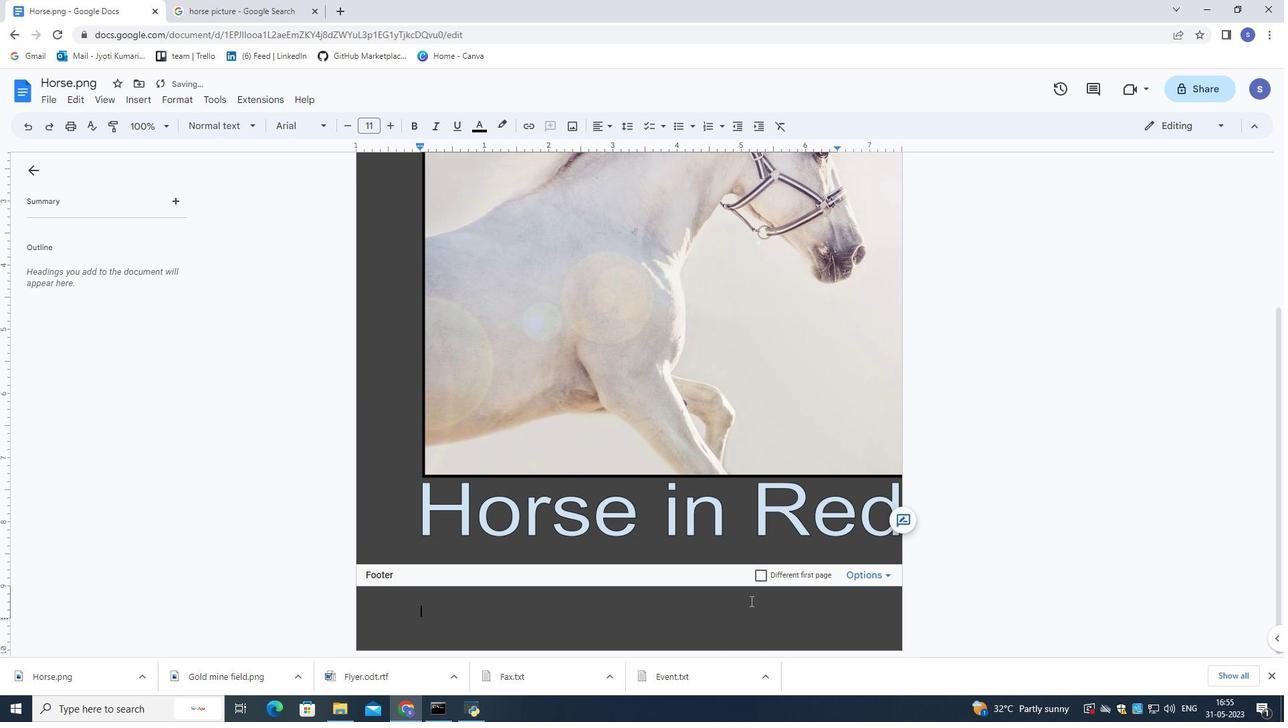 
Action: Mouse pressed left at (676, 601)
Screenshot: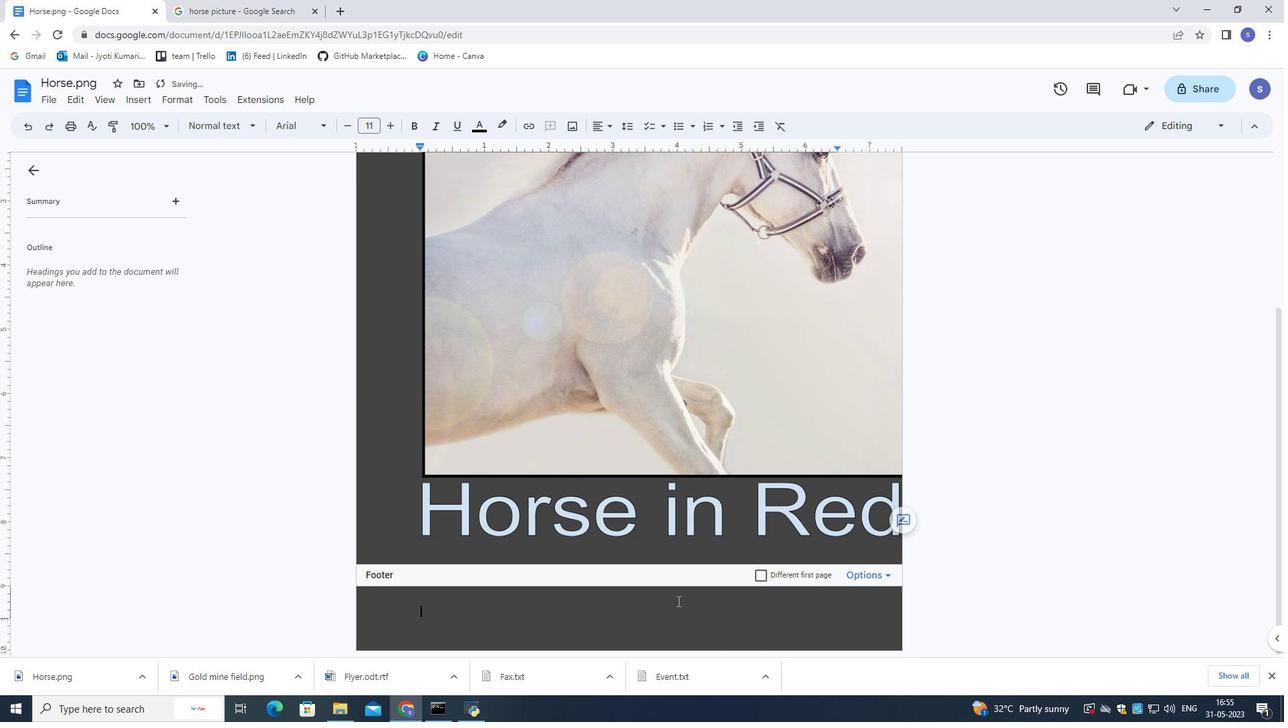 
Action: Mouse moved to (416, 471)
Screenshot: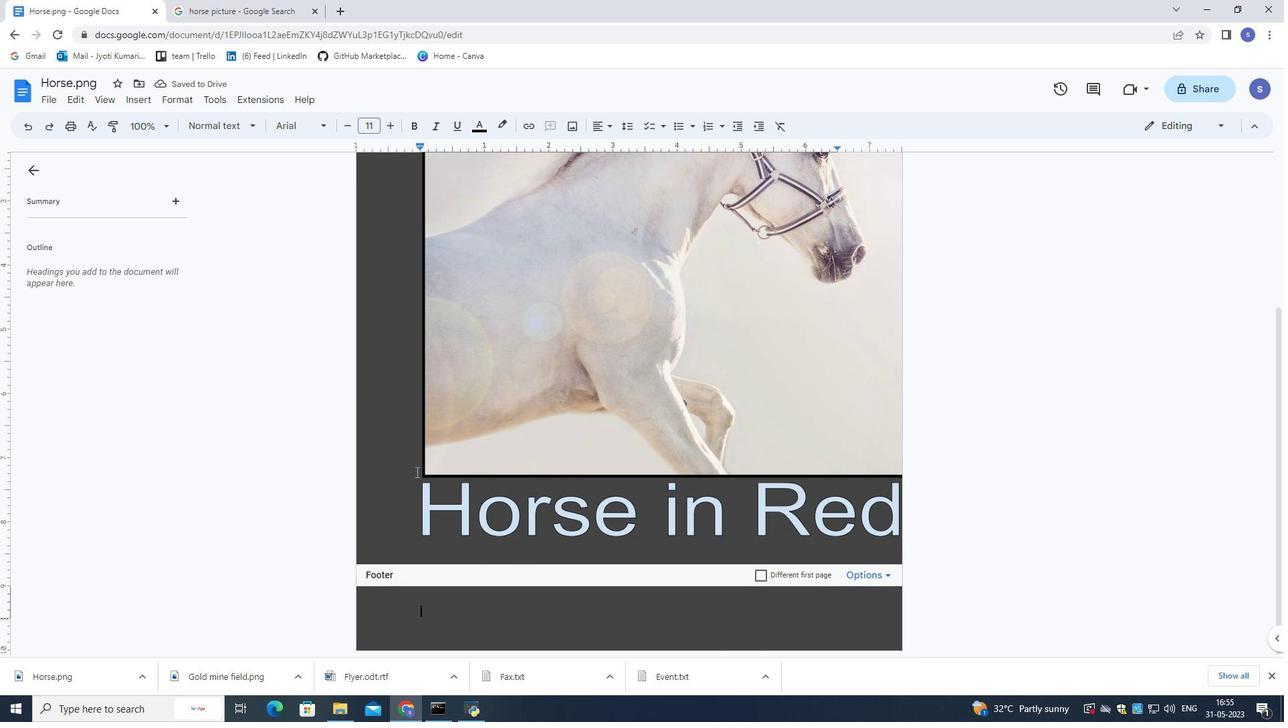 
Action: Mouse scrolled (416, 470) with delta (0, 0)
Screenshot: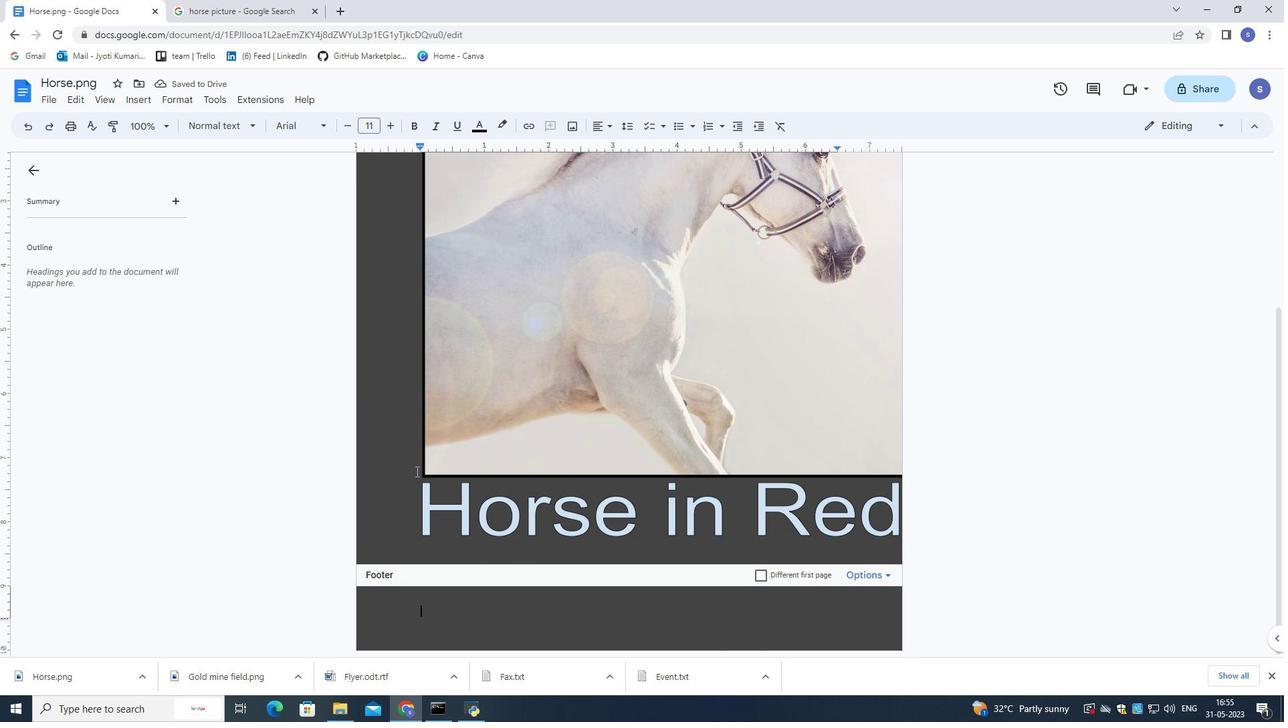 
Action: Mouse scrolled (416, 470) with delta (0, 0)
Screenshot: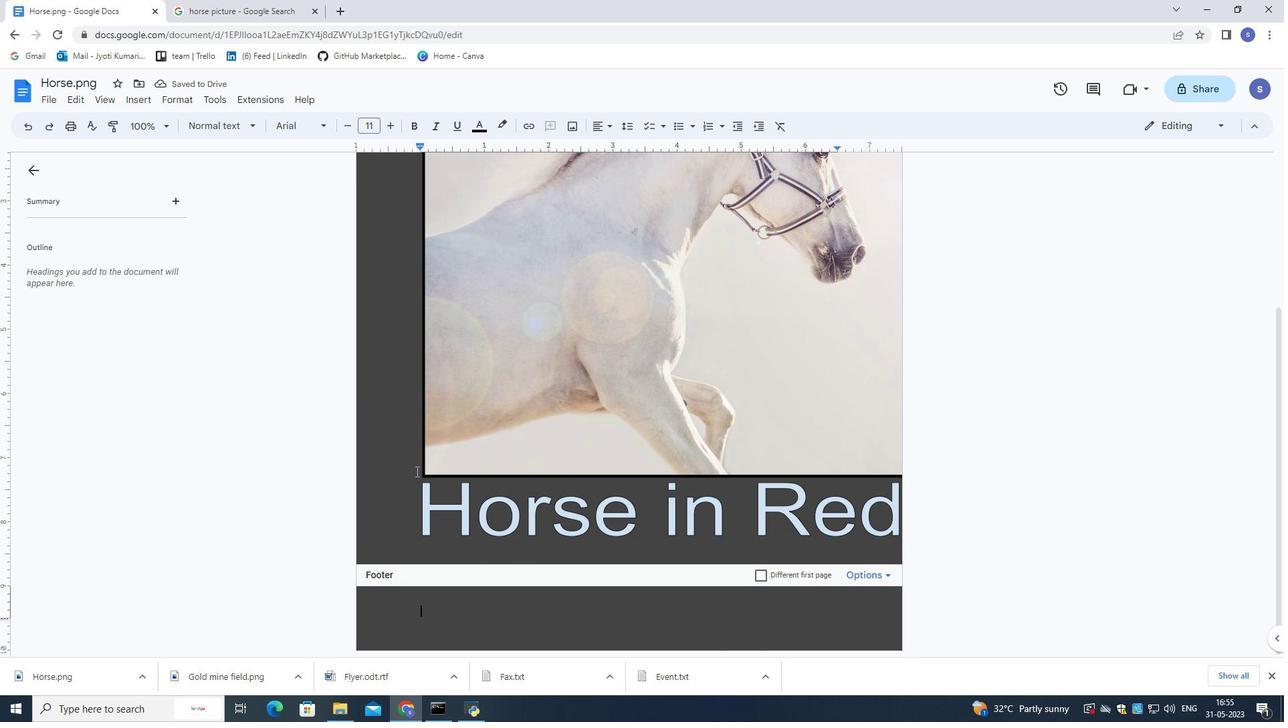 
Action: Mouse moved to (528, 125)
Screenshot: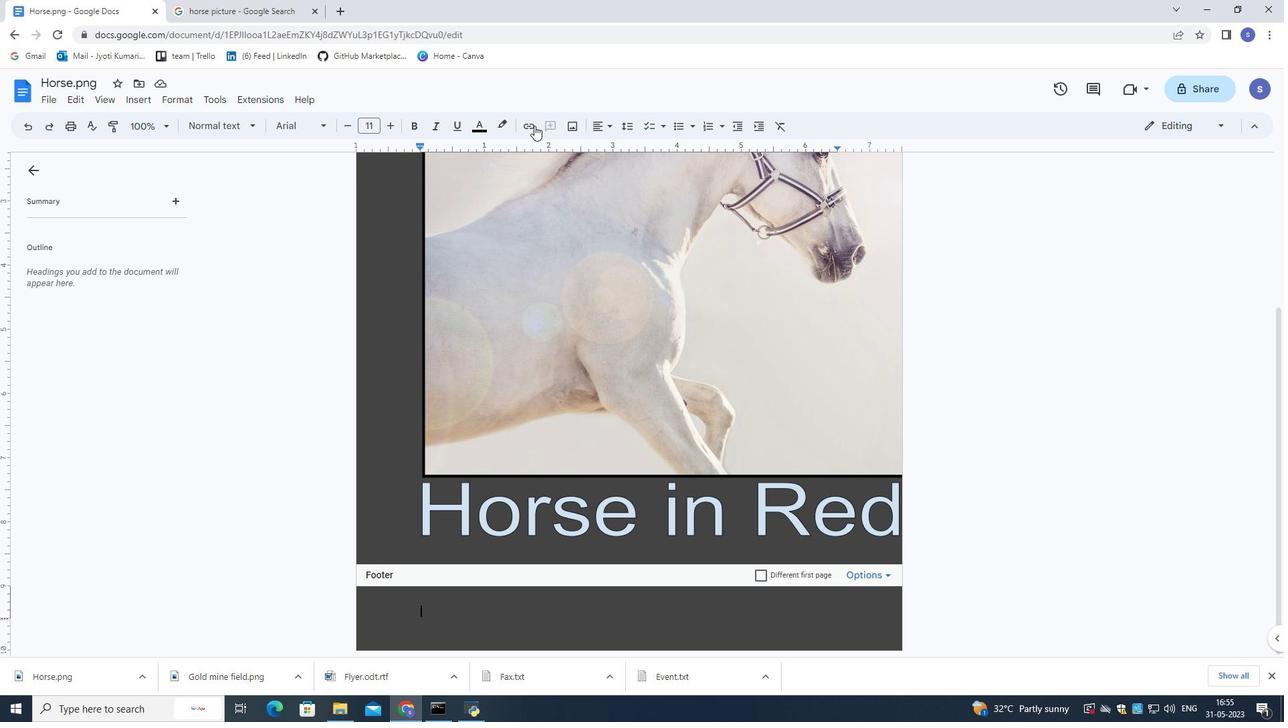 
Action: Mouse pressed left at (528, 125)
Screenshot: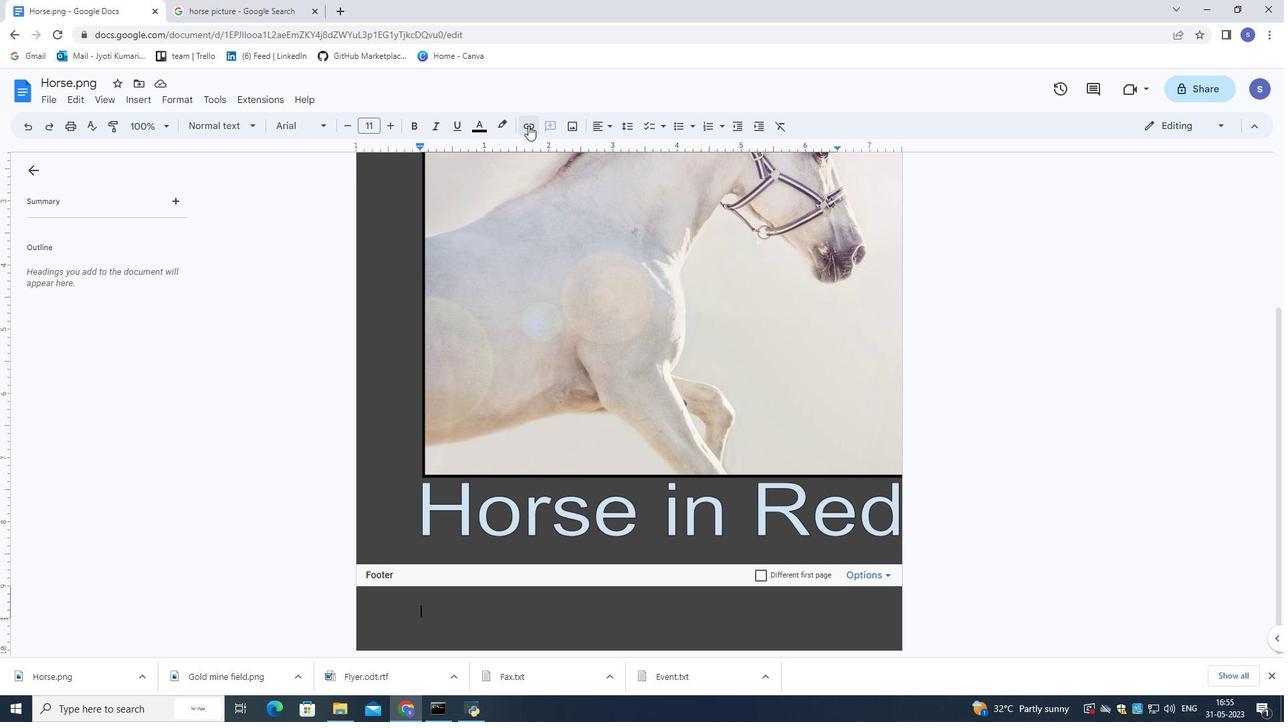 
Action: Mouse moved to (527, 127)
Screenshot: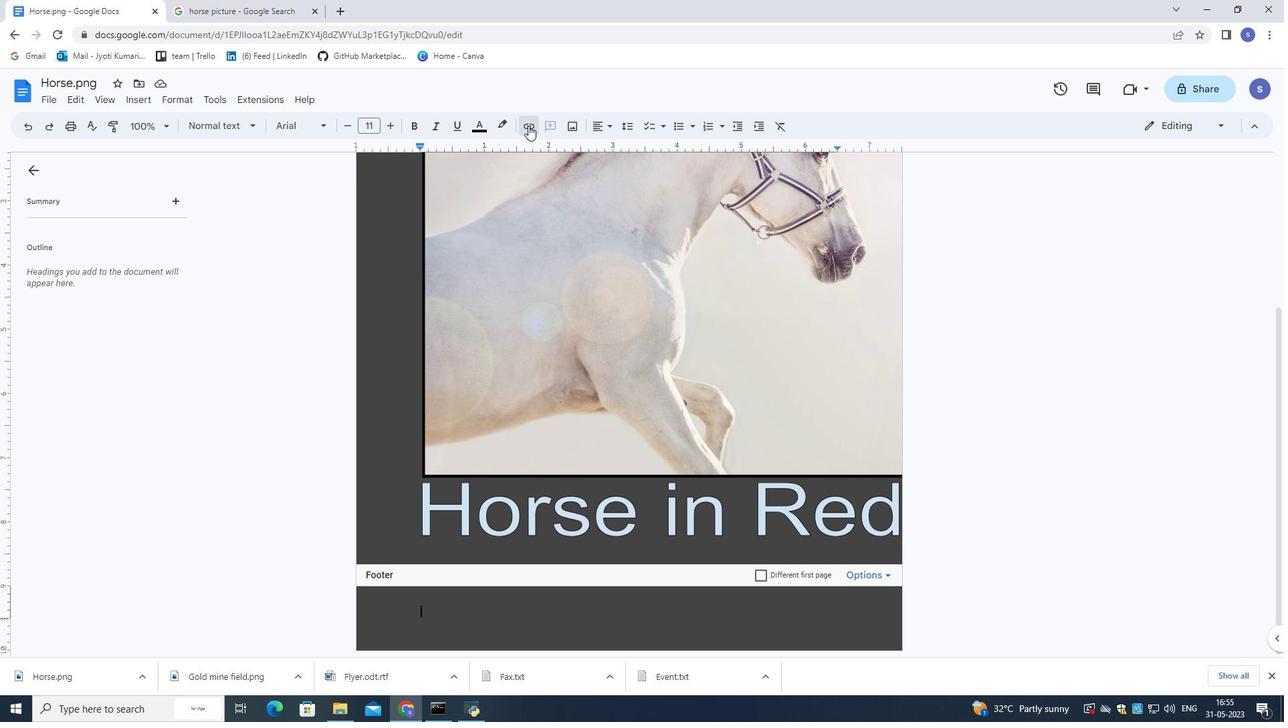 
Action: Key pressed www.instagram.com
Screenshot: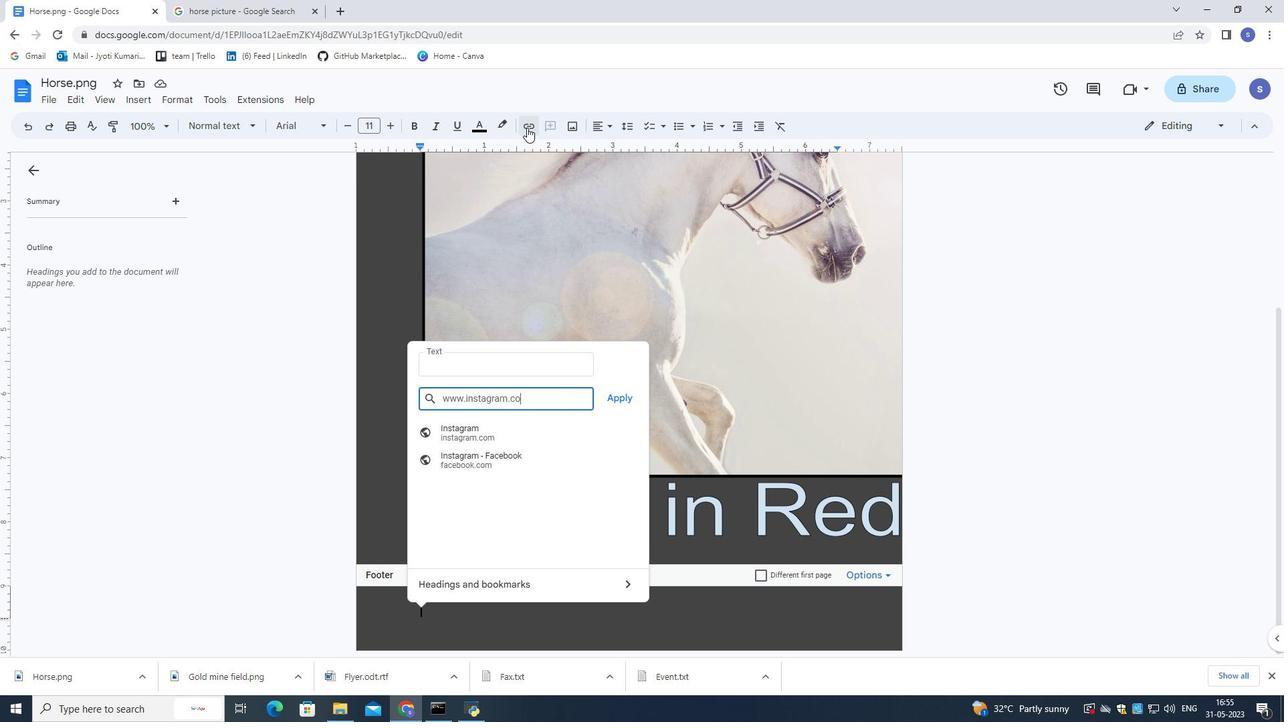 
Action: Mouse moved to (610, 399)
Screenshot: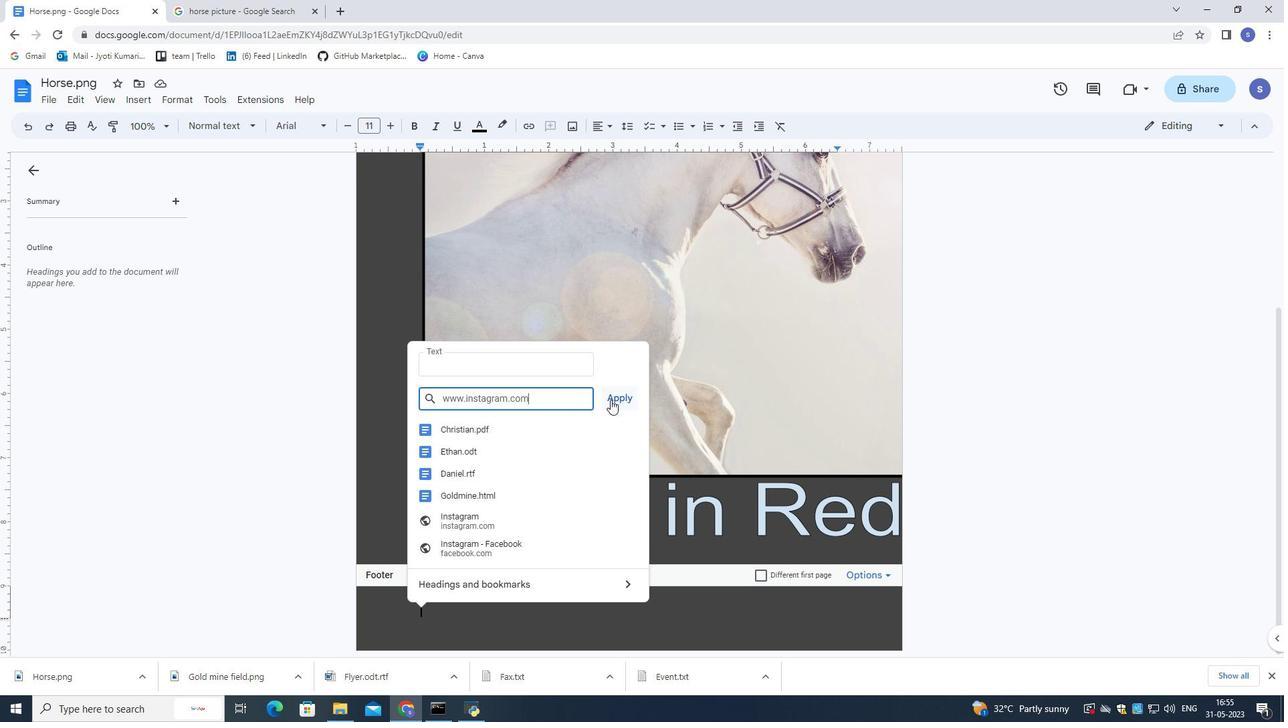 
Action: Mouse pressed left at (610, 399)
Screenshot: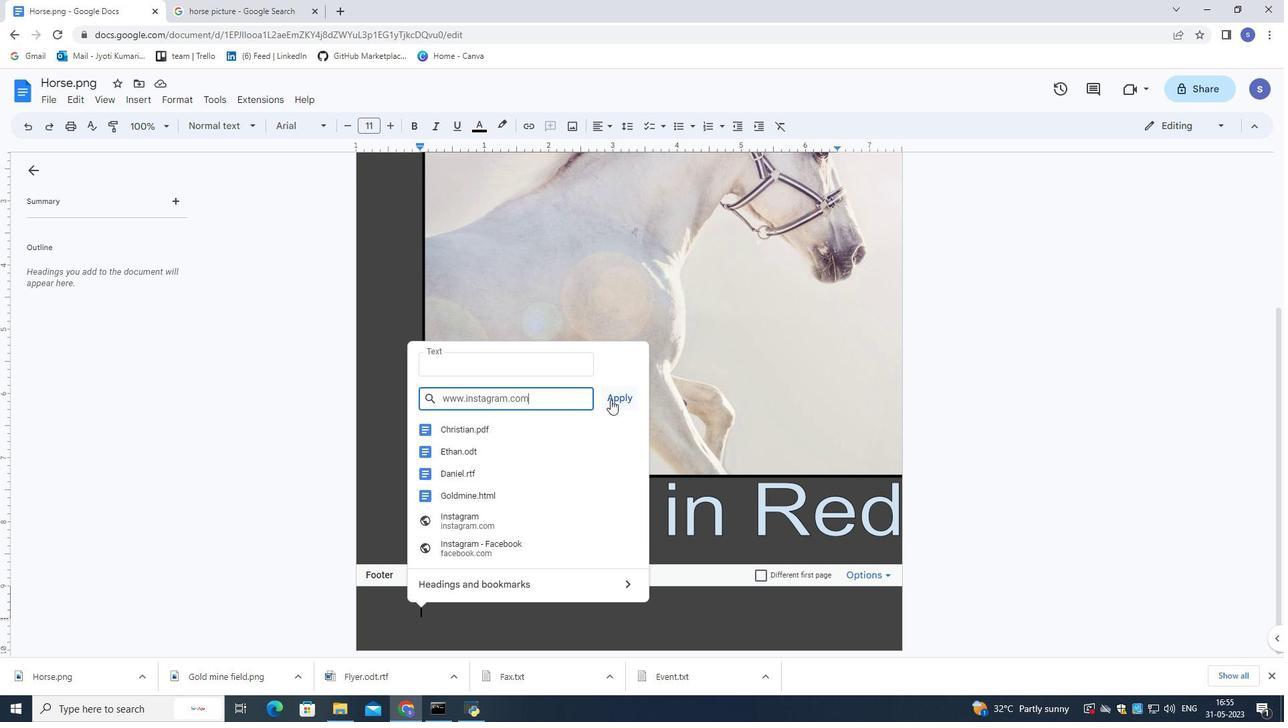 
Action: Mouse moved to (521, 607)
Screenshot: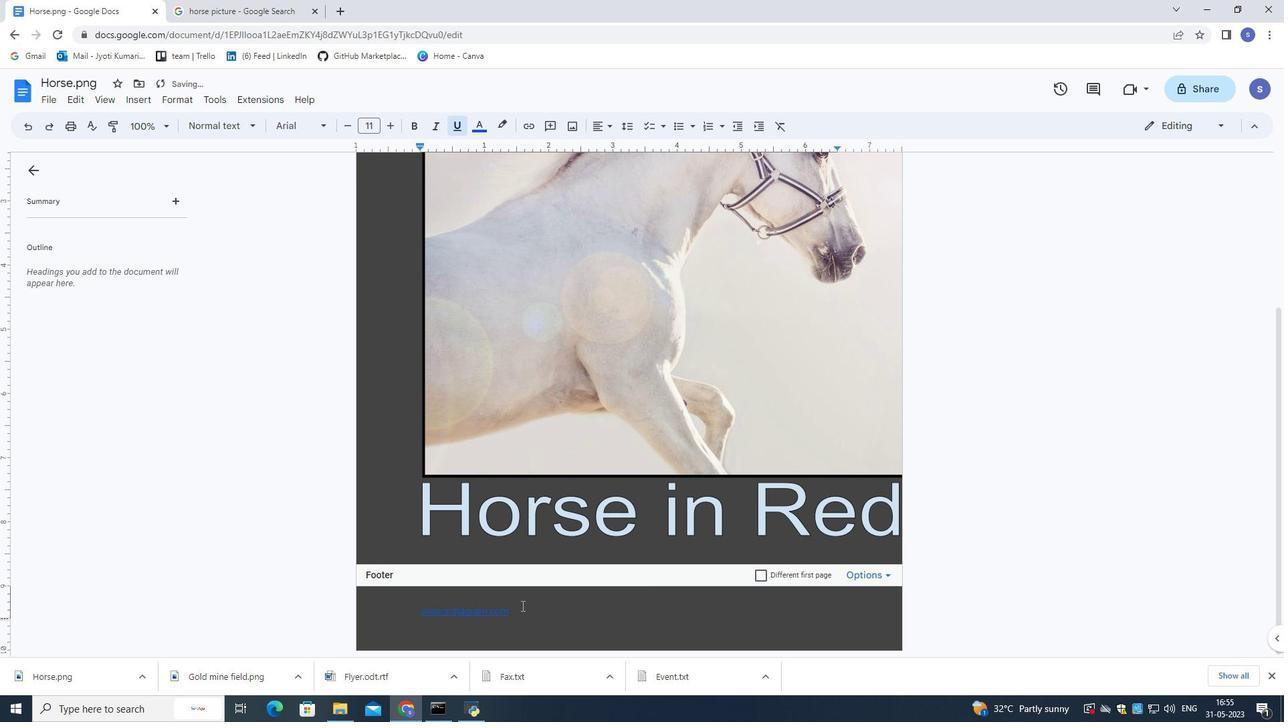 
Action: Mouse pressed left at (521, 607)
Screenshot: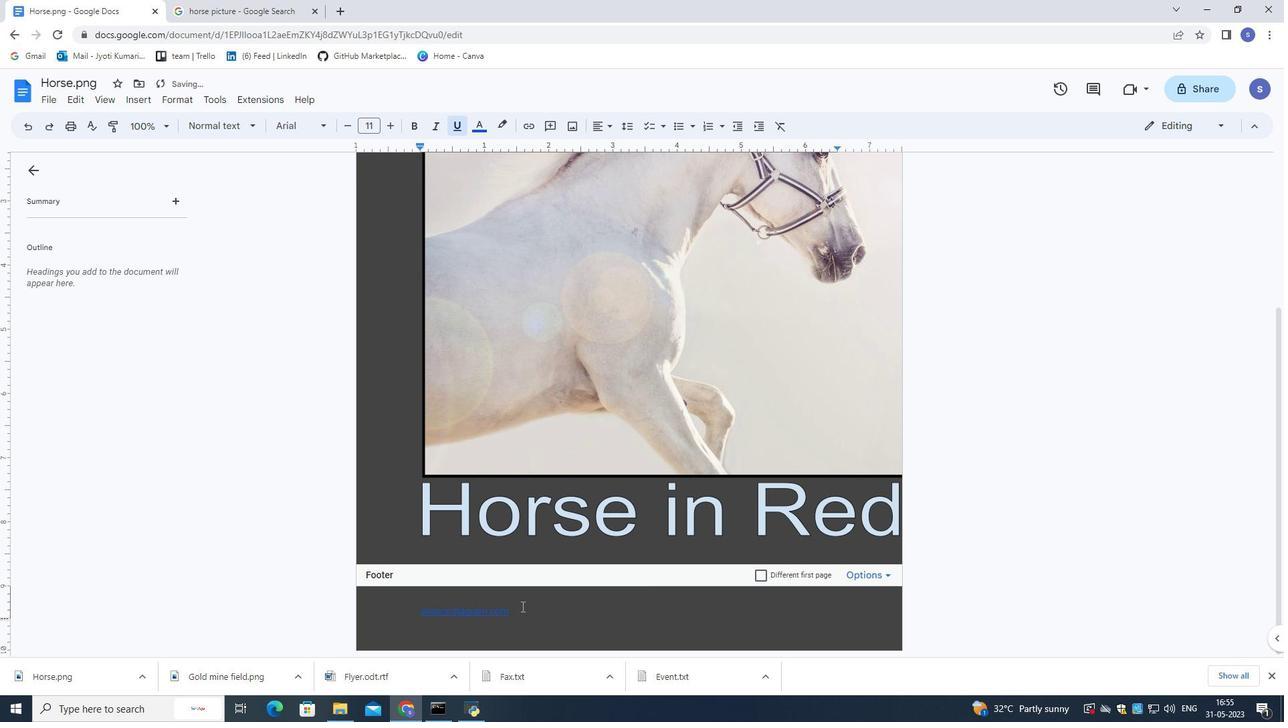 
Action: Mouse moved to (597, 129)
Screenshot: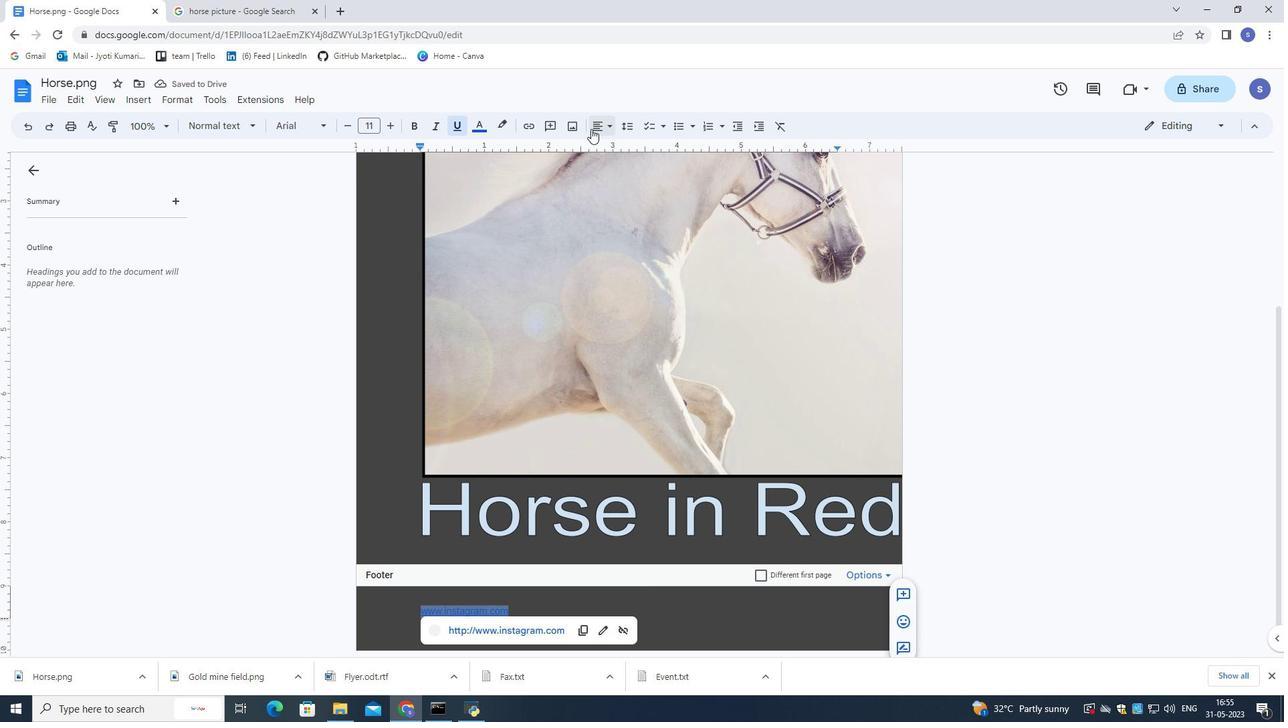 
Action: Mouse pressed left at (597, 129)
Screenshot: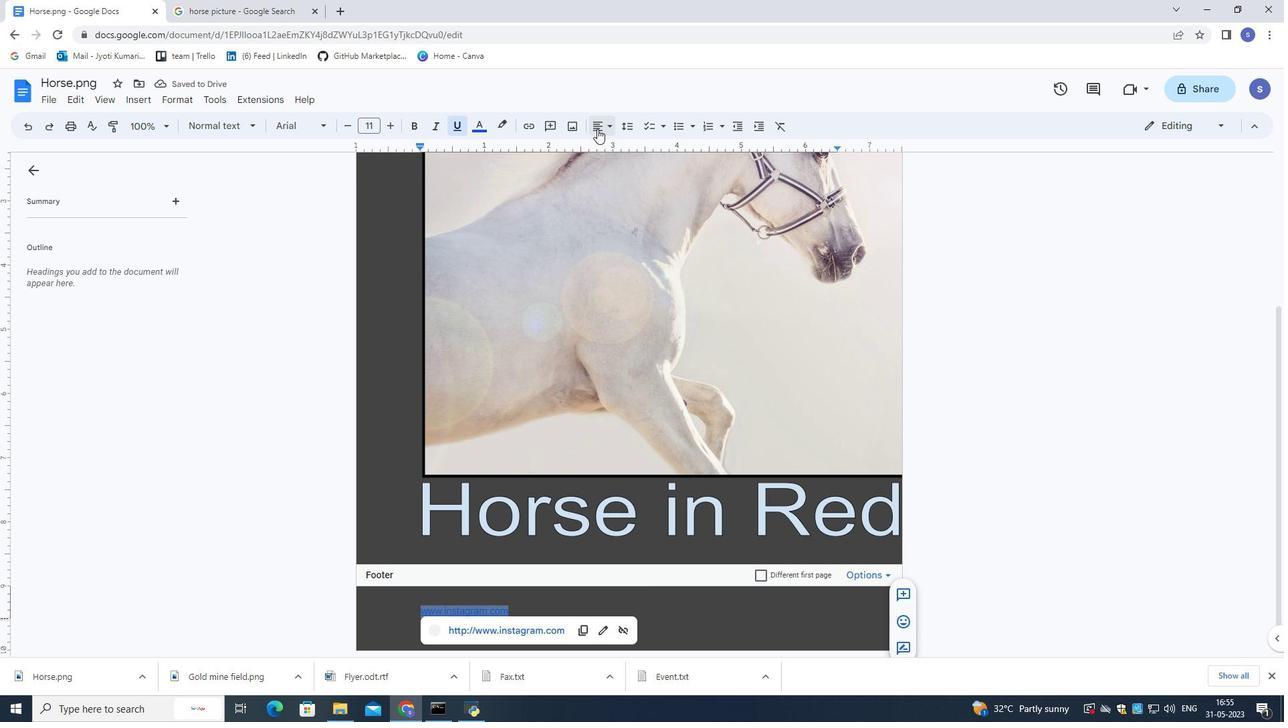 
Action: Mouse moved to (636, 153)
Screenshot: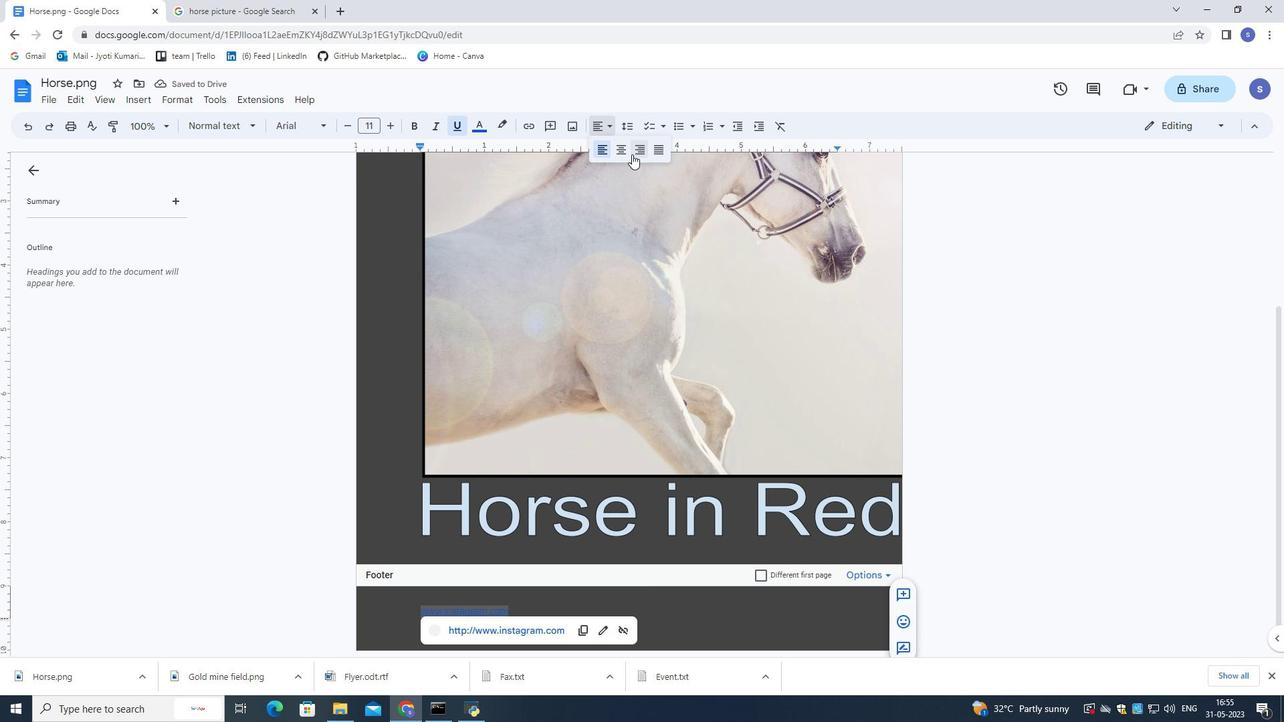 
Action: Mouse pressed left at (636, 153)
Screenshot: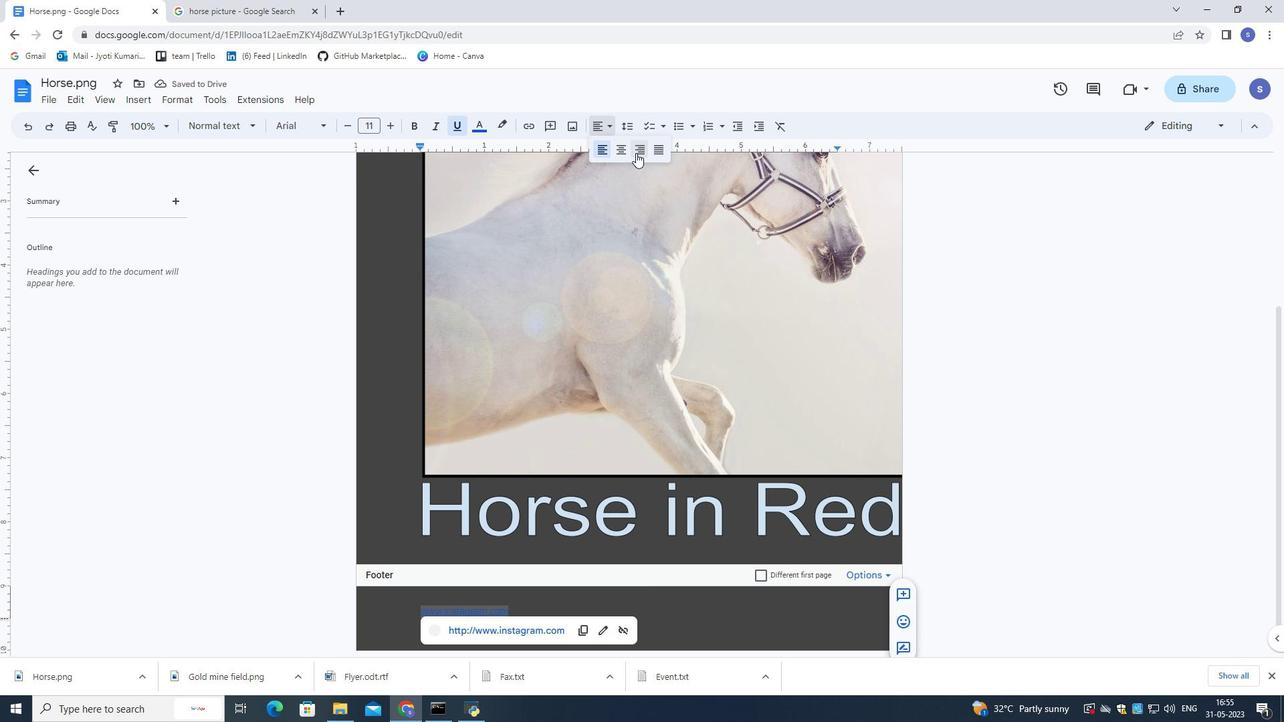 
Action: Mouse moved to (516, 602)
Screenshot: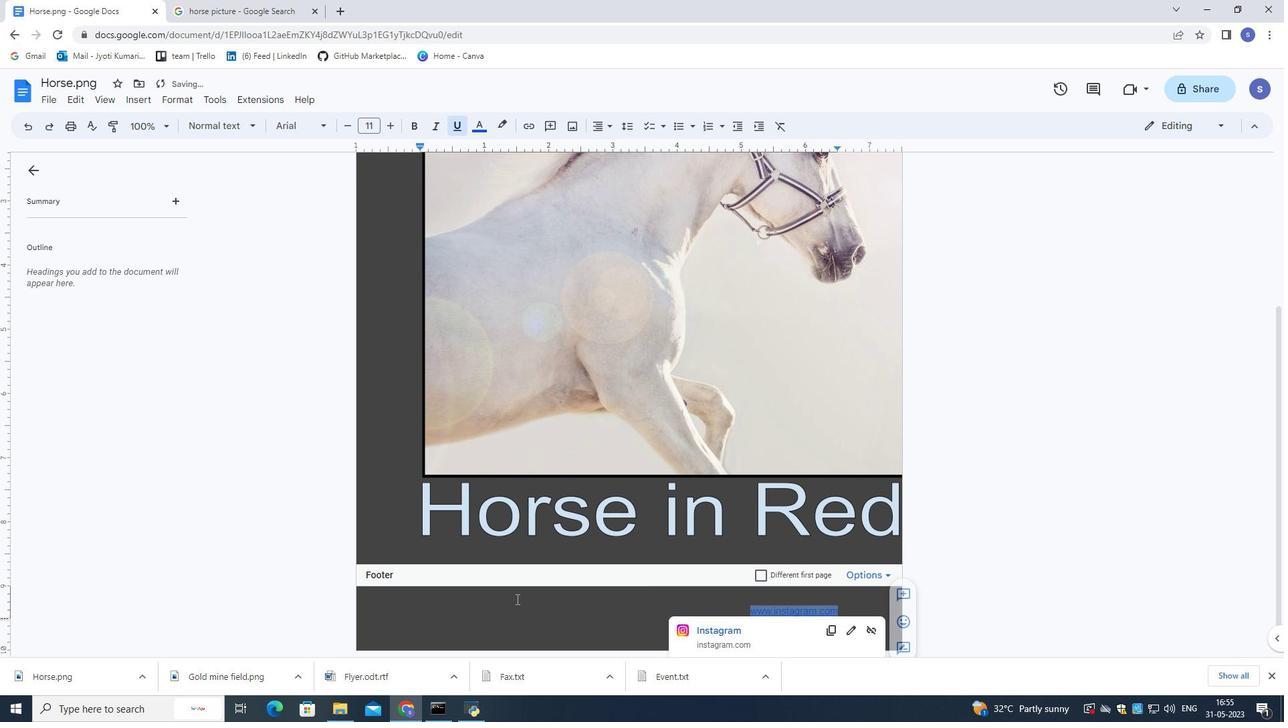 
Action: Mouse pressed left at (516, 602)
Screenshot: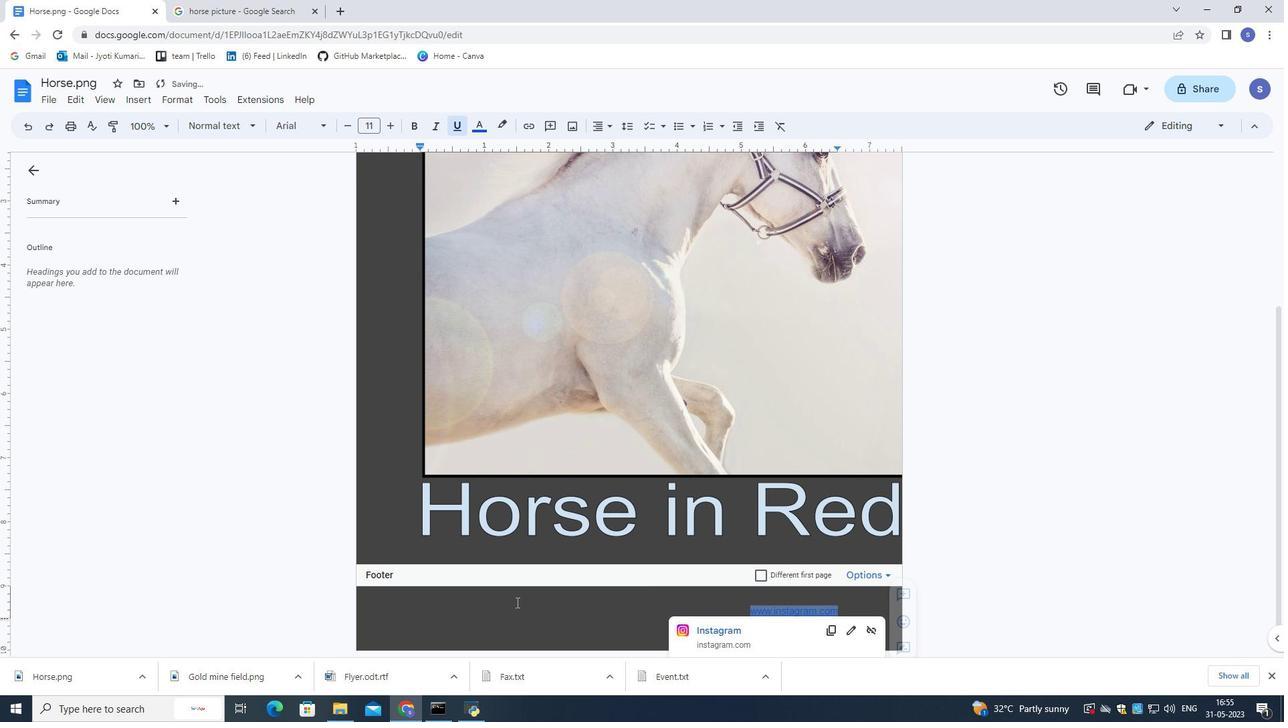 
Action: Mouse moved to (408, 448)
Screenshot: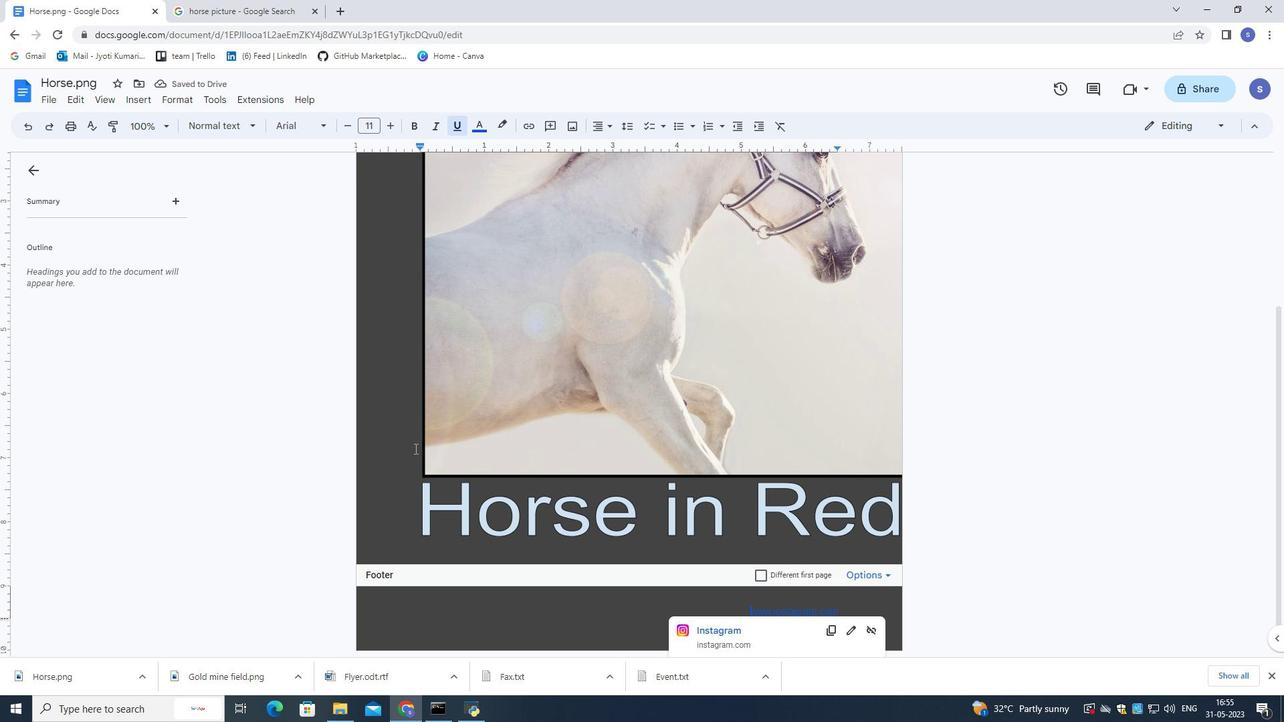 
Action: Mouse pressed left at (408, 448)
Screenshot: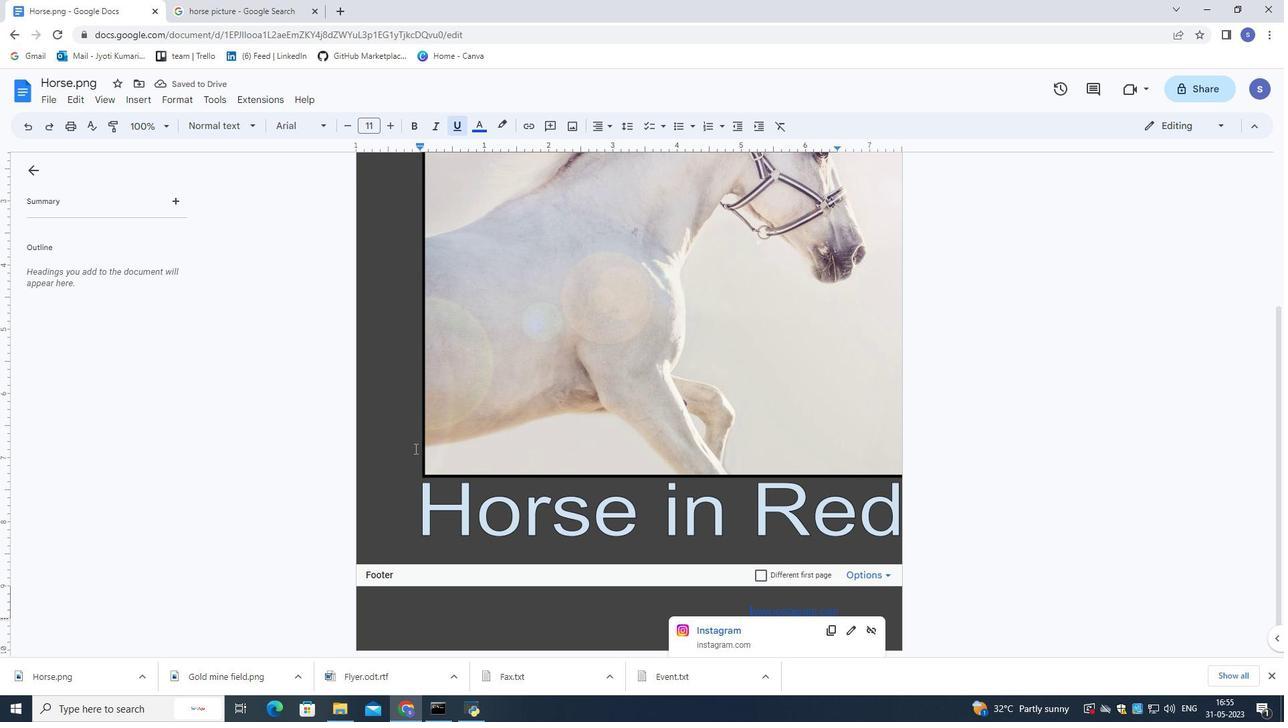 
Action: Mouse scrolled (408, 448) with delta (0, 0)
Screenshot: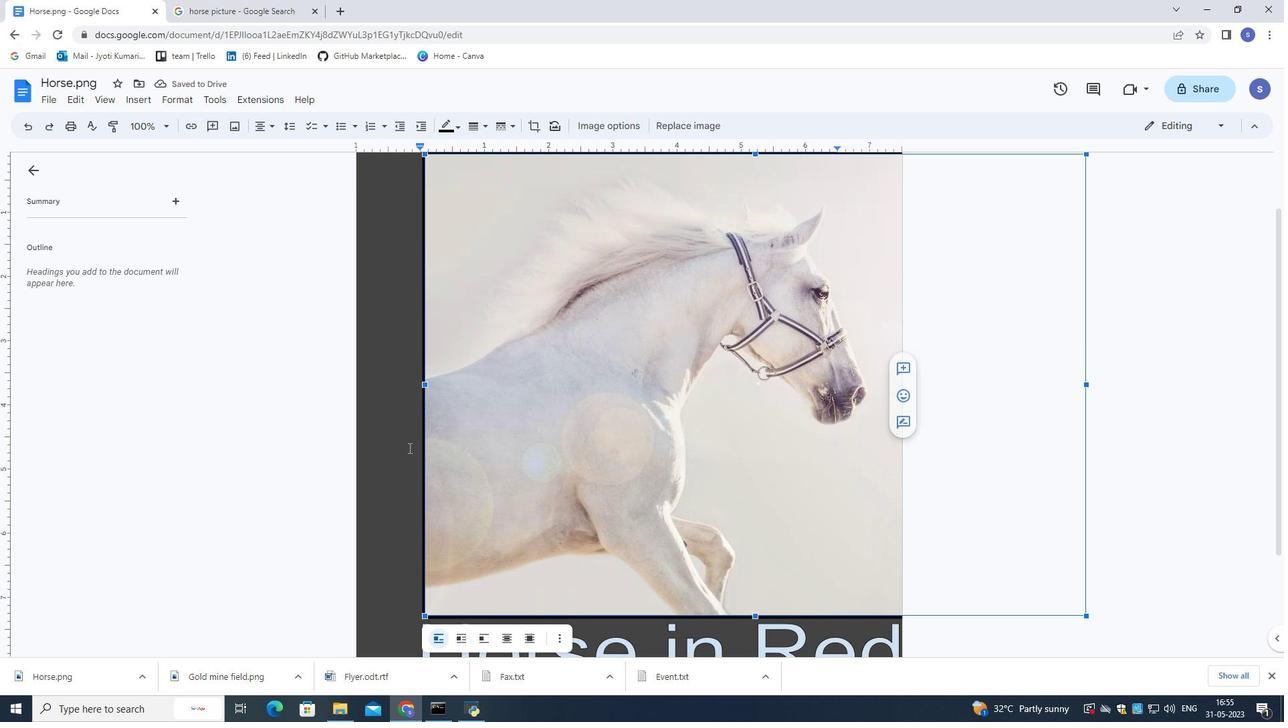 
Action: Mouse scrolled (408, 448) with delta (0, 0)
Screenshot: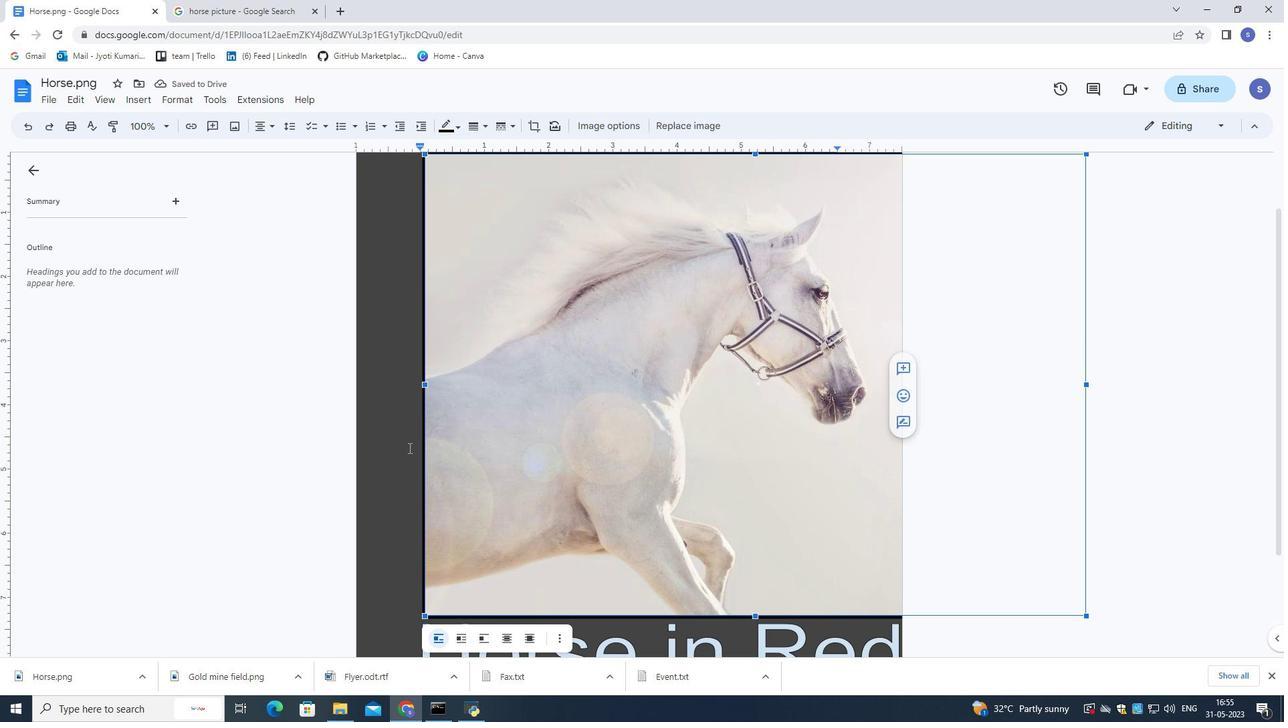 
Action: Mouse scrolled (408, 448) with delta (0, 0)
Screenshot: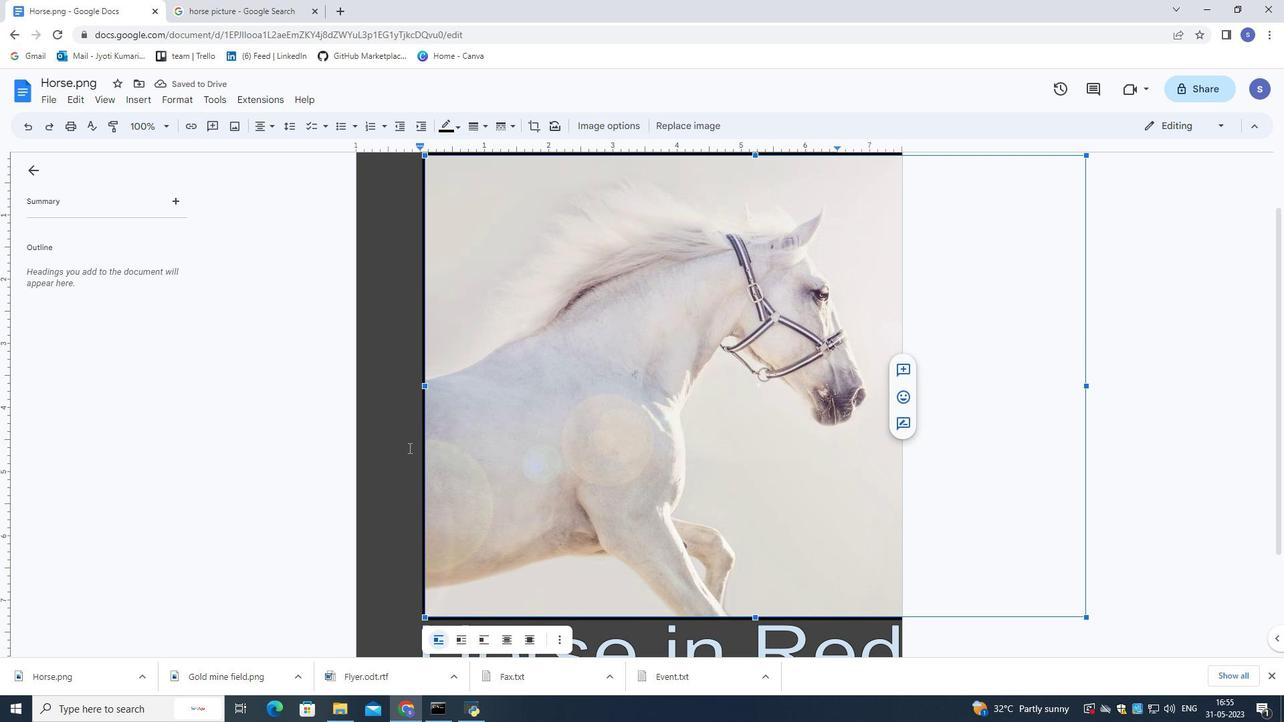
Action: Mouse scrolled (408, 448) with delta (0, 0)
Screenshot: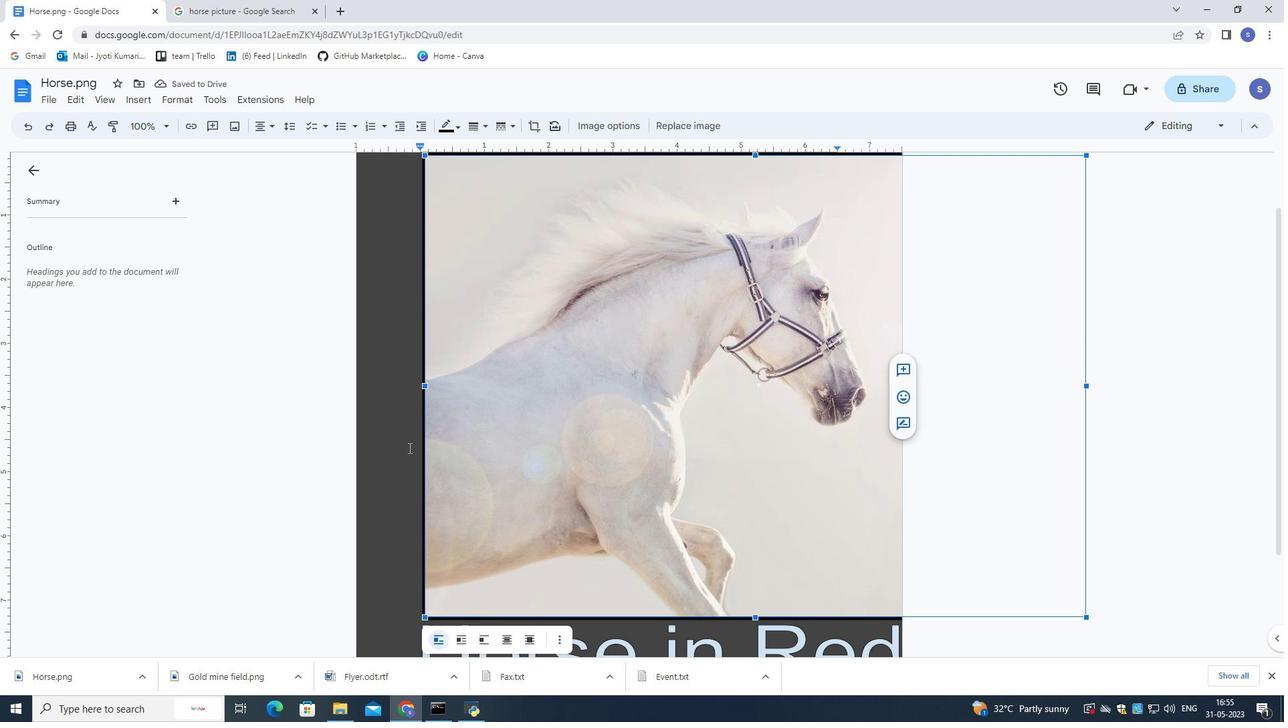 
Action: Mouse scrolled (408, 447) with delta (0, 0)
Screenshot: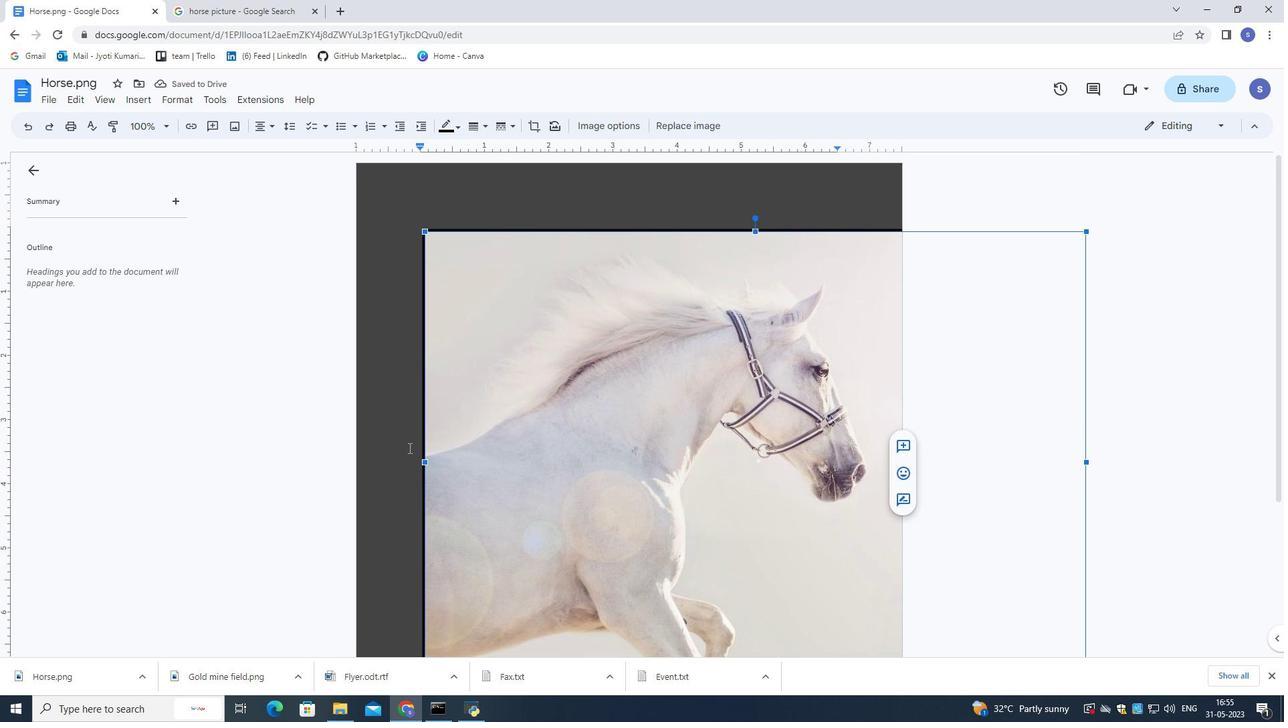 
Action: Mouse scrolled (408, 447) with delta (0, 0)
Screenshot: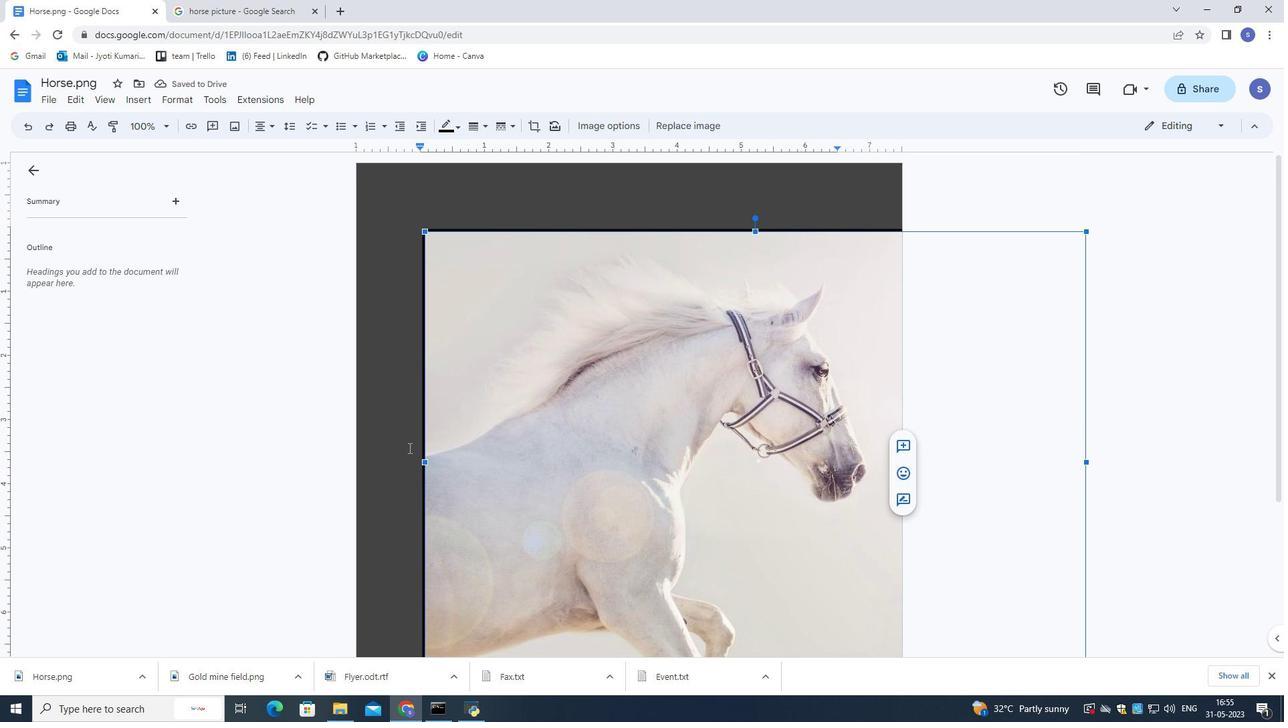 
Action: Mouse scrolled (408, 447) with delta (0, 0)
Screenshot: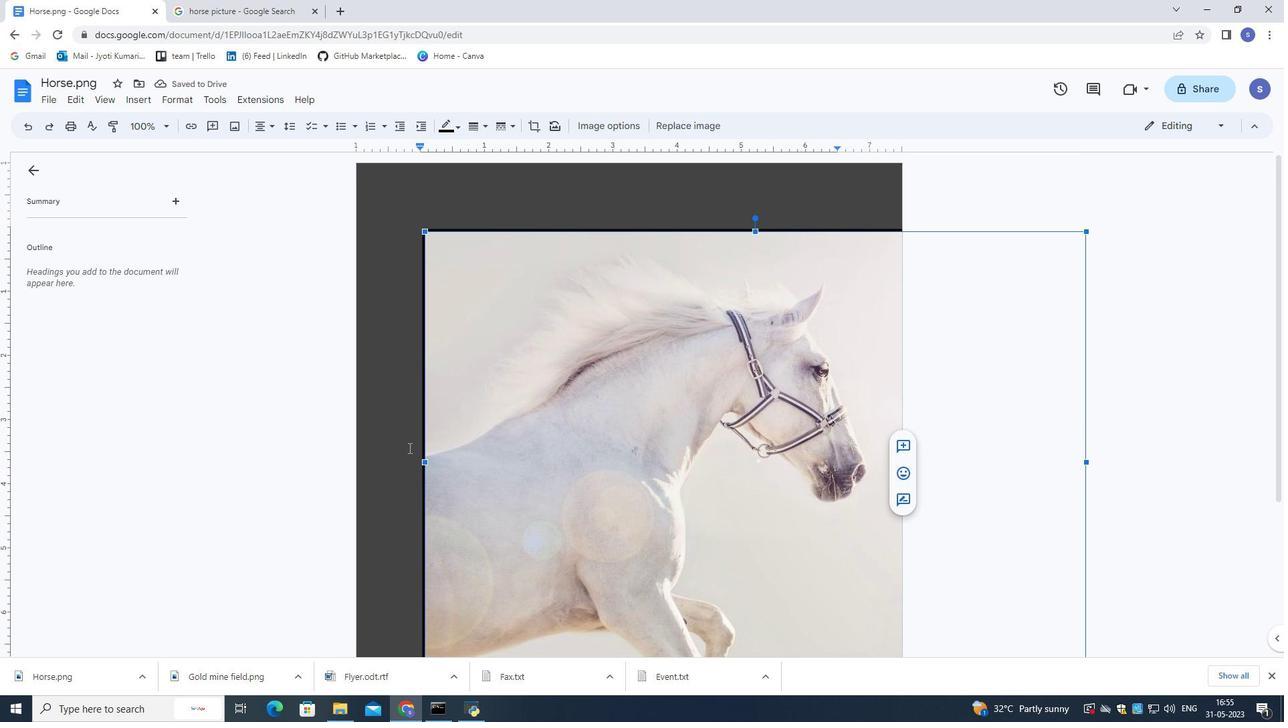
Action: Mouse scrolled (408, 447) with delta (0, 0)
Screenshot: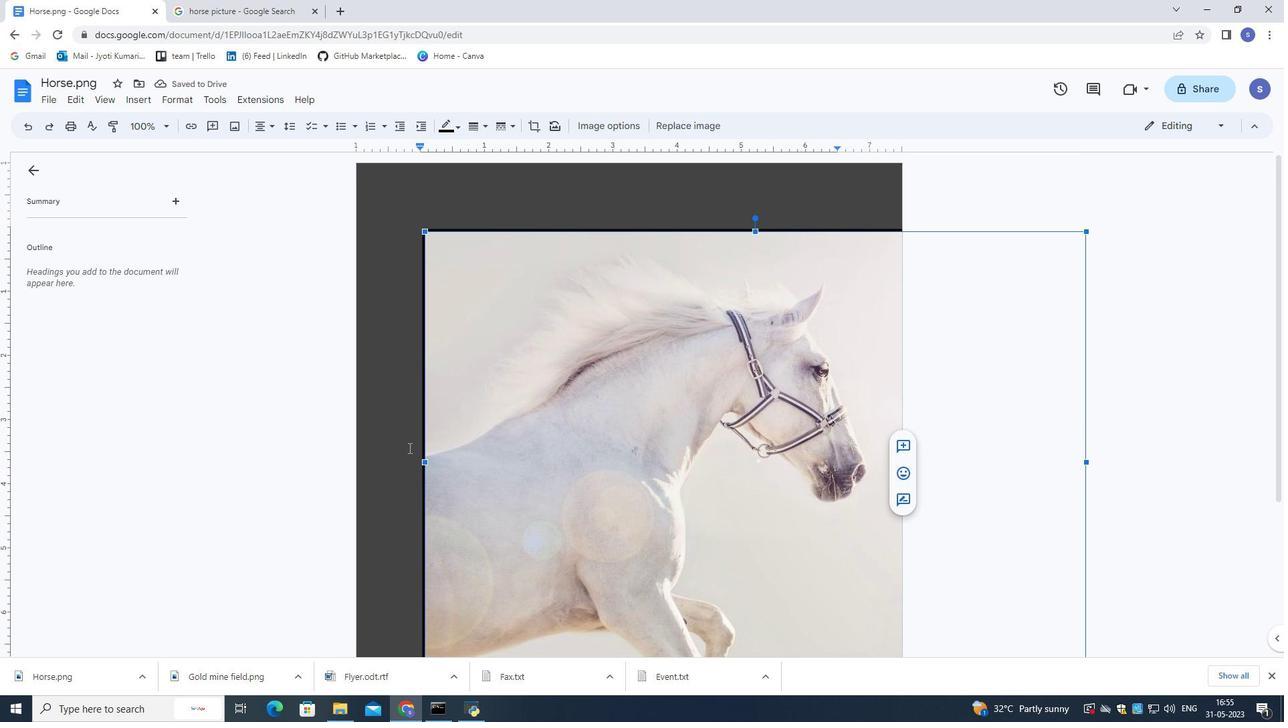 
Action: Mouse scrolled (408, 447) with delta (0, 0)
Screenshot: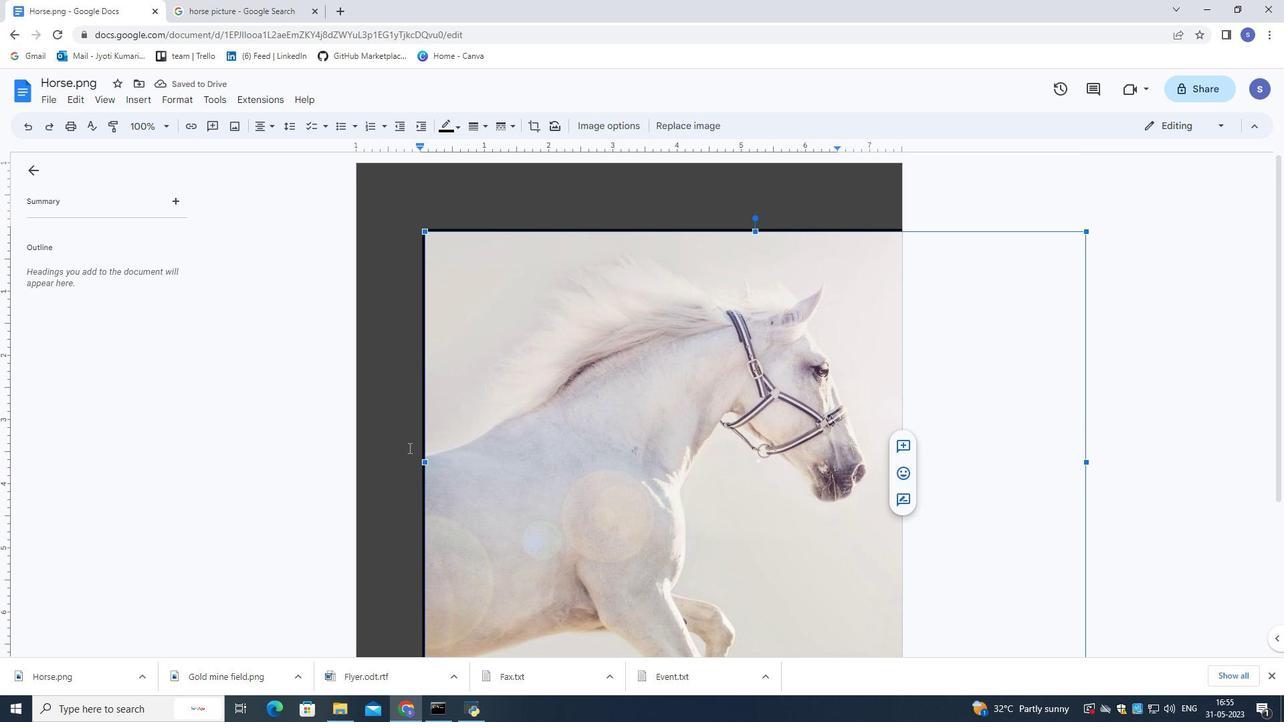 
Action: Mouse scrolled (408, 447) with delta (0, 0)
Screenshot: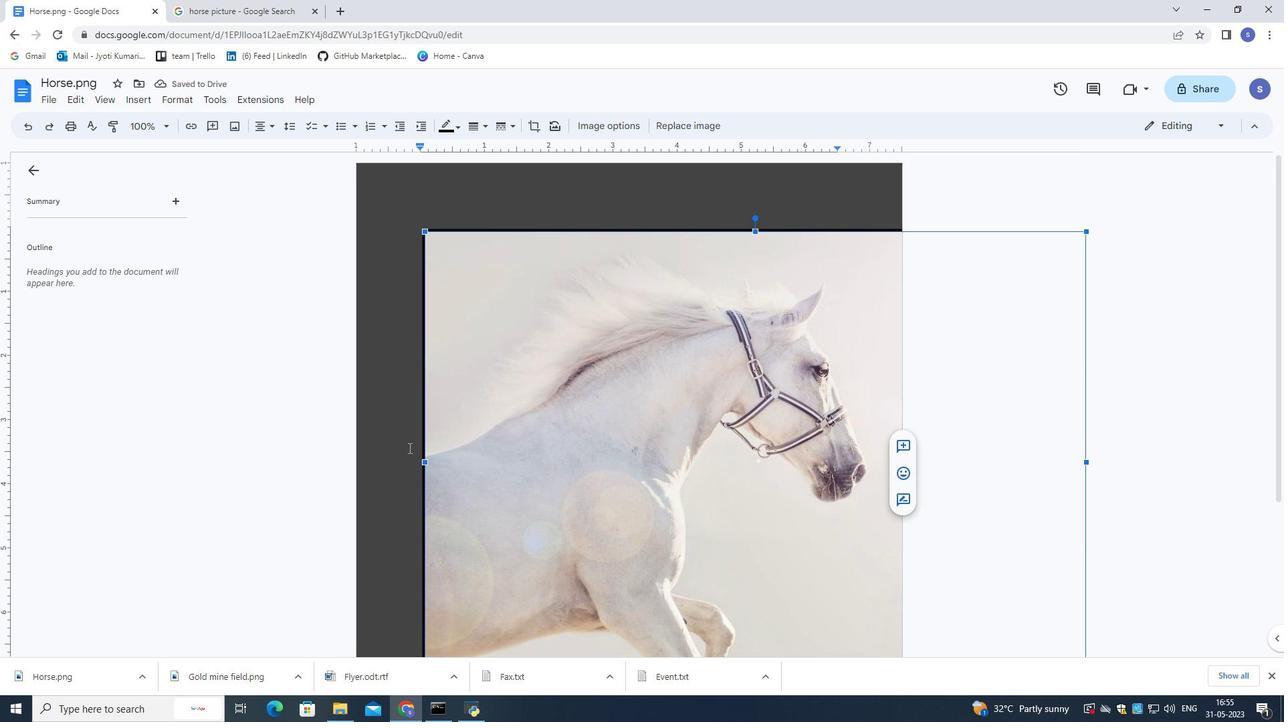 
Action: Mouse scrolled (408, 447) with delta (0, 0)
Screenshot: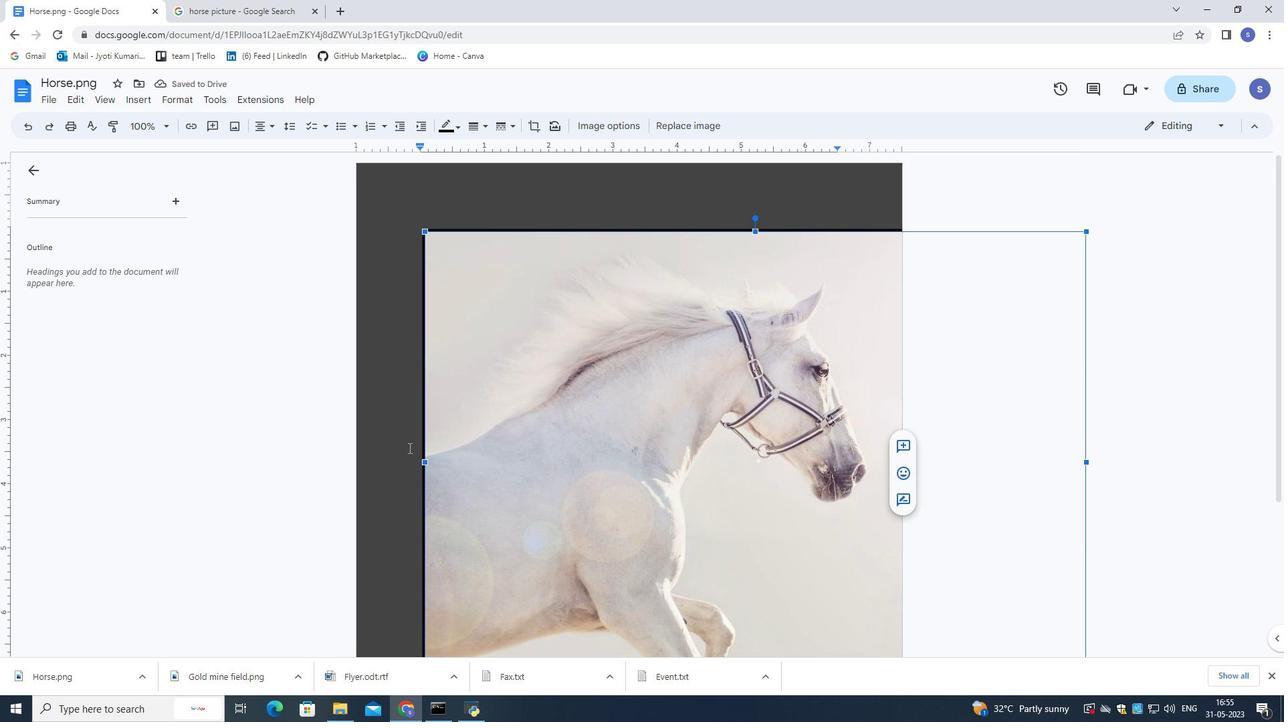 
Action: Mouse moved to (478, 591)
Screenshot: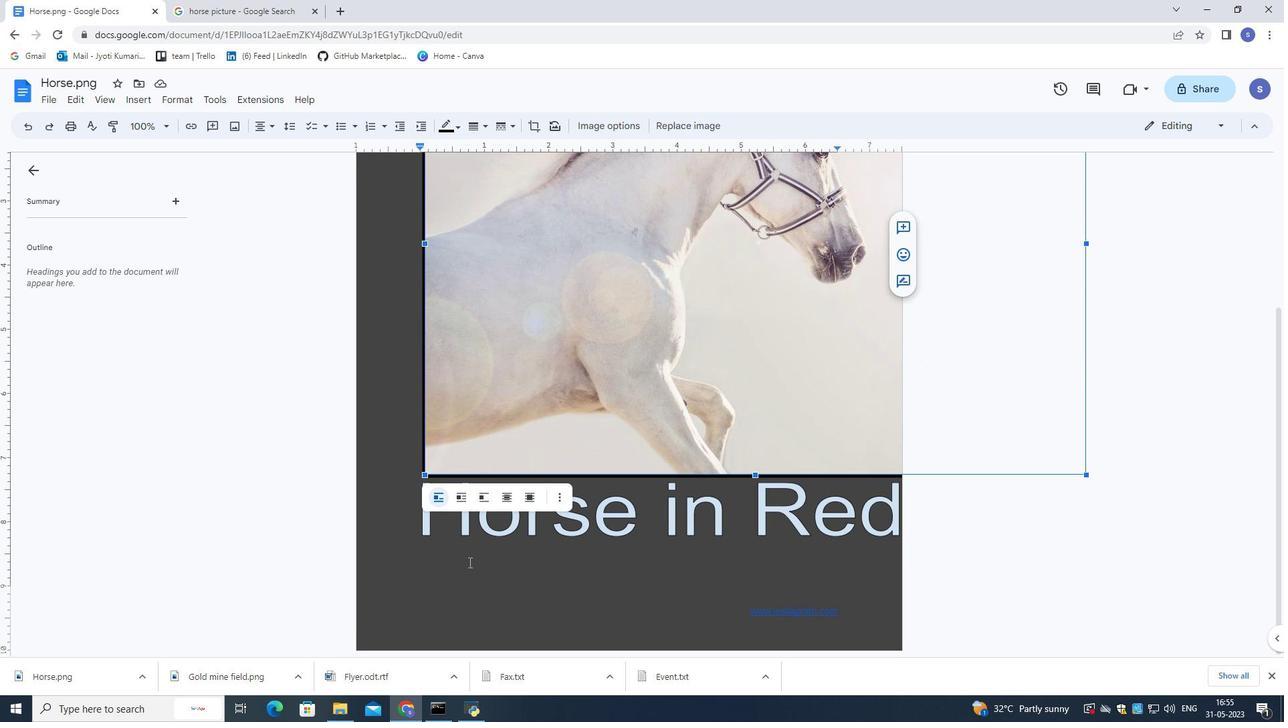
Action: Mouse pressed left at (478, 591)
Screenshot: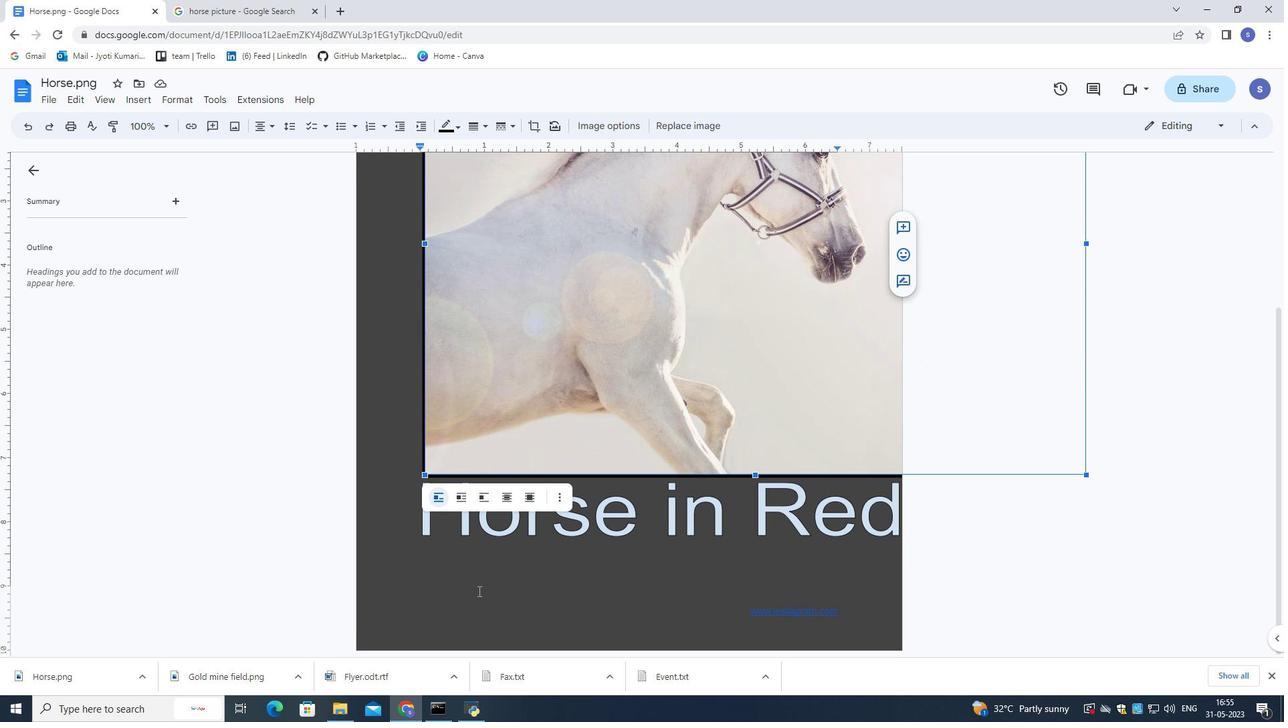 
Action: Mouse moved to (478, 591)
Screenshot: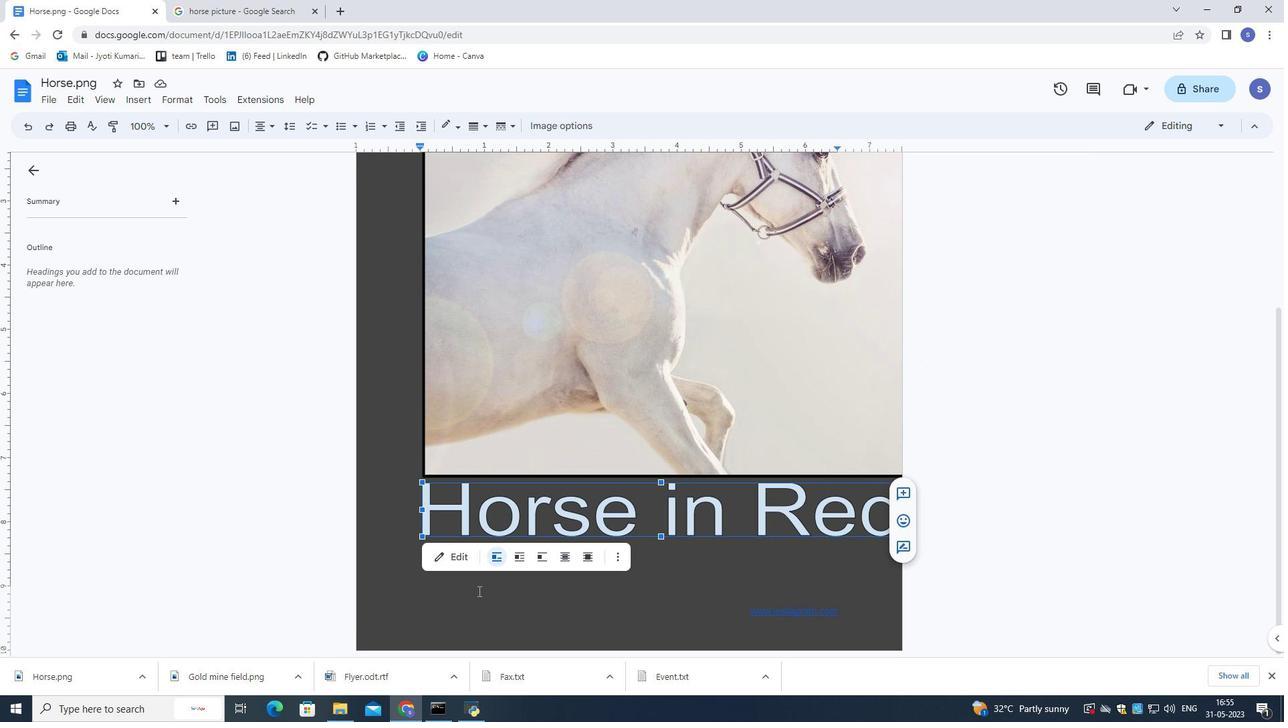 
